 Task: Look for space in Johnston, United States from 24th August, 2023 to 10th September, 2023 for 8 adults in price range Rs.12000 to Rs.15000. Place can be entire place or shared room with 4 bedrooms having 8 beds and 4 bathrooms. Property type can be house, flat, guest house. Amenities needed are: wifi, TV, free parkinig on premises, gym, breakfast. Booking option can be shelf check-in. Required host language is English.
Action: Mouse moved to (476, 103)
Screenshot: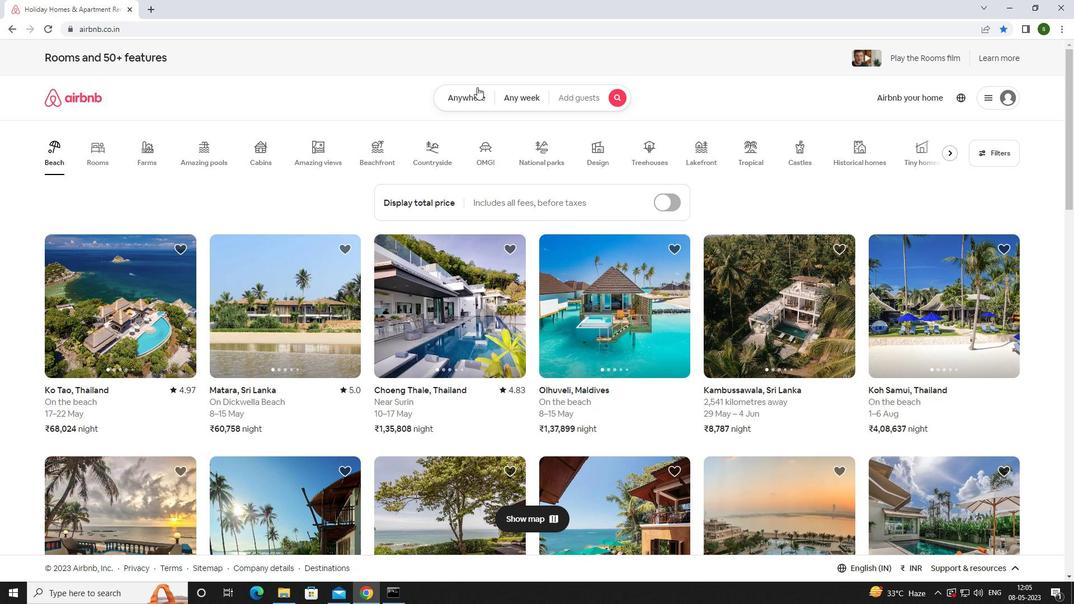
Action: Mouse pressed left at (476, 103)
Screenshot: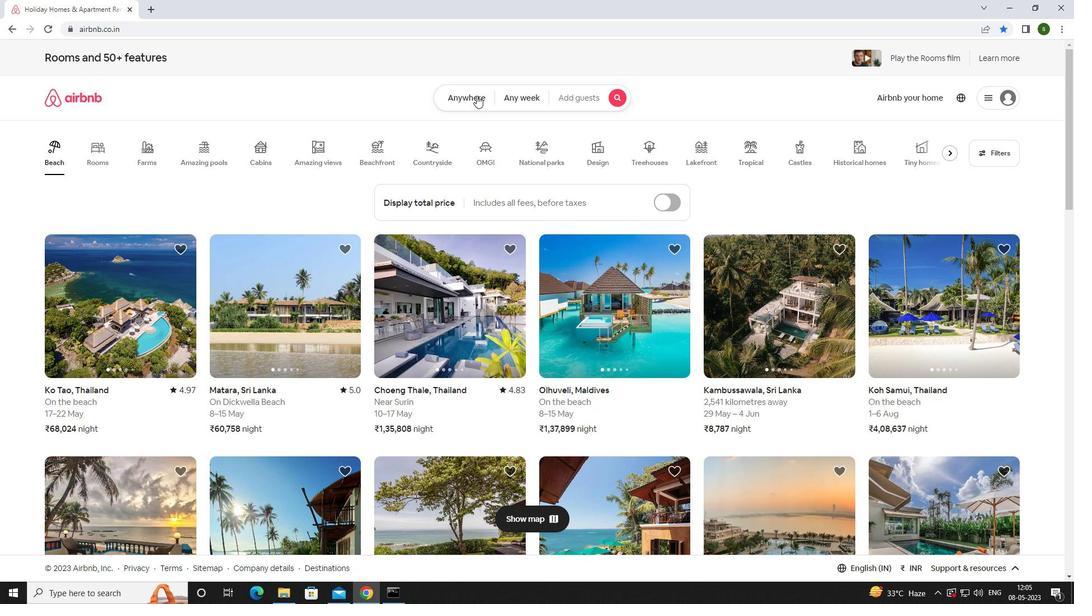 
Action: Mouse moved to (372, 149)
Screenshot: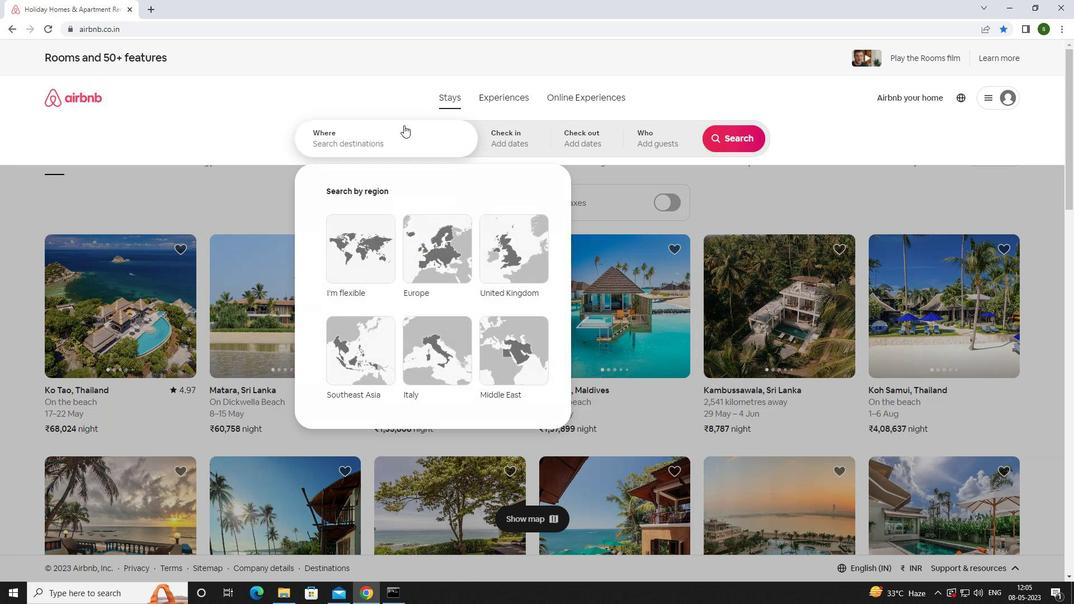 
Action: Mouse pressed left at (372, 149)
Screenshot: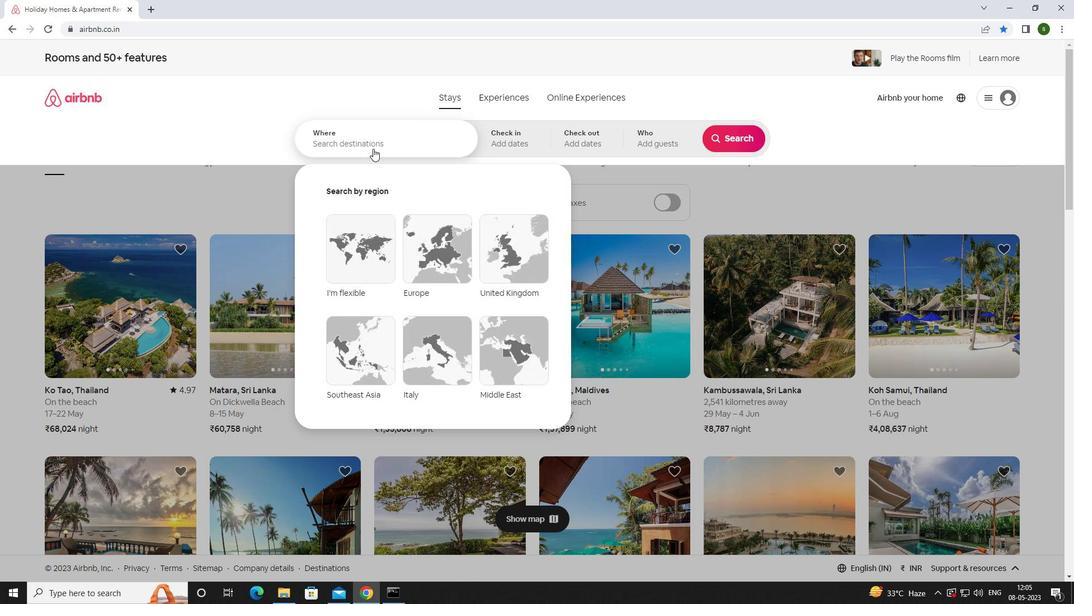 
Action: Key pressed <Key.caps_lock>j<Key.caps_lock>ohnston,<Key.space><Key.caps_lock>u<Key.caps_lock>nited<Key.space><Key.caps_lock>s<Key.caps_lock>tates<Key.enter>
Screenshot: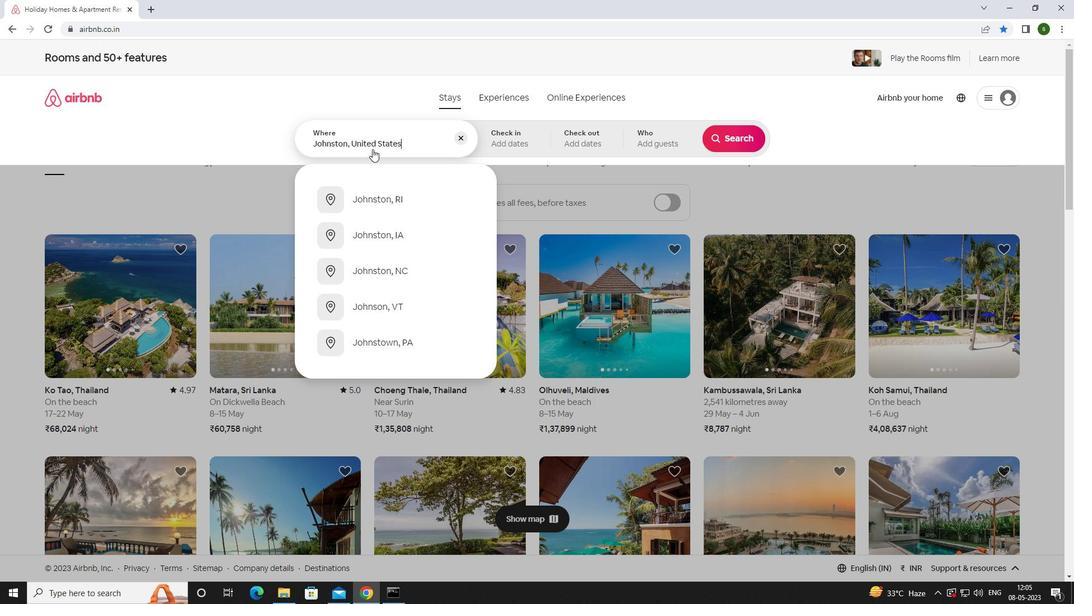 
Action: Mouse moved to (741, 221)
Screenshot: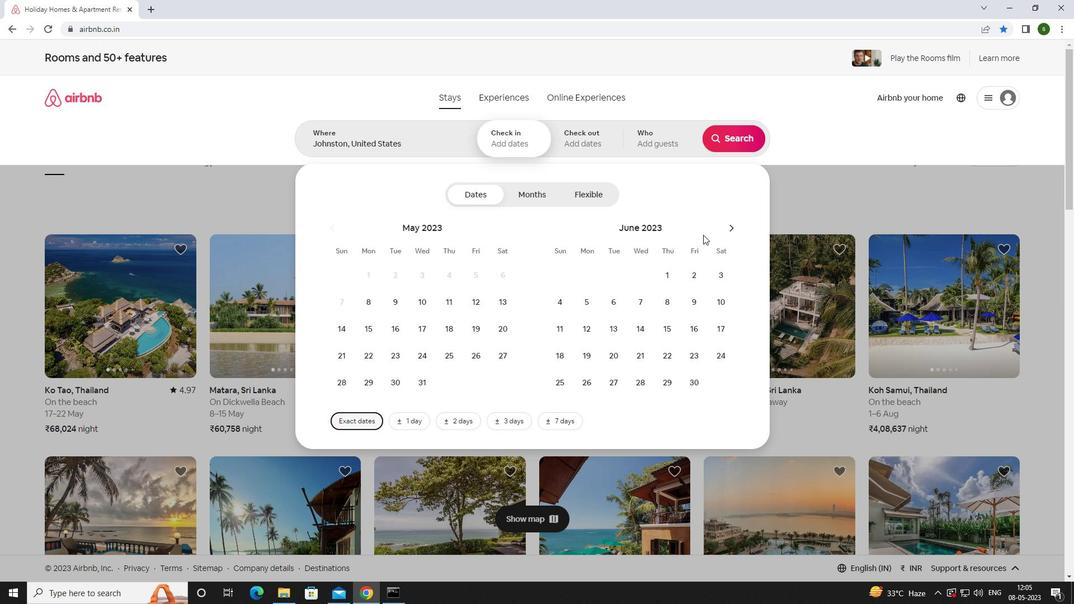 
Action: Mouse pressed left at (741, 221)
Screenshot: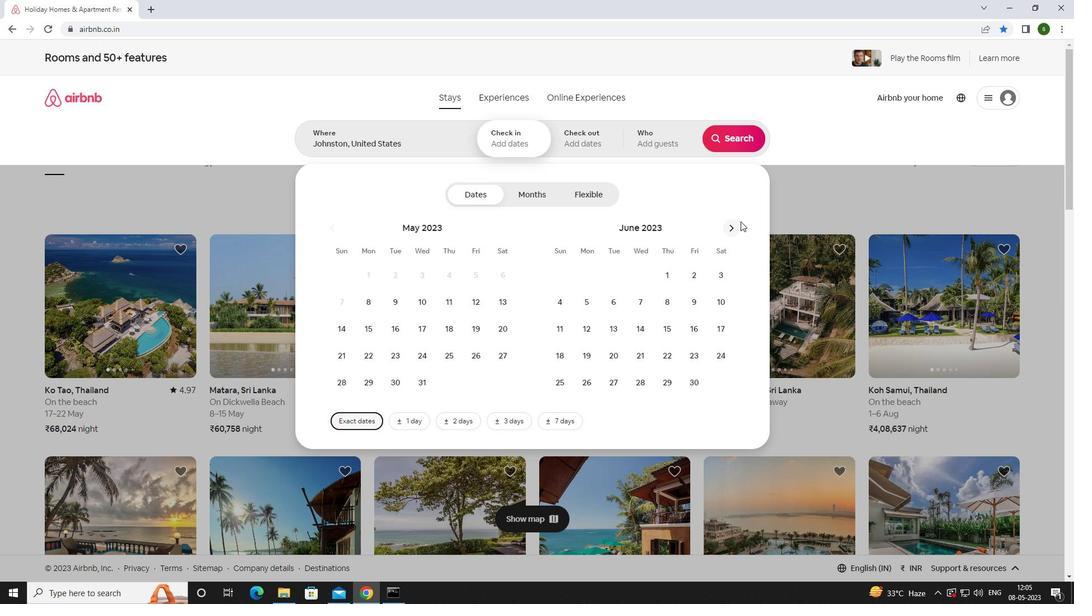 
Action: Mouse moved to (733, 226)
Screenshot: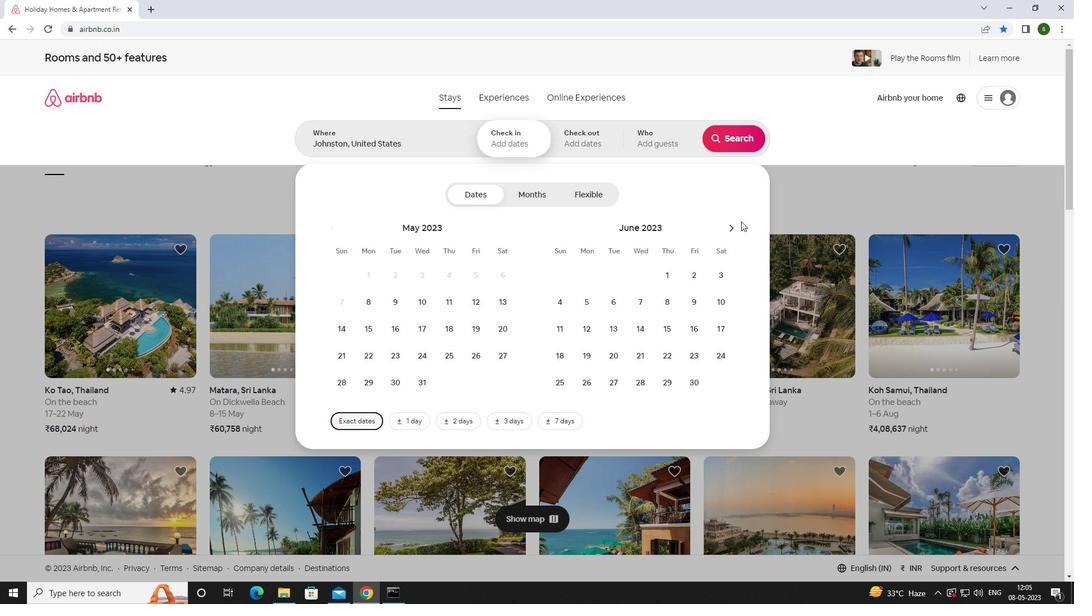 
Action: Mouse pressed left at (733, 226)
Screenshot: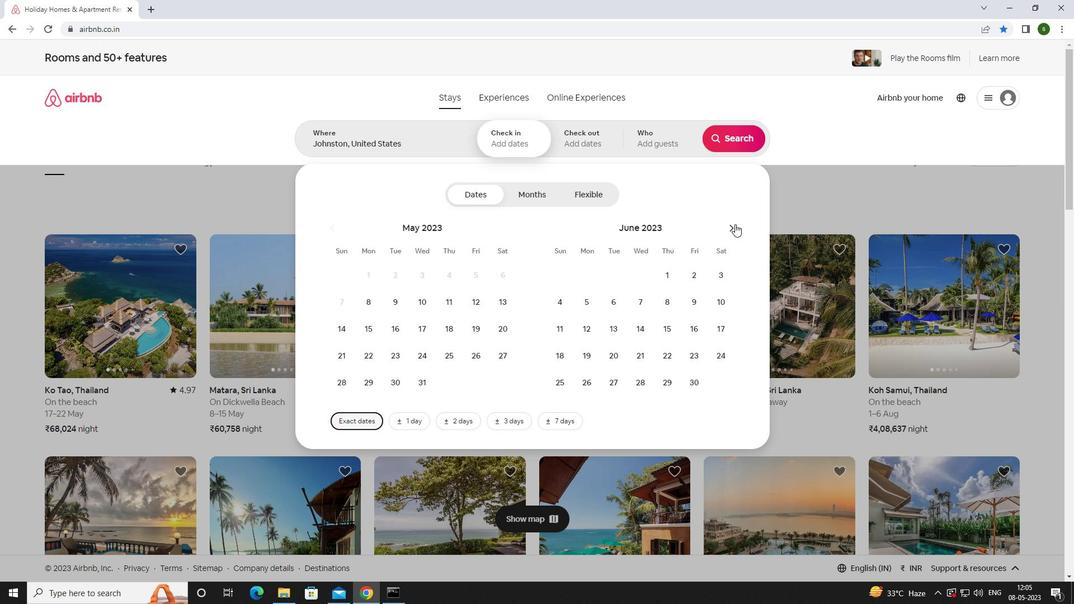 
Action: Mouse pressed left at (733, 226)
Screenshot: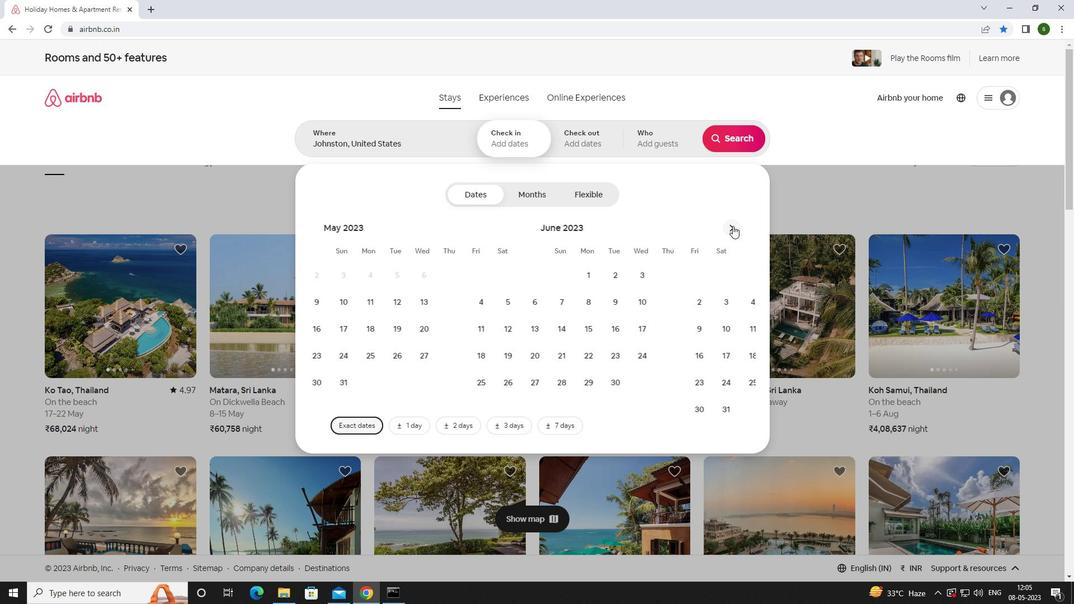
Action: Mouse moved to (661, 349)
Screenshot: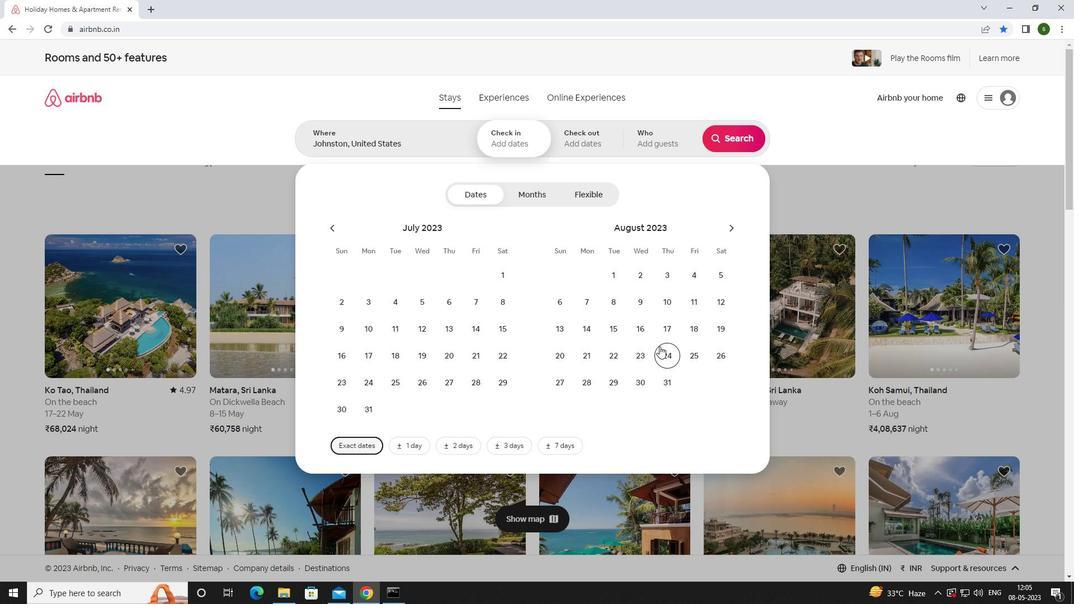 
Action: Mouse pressed left at (661, 349)
Screenshot: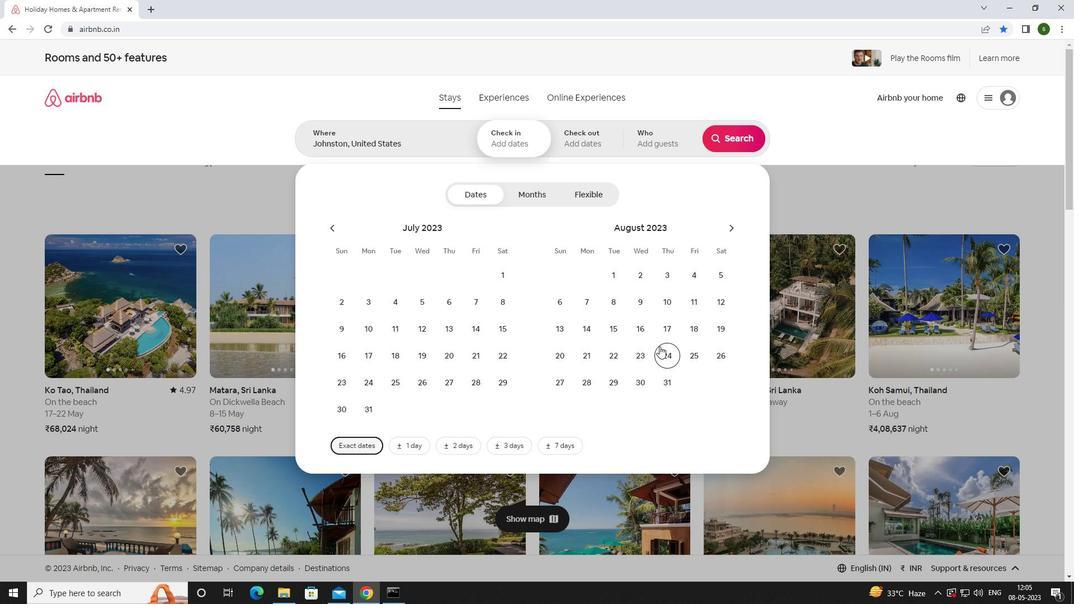 
Action: Mouse moved to (724, 221)
Screenshot: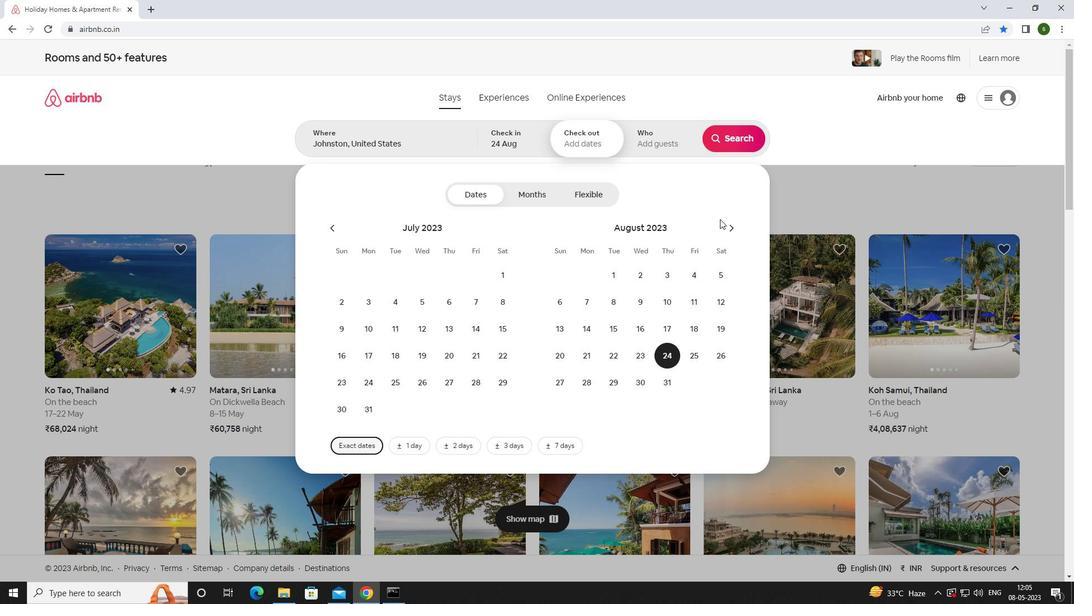 
Action: Mouse pressed left at (724, 221)
Screenshot: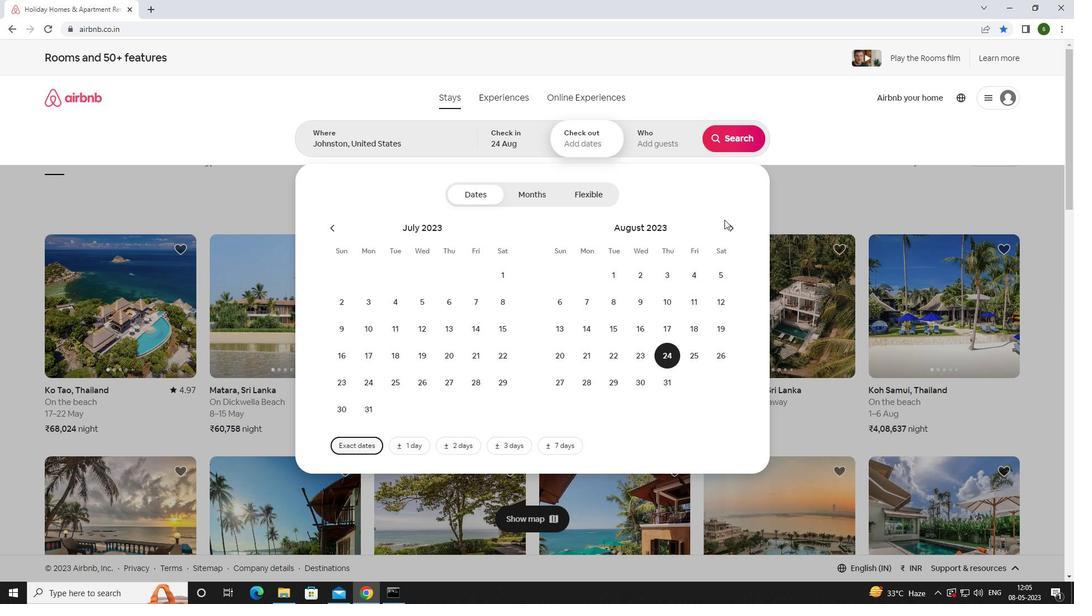 
Action: Mouse moved to (730, 227)
Screenshot: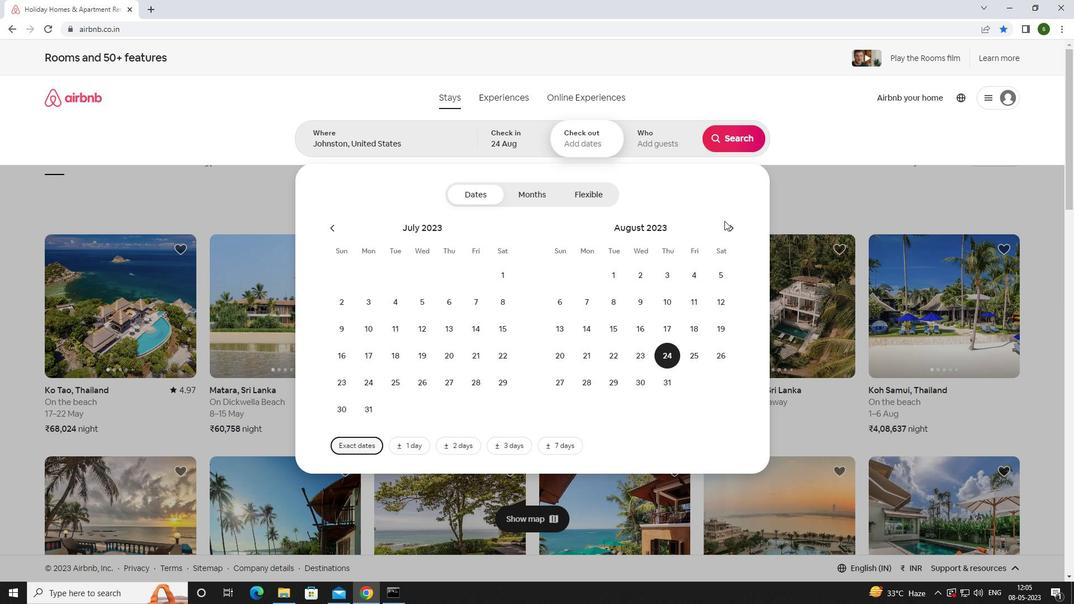 
Action: Mouse pressed left at (730, 227)
Screenshot: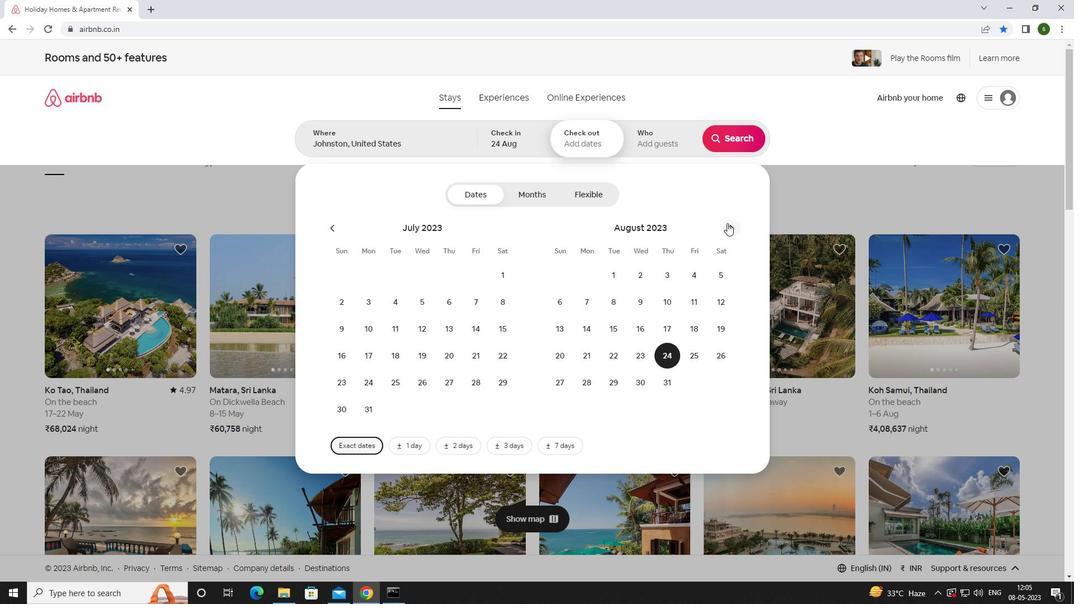 
Action: Mouse moved to (566, 332)
Screenshot: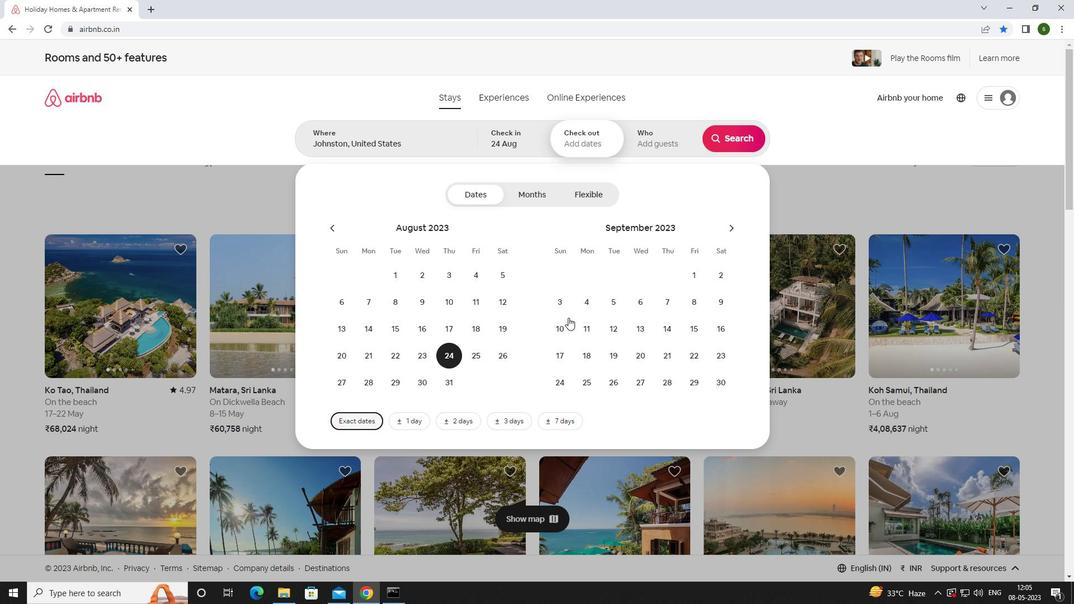 
Action: Mouse pressed left at (566, 332)
Screenshot: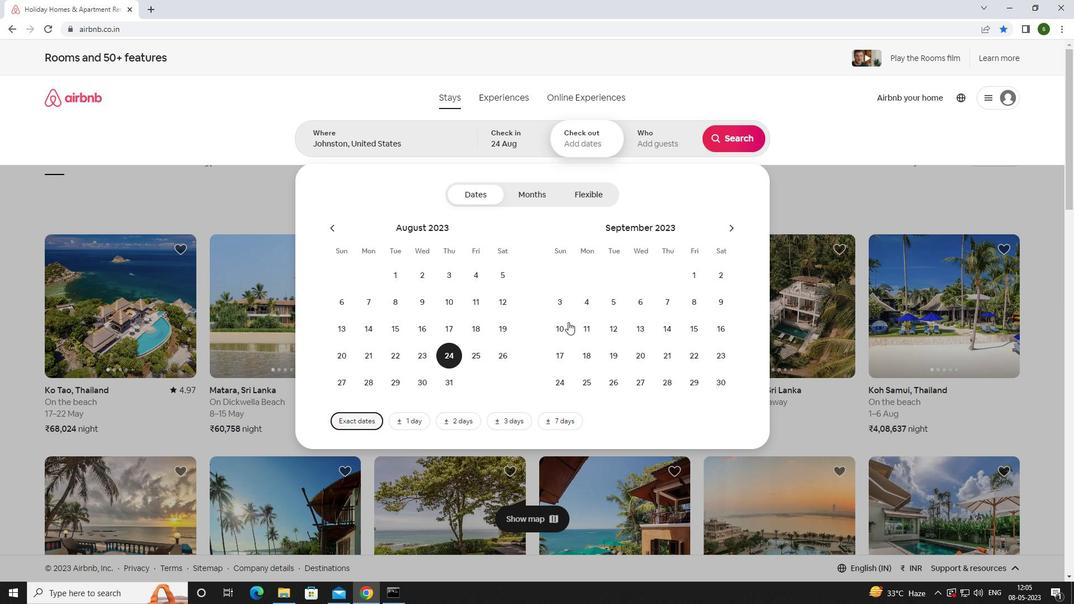 
Action: Mouse moved to (658, 138)
Screenshot: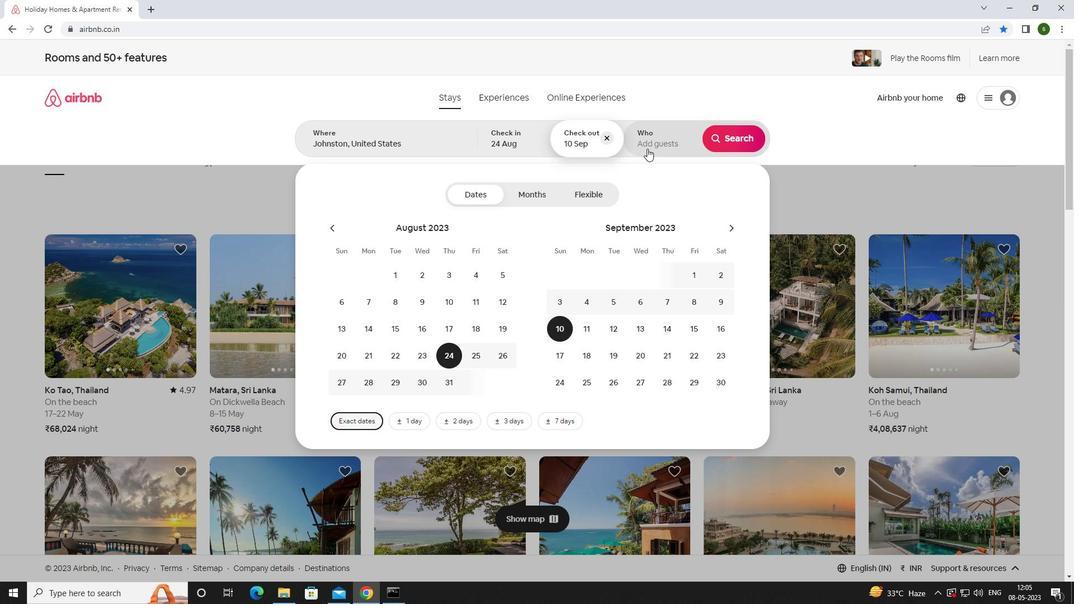 
Action: Mouse pressed left at (658, 138)
Screenshot: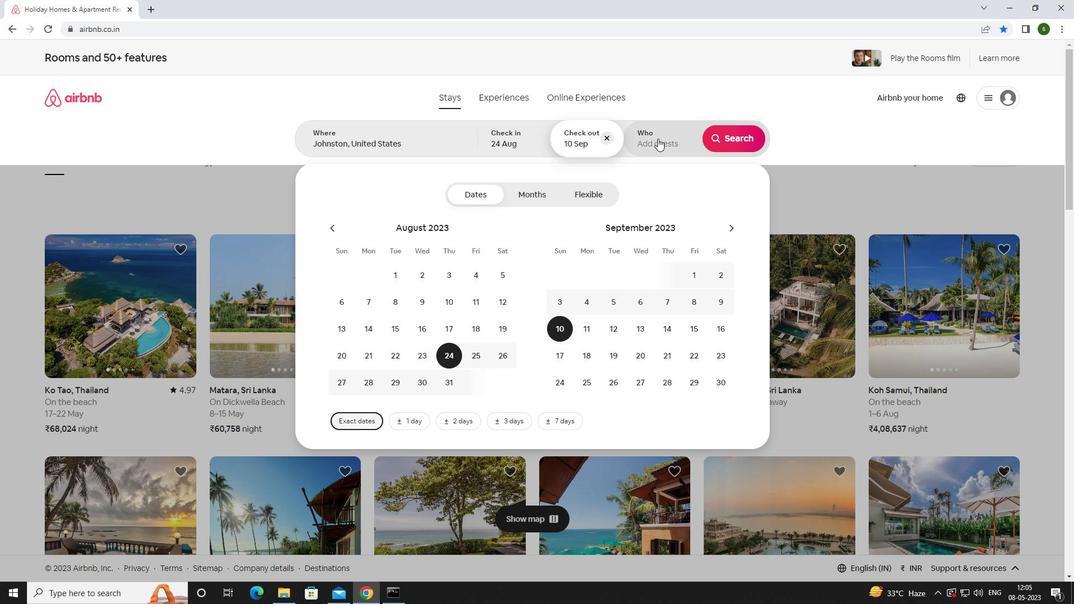 
Action: Mouse moved to (733, 194)
Screenshot: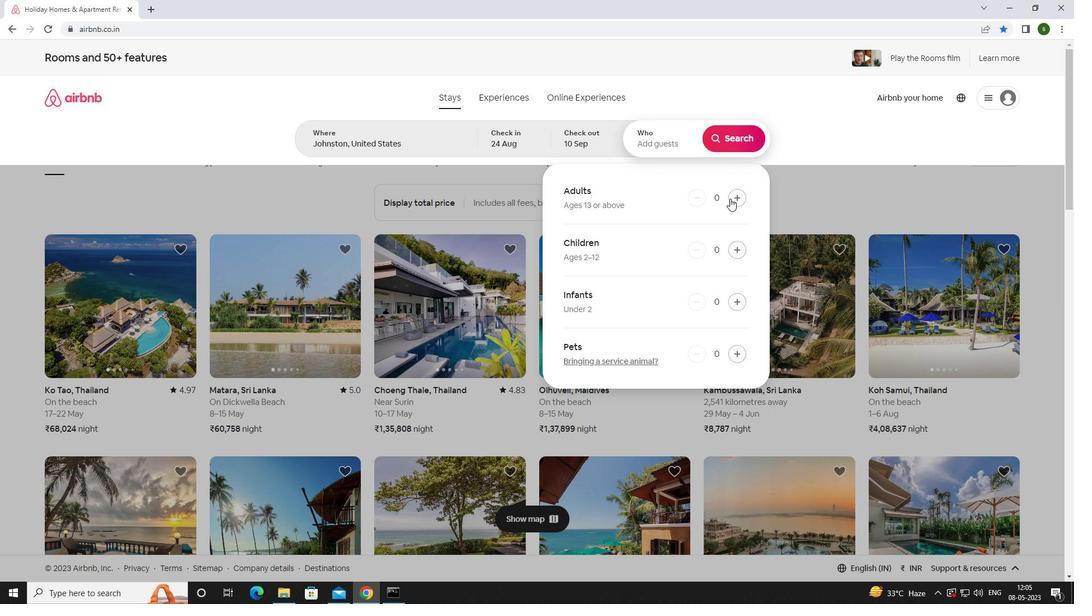 
Action: Mouse pressed left at (733, 194)
Screenshot: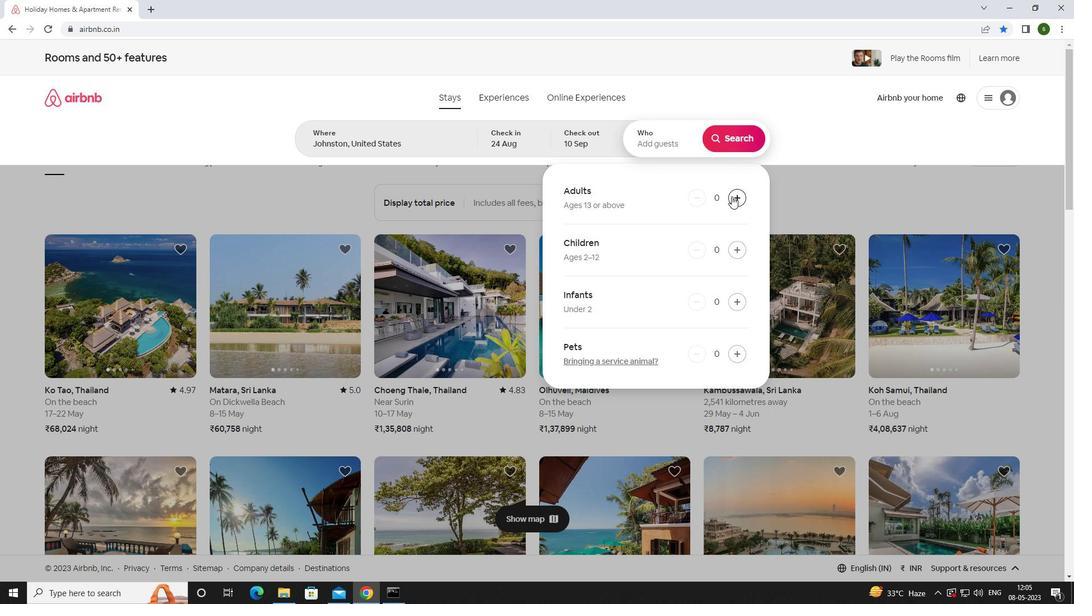 
Action: Mouse pressed left at (733, 194)
Screenshot: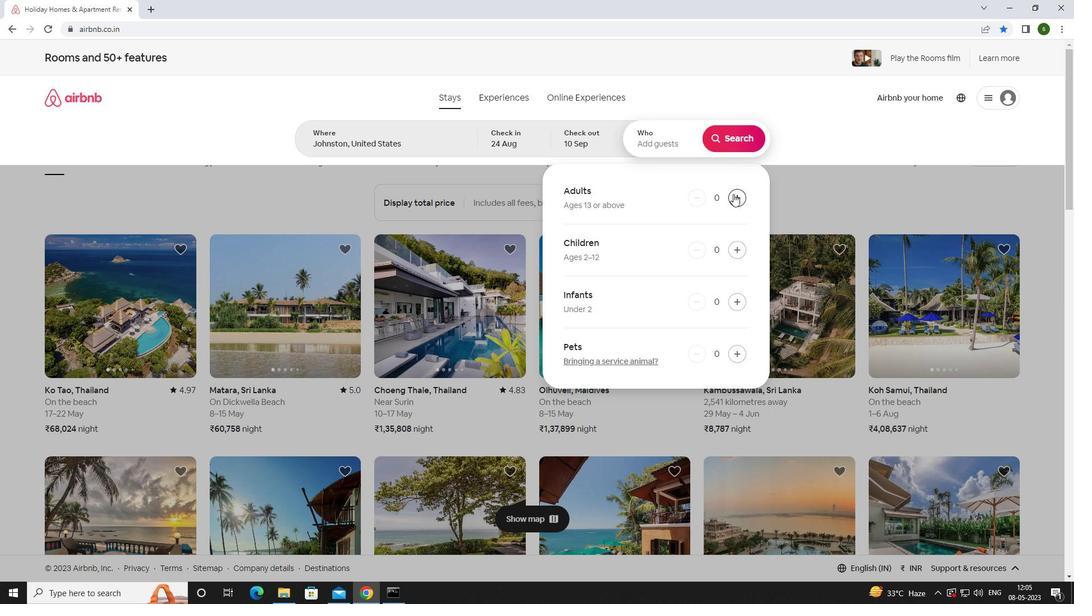 
Action: Mouse pressed left at (733, 194)
Screenshot: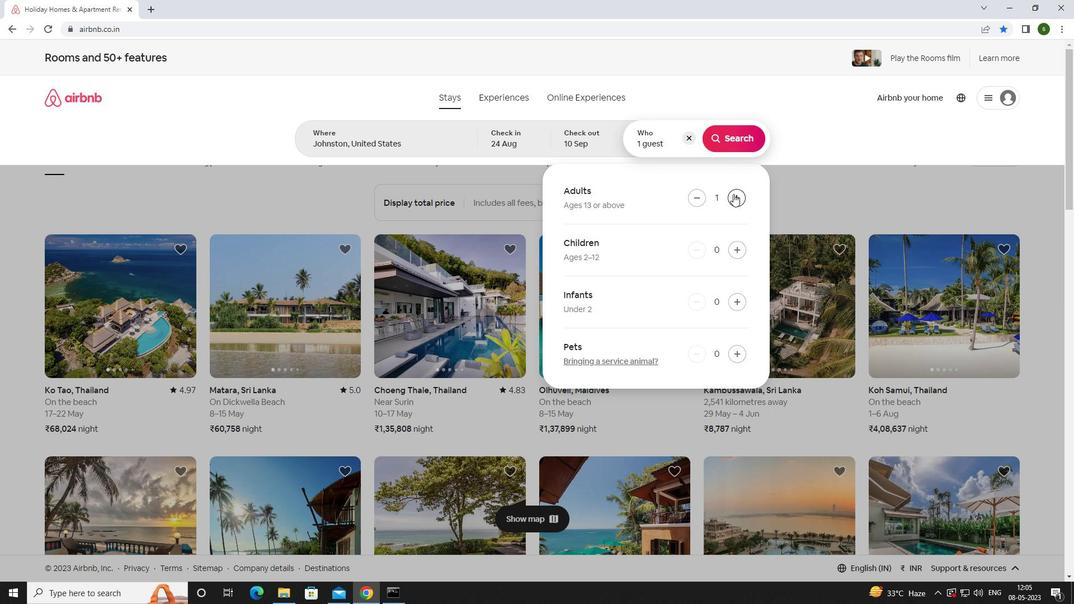
Action: Mouse pressed left at (733, 194)
Screenshot: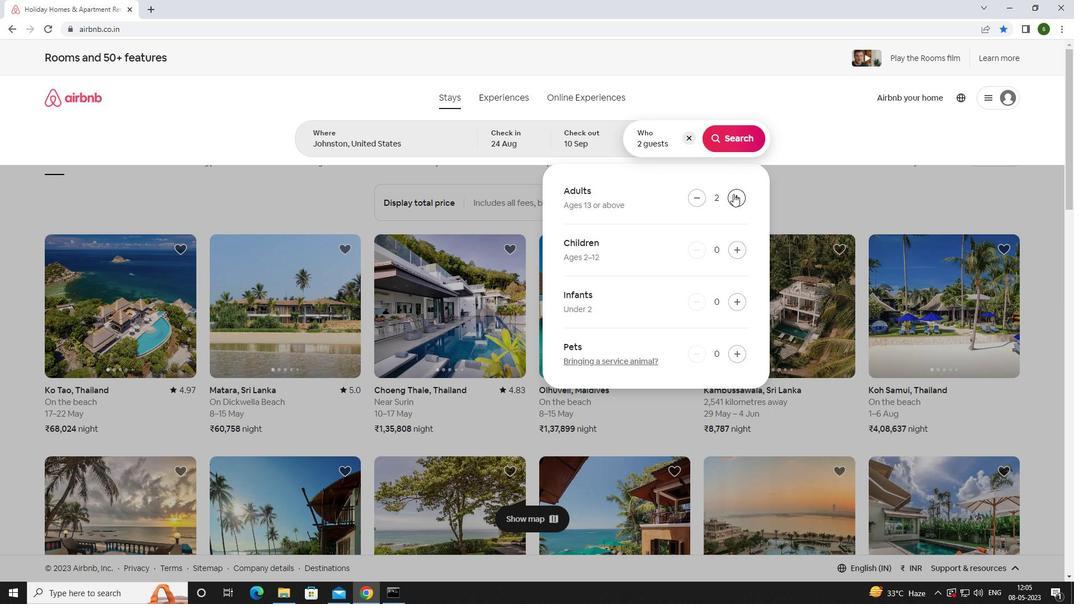 
Action: Mouse moved to (734, 193)
Screenshot: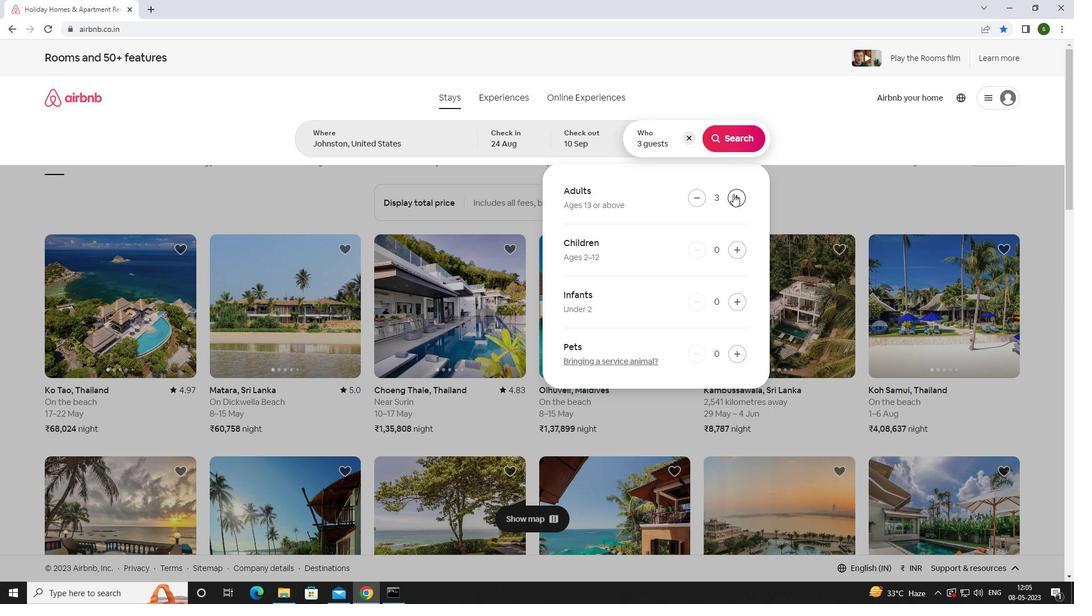 
Action: Mouse pressed left at (734, 193)
Screenshot: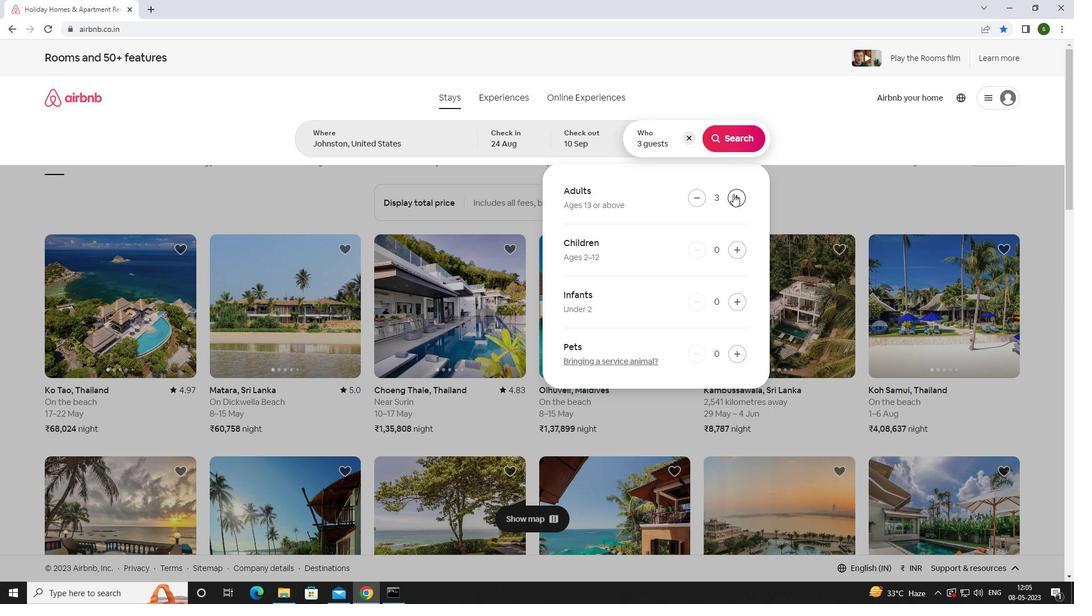 
Action: Mouse pressed left at (734, 193)
Screenshot: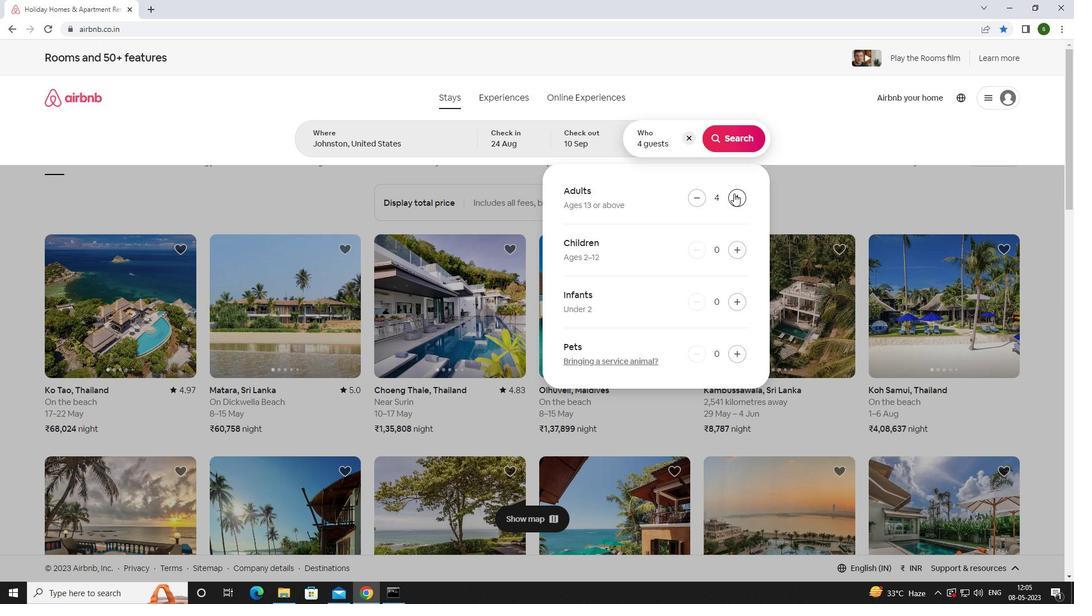 
Action: Mouse pressed left at (734, 193)
Screenshot: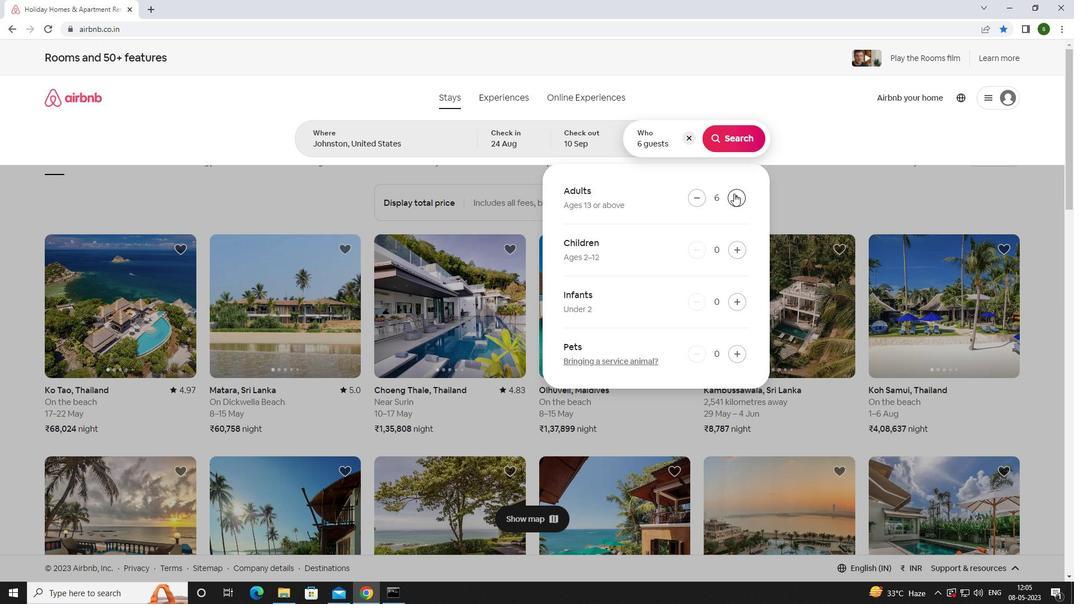 
Action: Mouse pressed left at (734, 193)
Screenshot: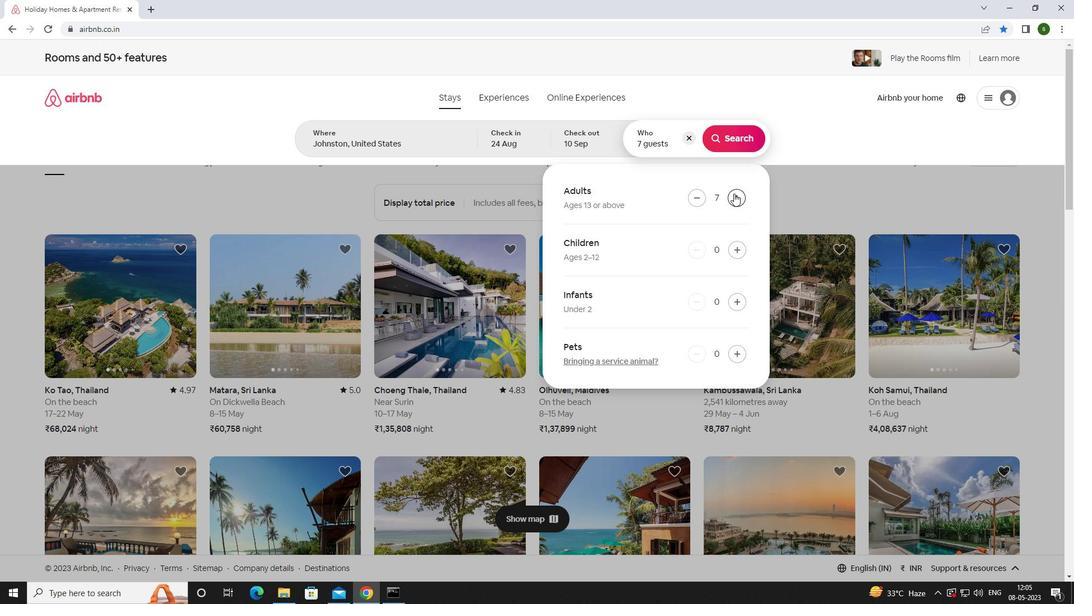 
Action: Mouse moved to (731, 144)
Screenshot: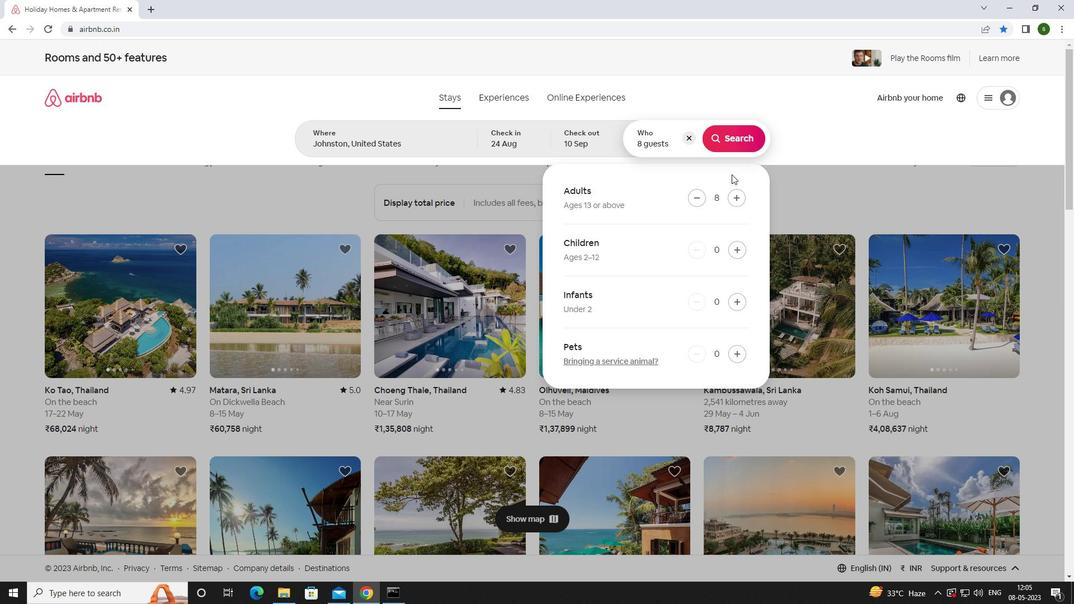 
Action: Mouse pressed left at (731, 144)
Screenshot: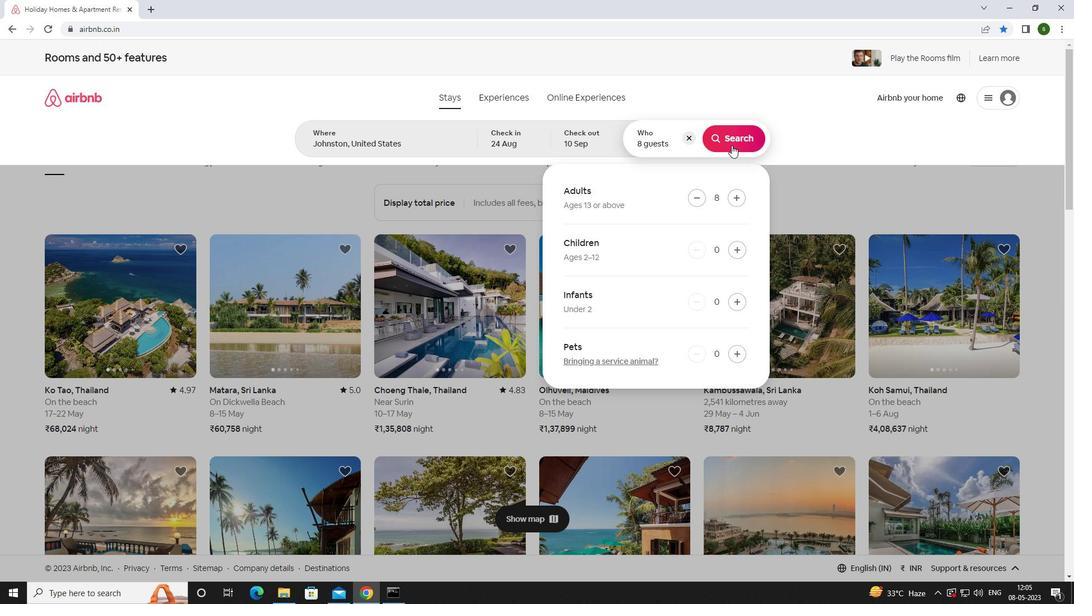
Action: Mouse moved to (1032, 111)
Screenshot: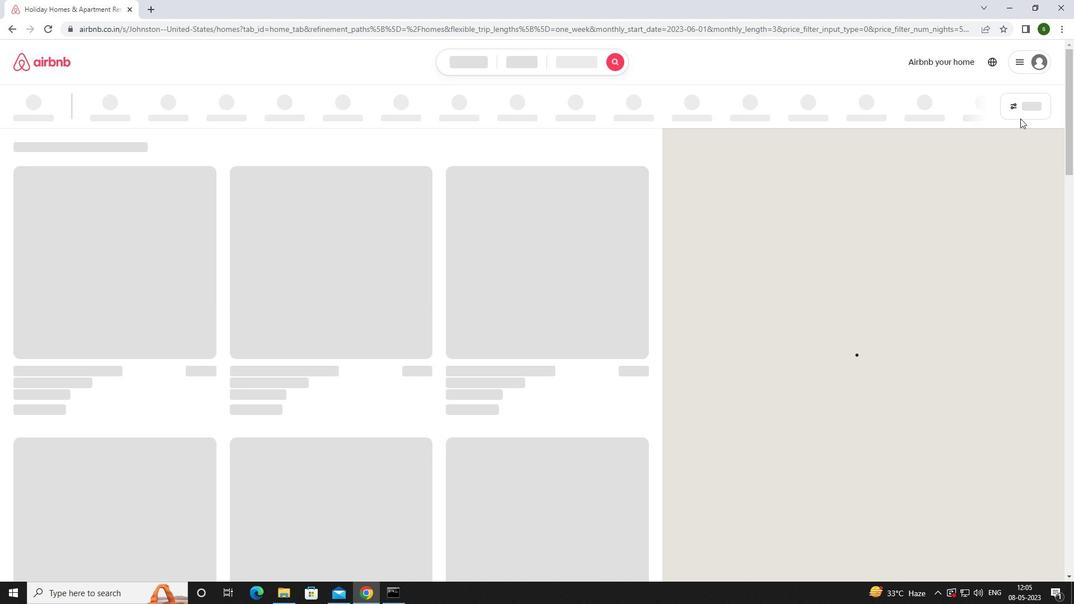 
Action: Mouse pressed left at (1032, 111)
Screenshot: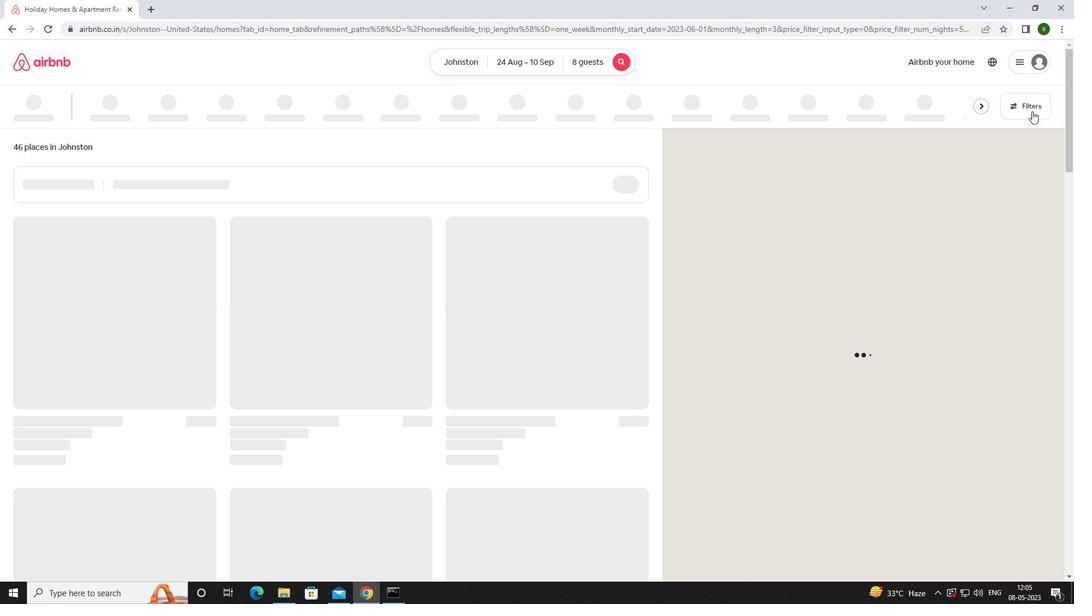 
Action: Mouse moved to (412, 376)
Screenshot: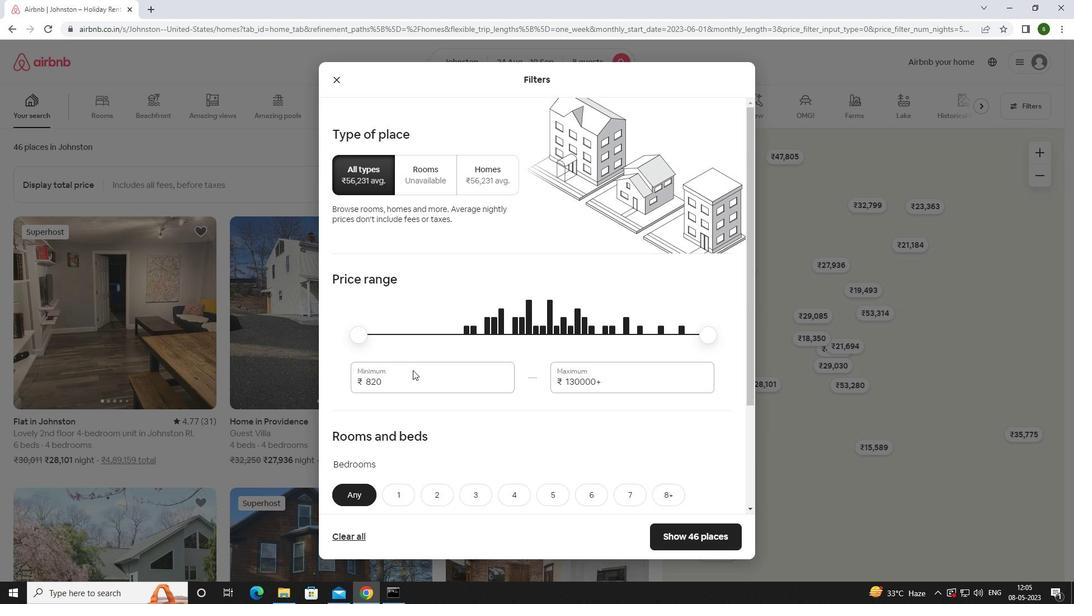 
Action: Mouse pressed left at (412, 376)
Screenshot: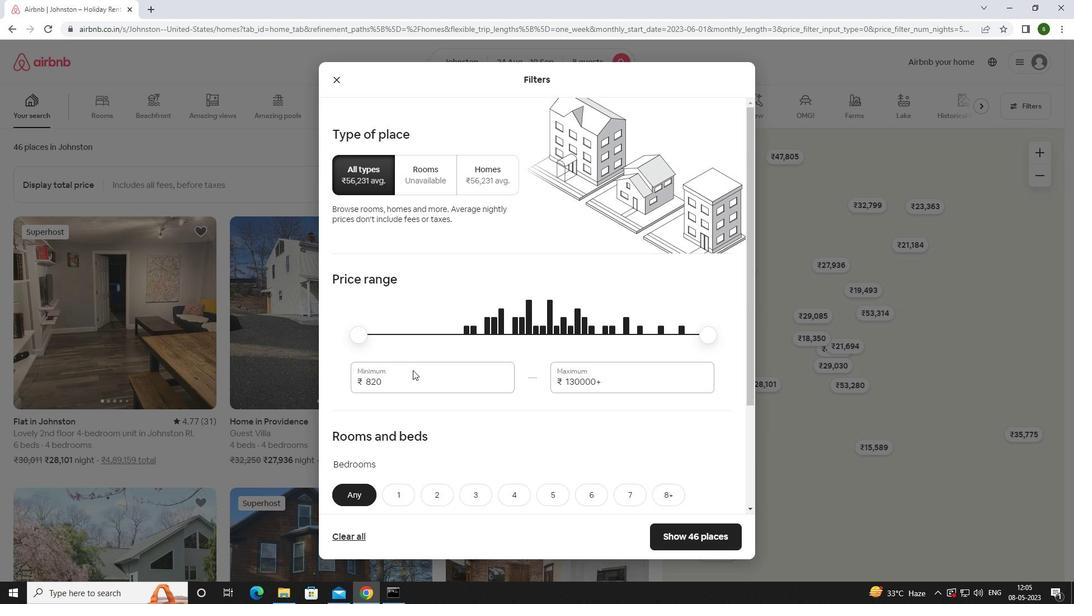 
Action: Key pressed <Key.backspace><Key.backspace><Key.backspace><Key.backspace><Key.backspace>12000
Screenshot: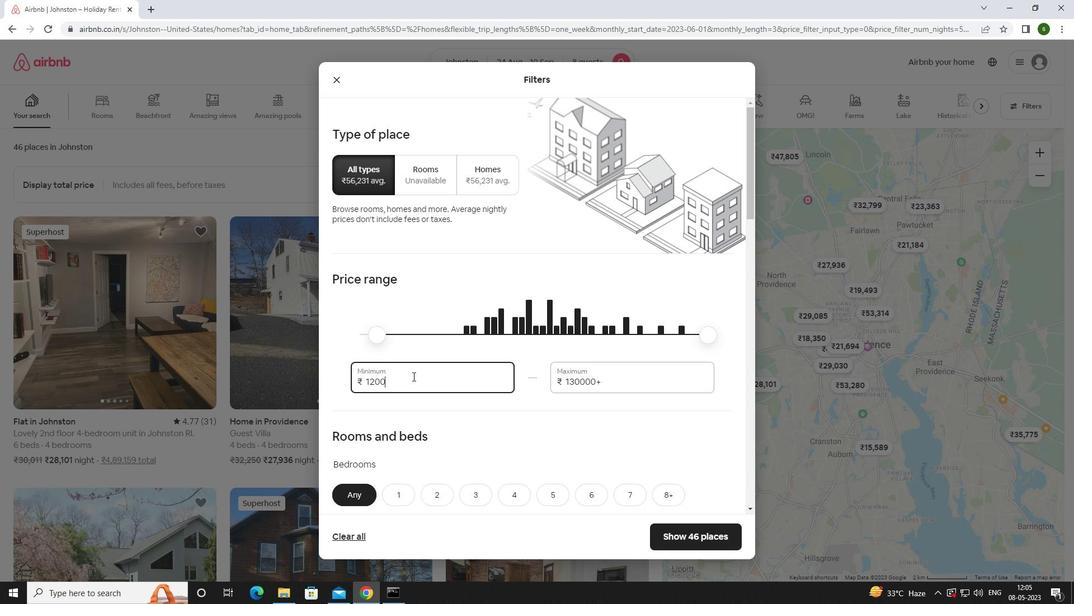 
Action: Mouse moved to (608, 382)
Screenshot: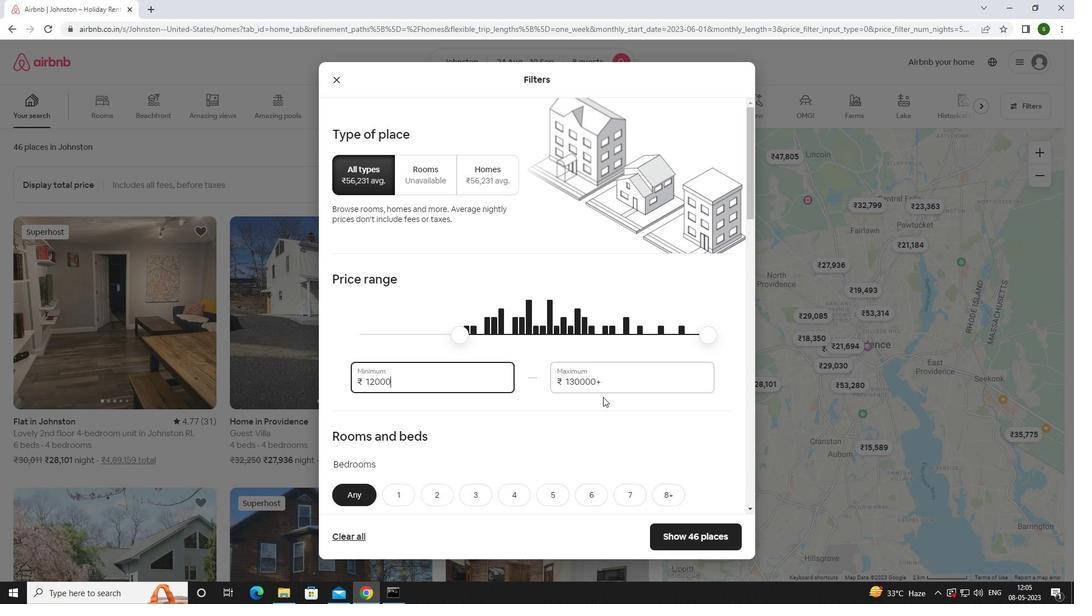 
Action: Mouse pressed left at (608, 382)
Screenshot: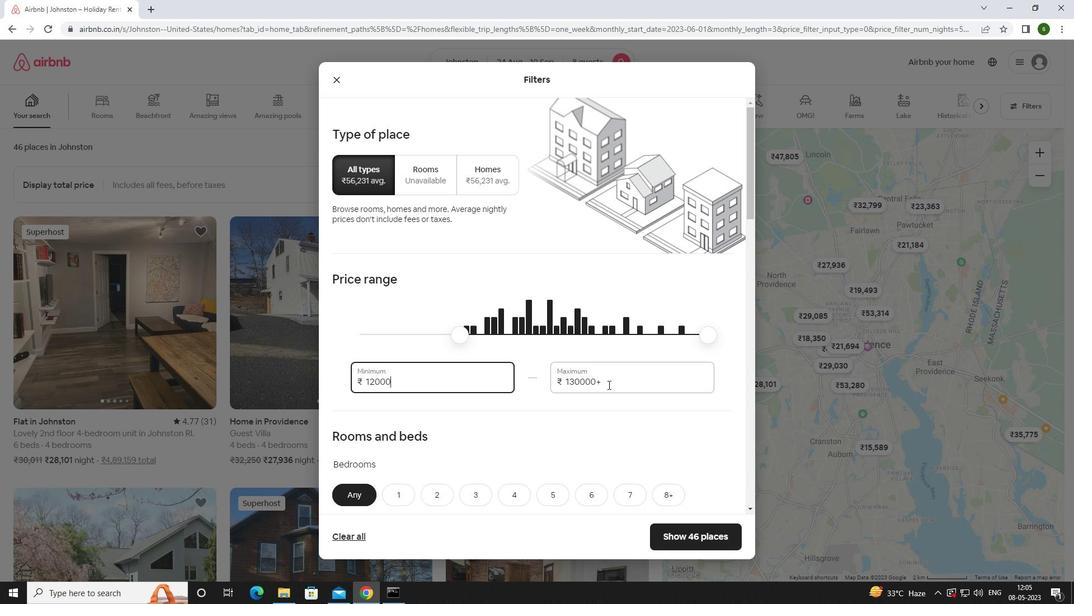 
Action: Key pressed <Key.backspace><Key.backspace><Key.backspace><Key.backspace><Key.backspace><Key.backspace><Key.backspace><Key.backspace><Key.backspace><Key.backspace><Key.backspace>15000
Screenshot: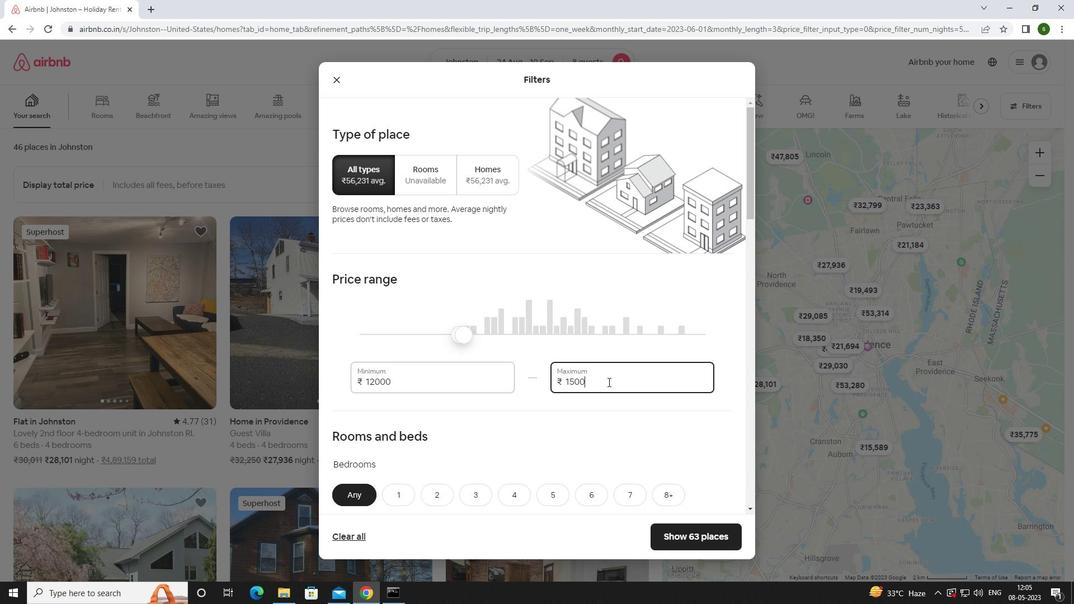 
Action: Mouse moved to (517, 351)
Screenshot: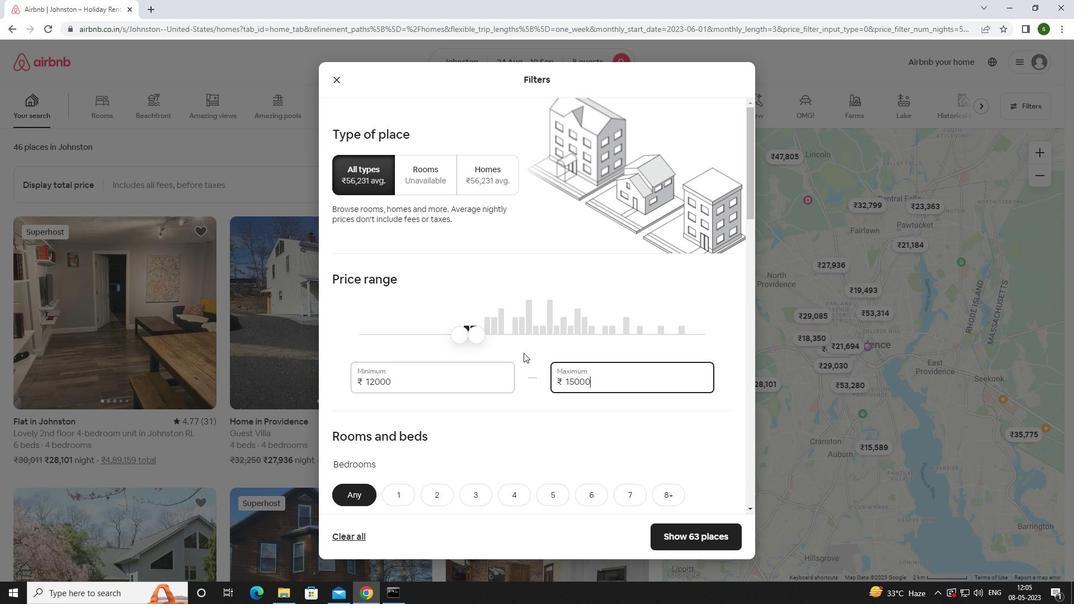 
Action: Mouse scrolled (517, 350) with delta (0, 0)
Screenshot: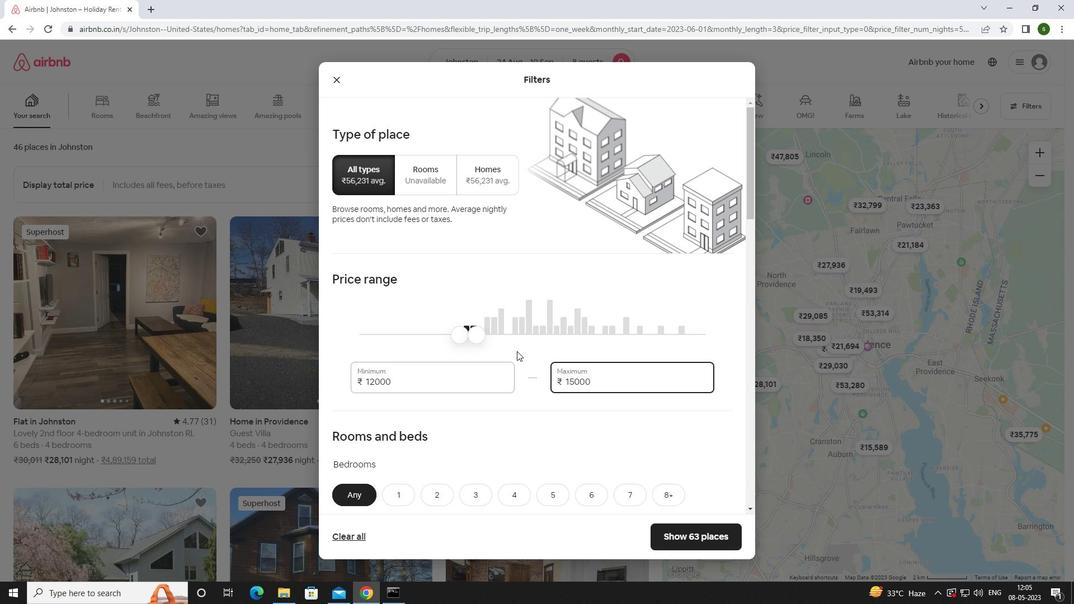 
Action: Mouse scrolled (517, 350) with delta (0, 0)
Screenshot: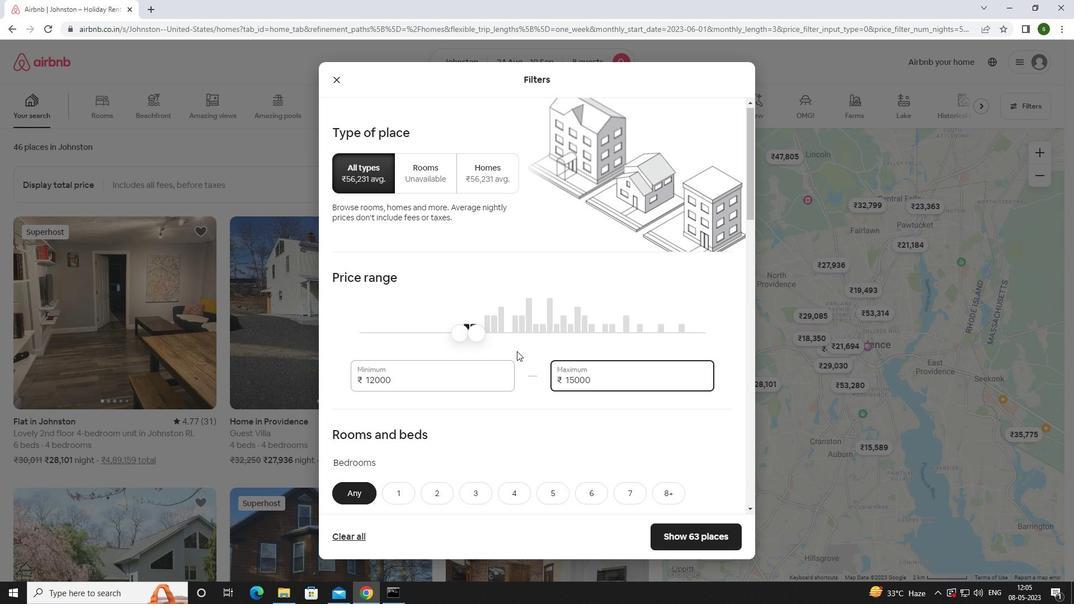 
Action: Mouse scrolled (517, 350) with delta (0, 0)
Screenshot: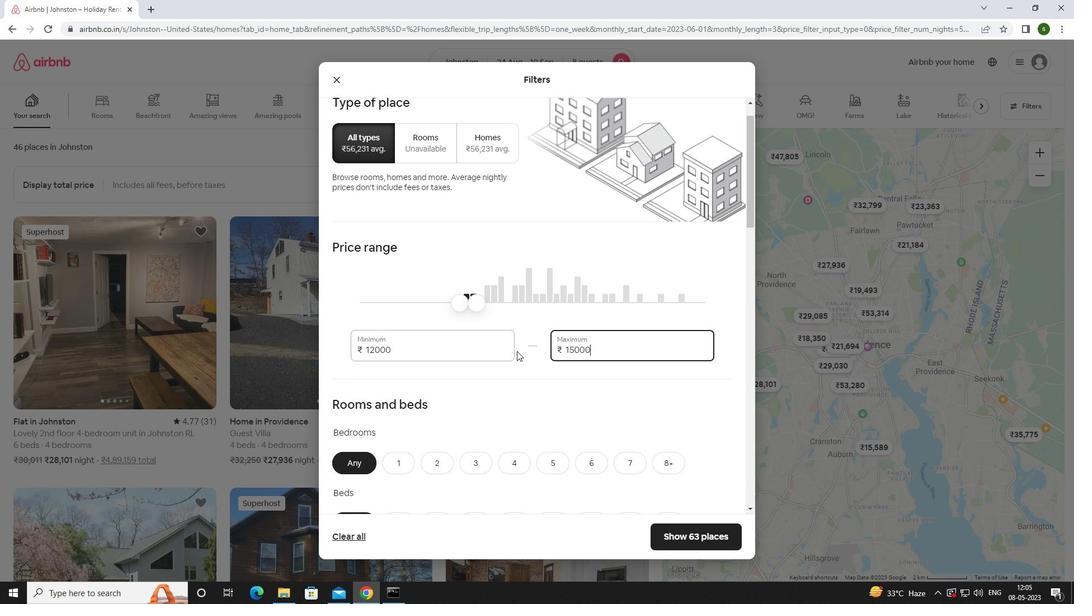 
Action: Mouse scrolled (517, 350) with delta (0, 0)
Screenshot: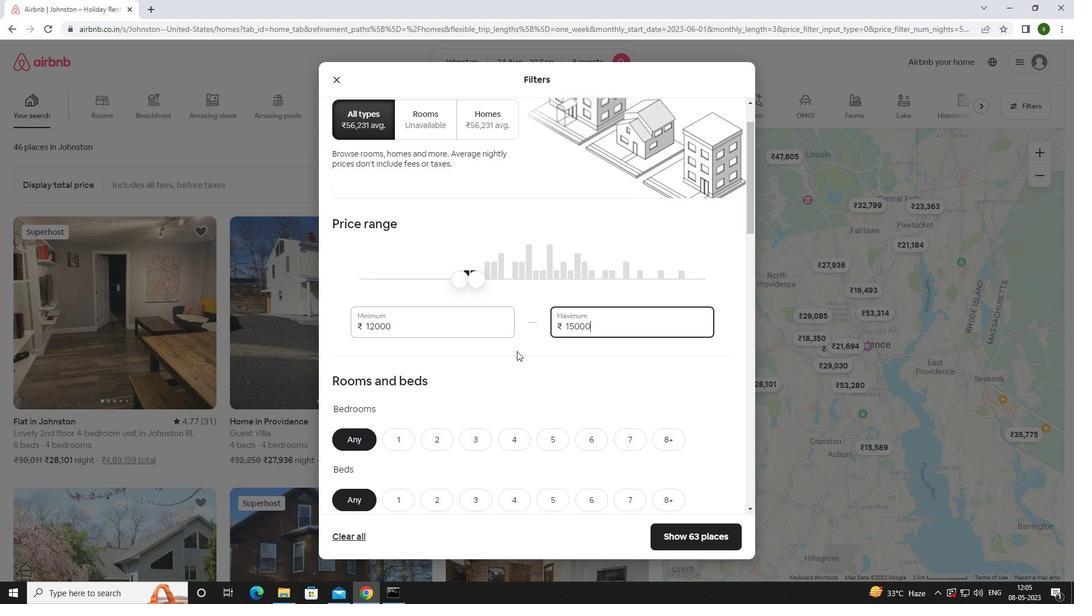 
Action: Mouse moved to (513, 272)
Screenshot: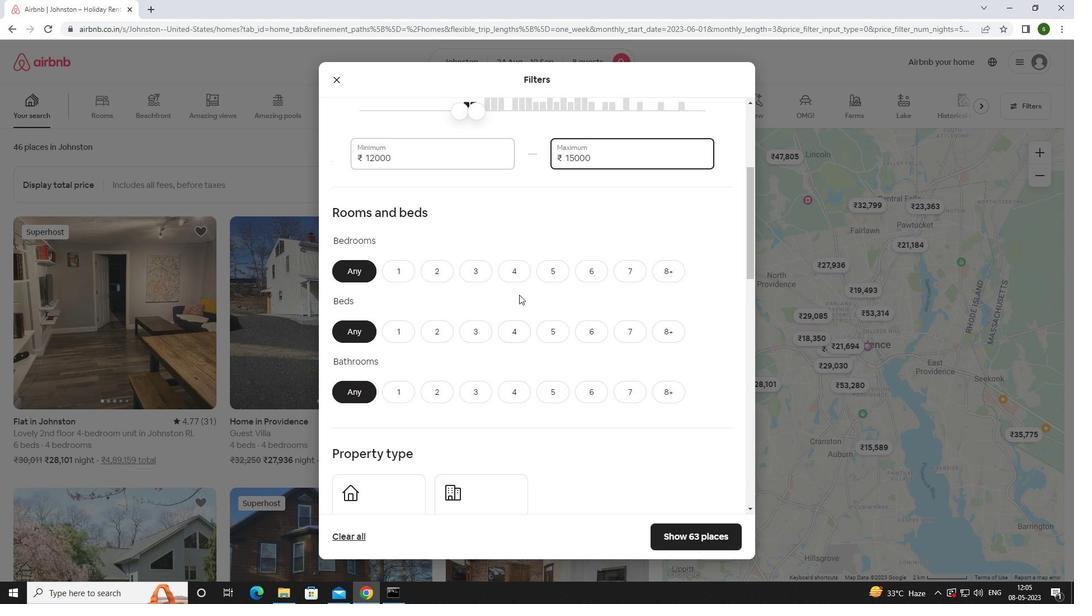 
Action: Mouse pressed left at (513, 272)
Screenshot: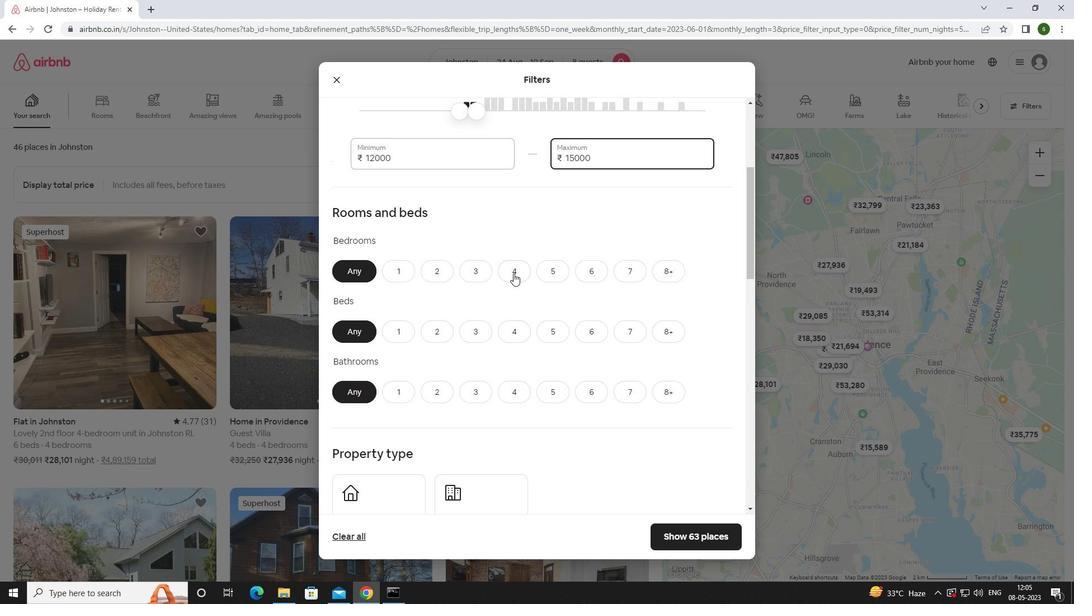 
Action: Mouse moved to (656, 327)
Screenshot: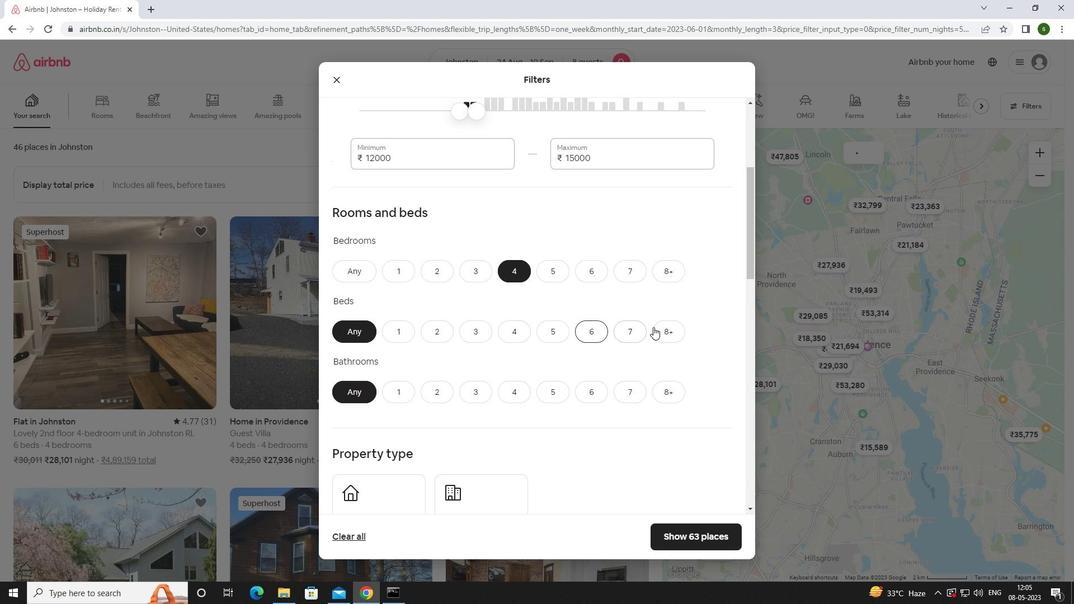 
Action: Mouse pressed left at (656, 327)
Screenshot: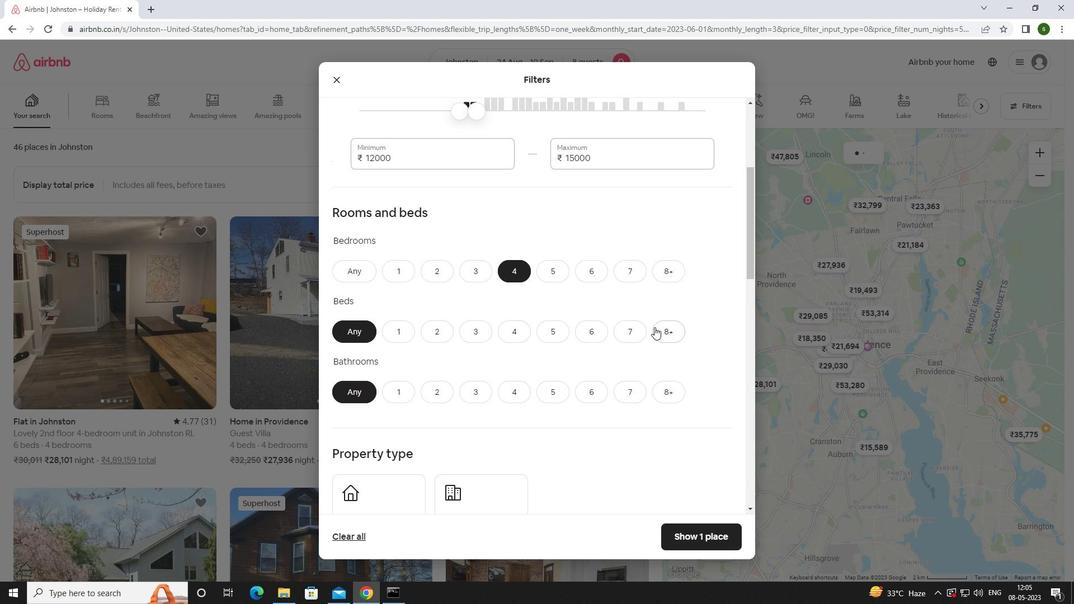 
Action: Mouse moved to (525, 389)
Screenshot: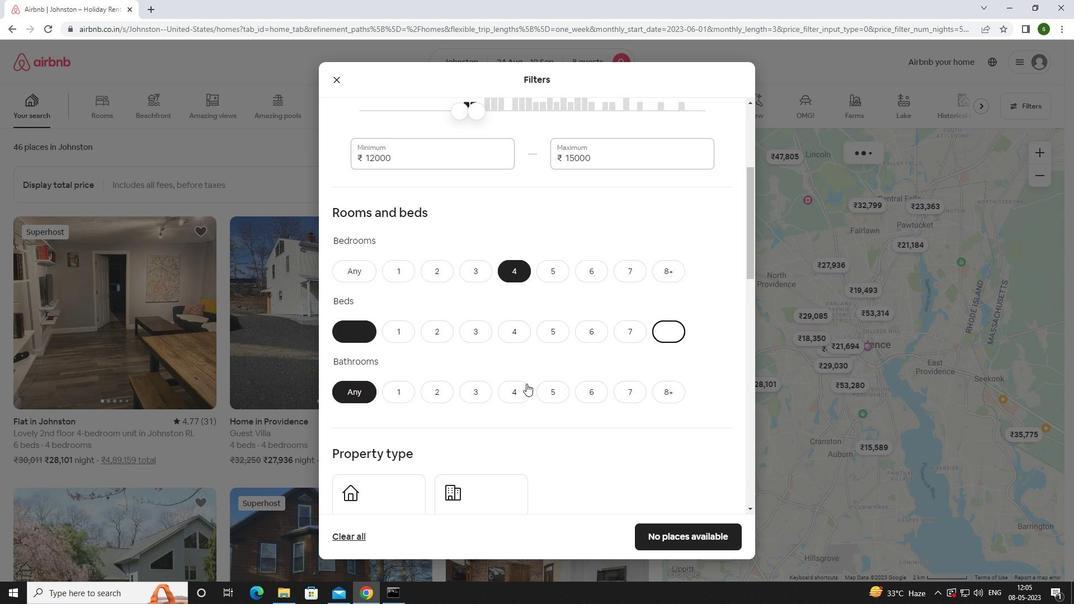 
Action: Mouse pressed left at (525, 389)
Screenshot: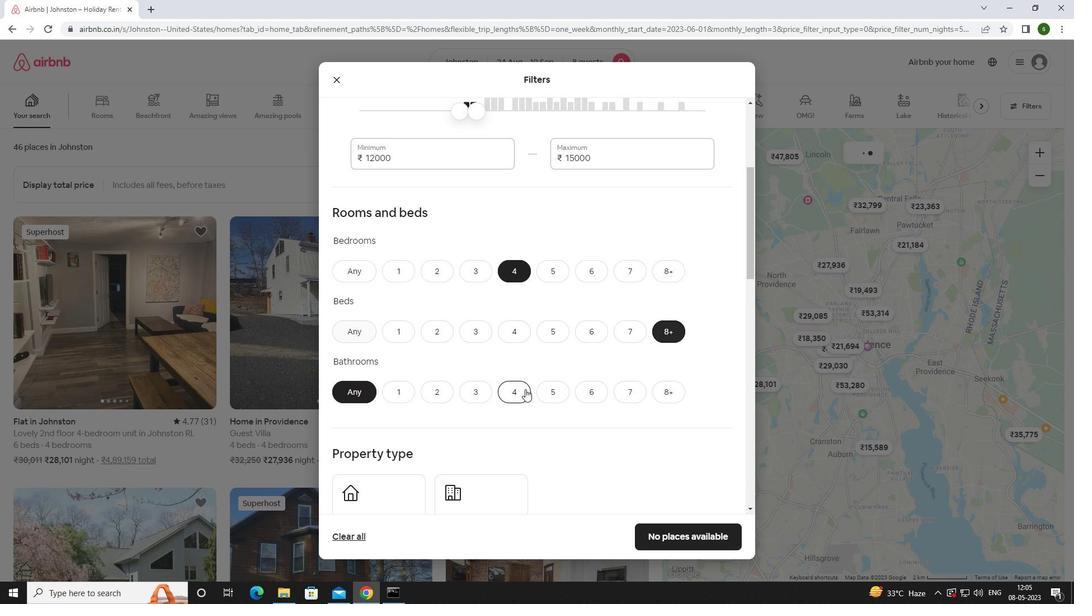 
Action: Mouse scrolled (525, 388) with delta (0, 0)
Screenshot: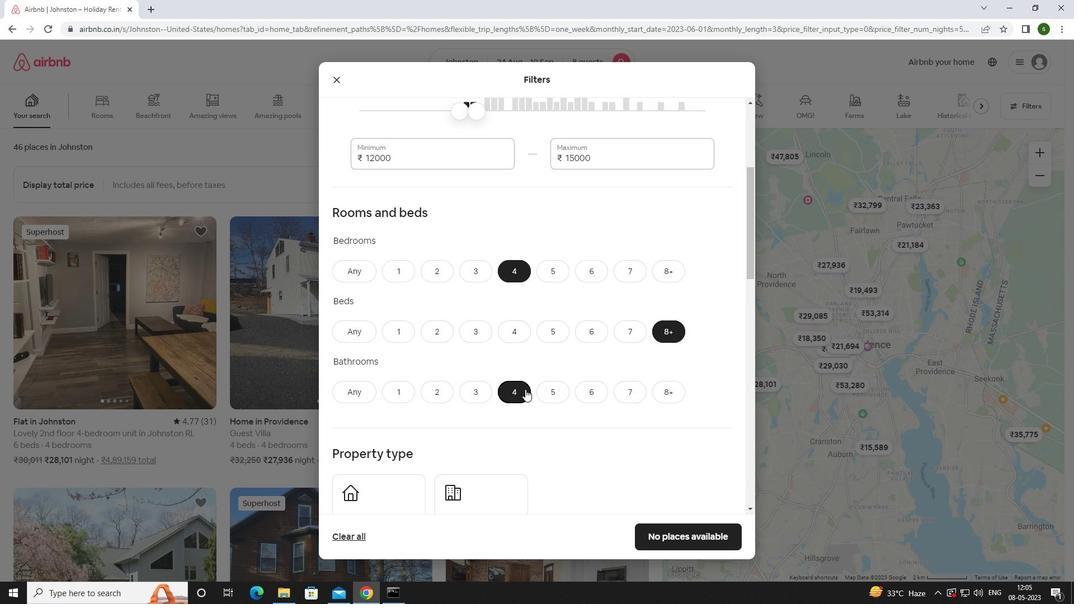 
Action: Mouse scrolled (525, 388) with delta (0, 0)
Screenshot: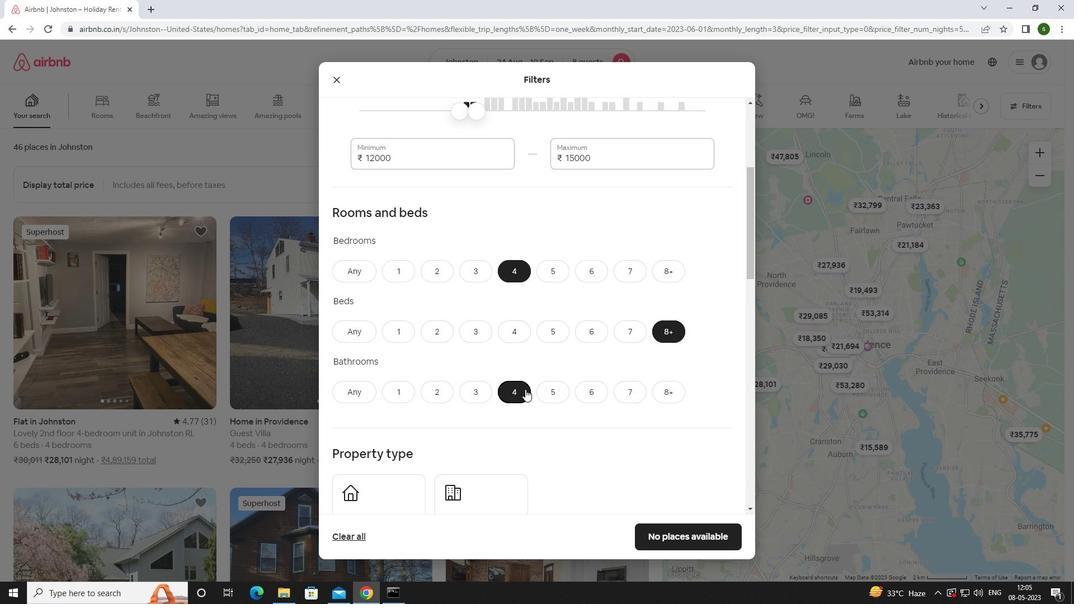 
Action: Mouse moved to (374, 387)
Screenshot: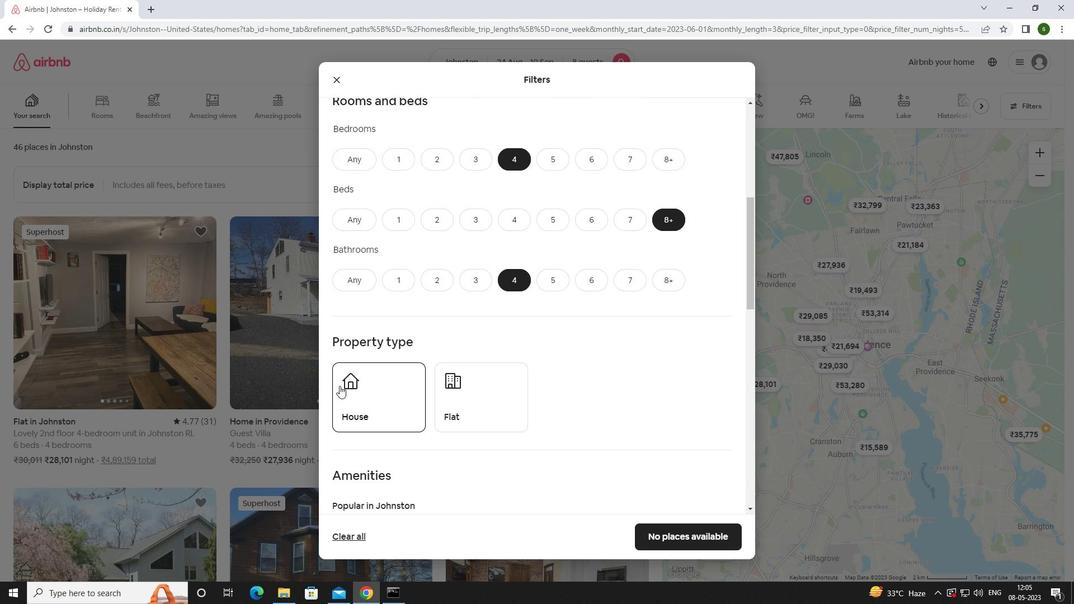 
Action: Mouse pressed left at (374, 387)
Screenshot: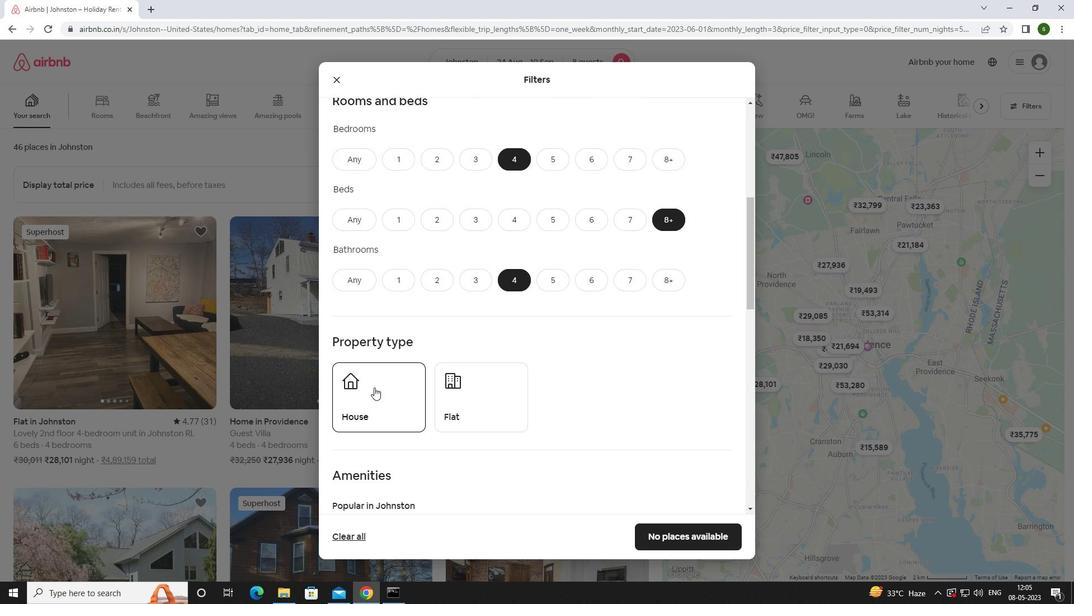 
Action: Mouse moved to (490, 405)
Screenshot: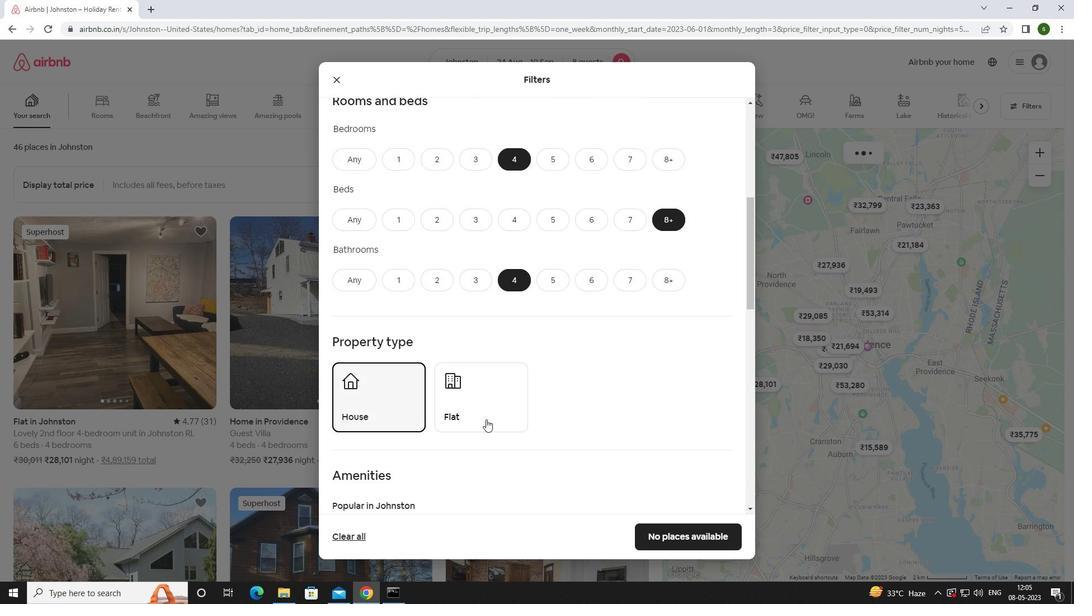 
Action: Mouse pressed left at (490, 405)
Screenshot: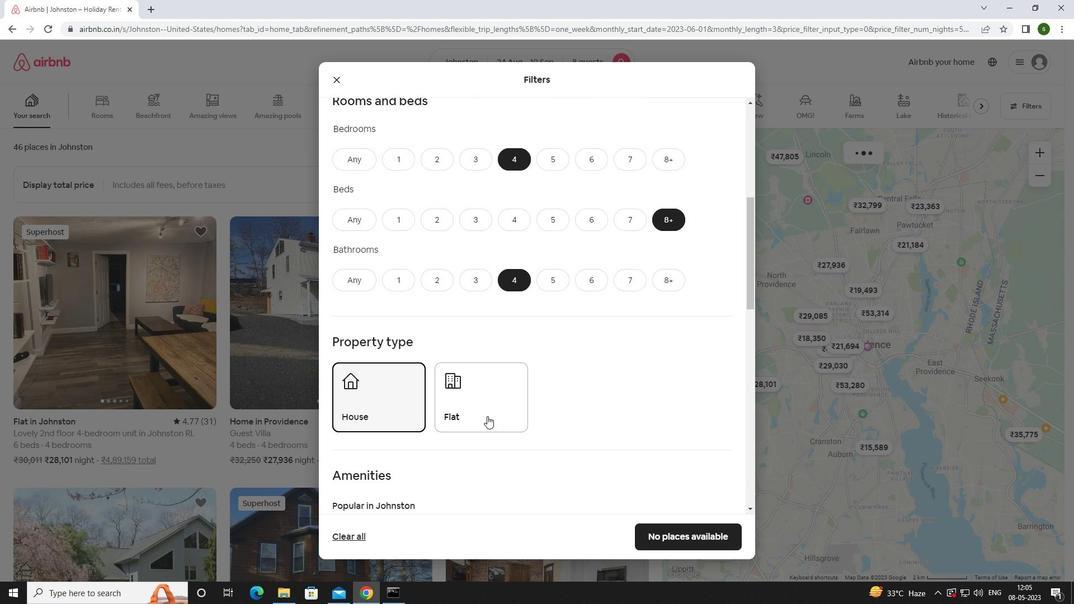 
Action: Mouse moved to (479, 385)
Screenshot: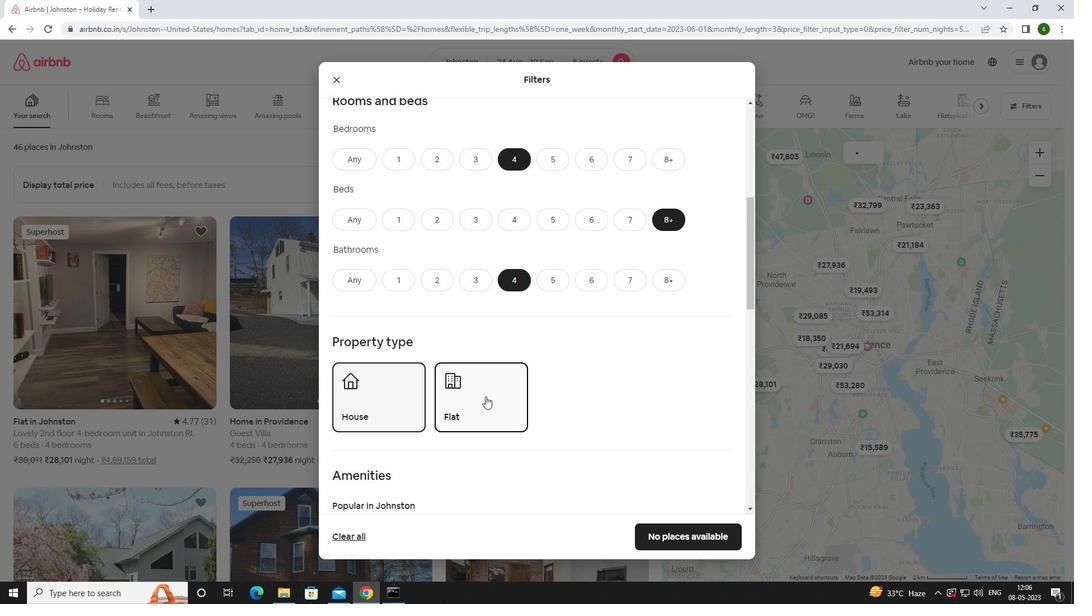 
Action: Mouse scrolled (479, 385) with delta (0, 0)
Screenshot: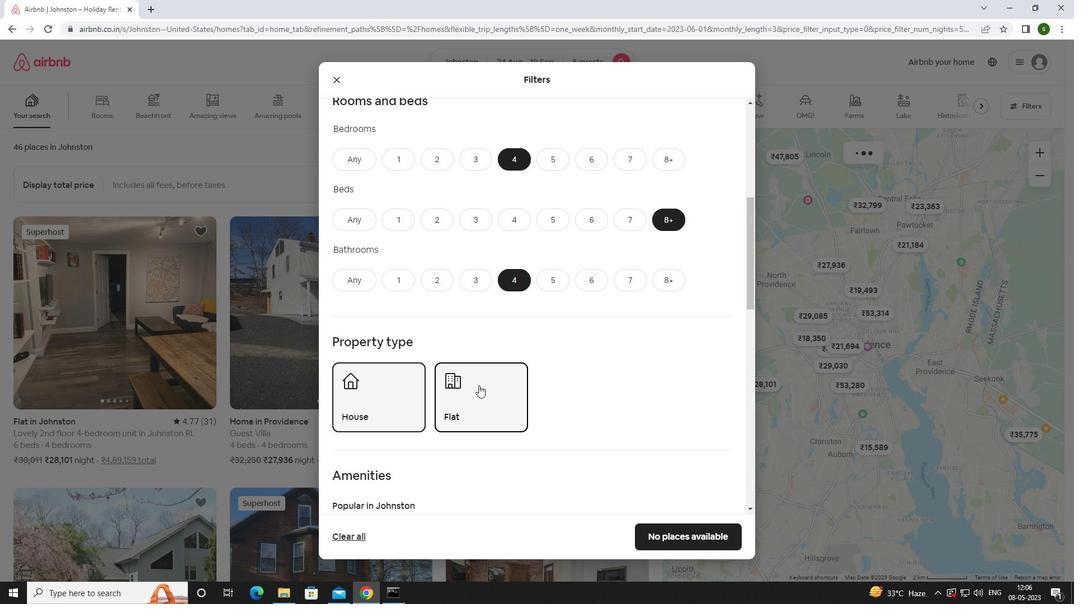 
Action: Mouse scrolled (479, 385) with delta (0, 0)
Screenshot: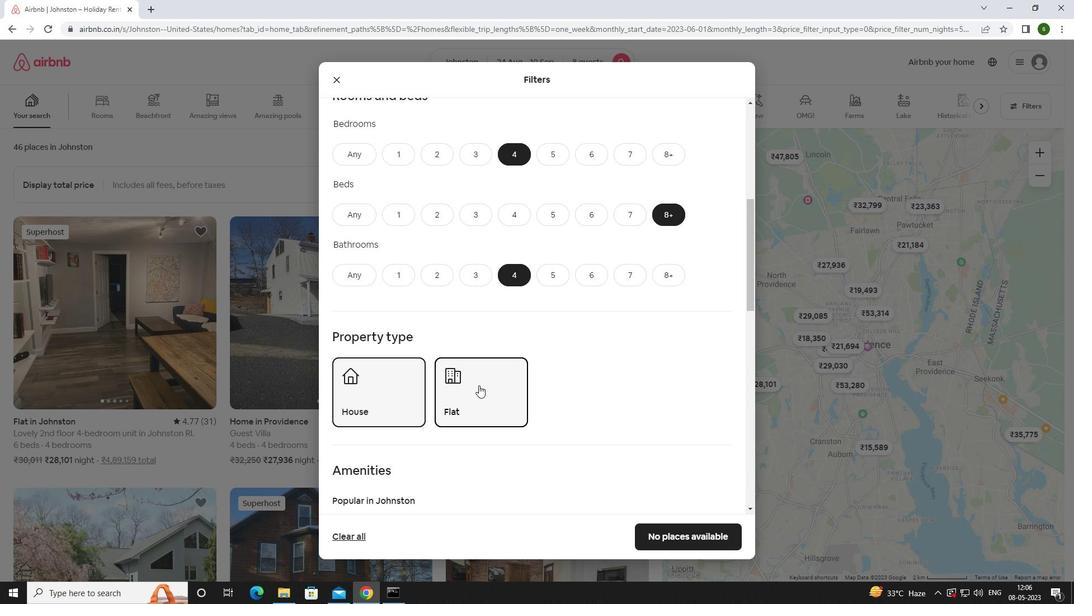 
Action: Mouse scrolled (479, 385) with delta (0, 0)
Screenshot: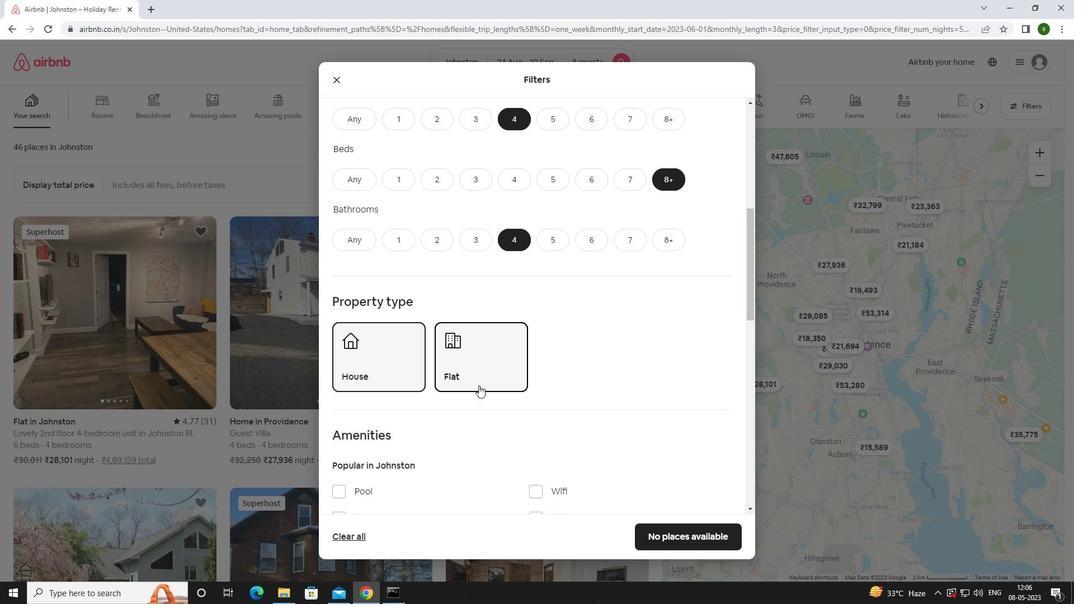 
Action: Mouse moved to (556, 367)
Screenshot: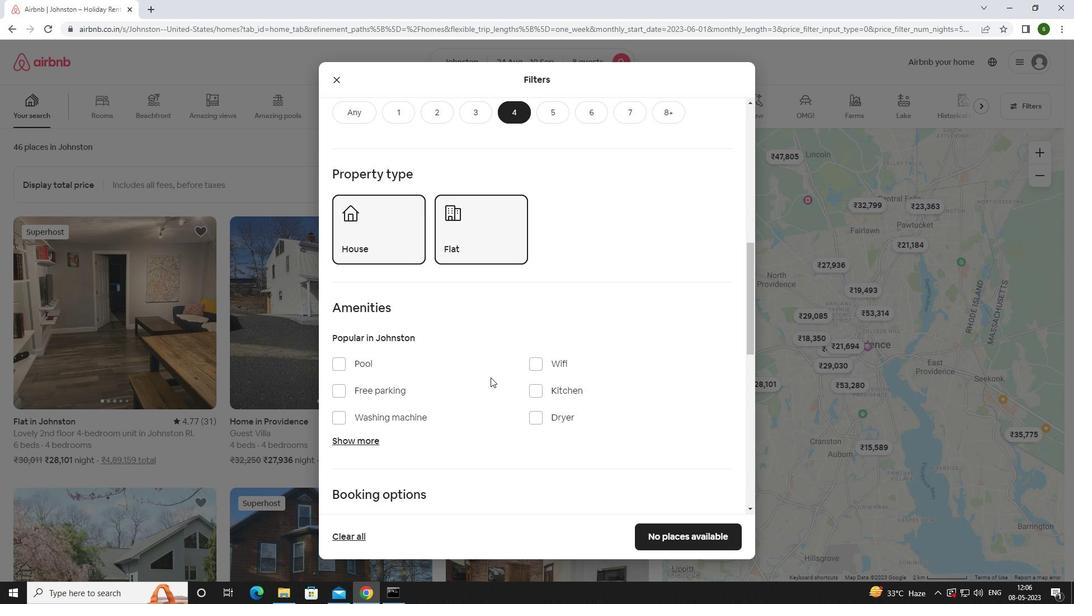
Action: Mouse pressed left at (556, 367)
Screenshot: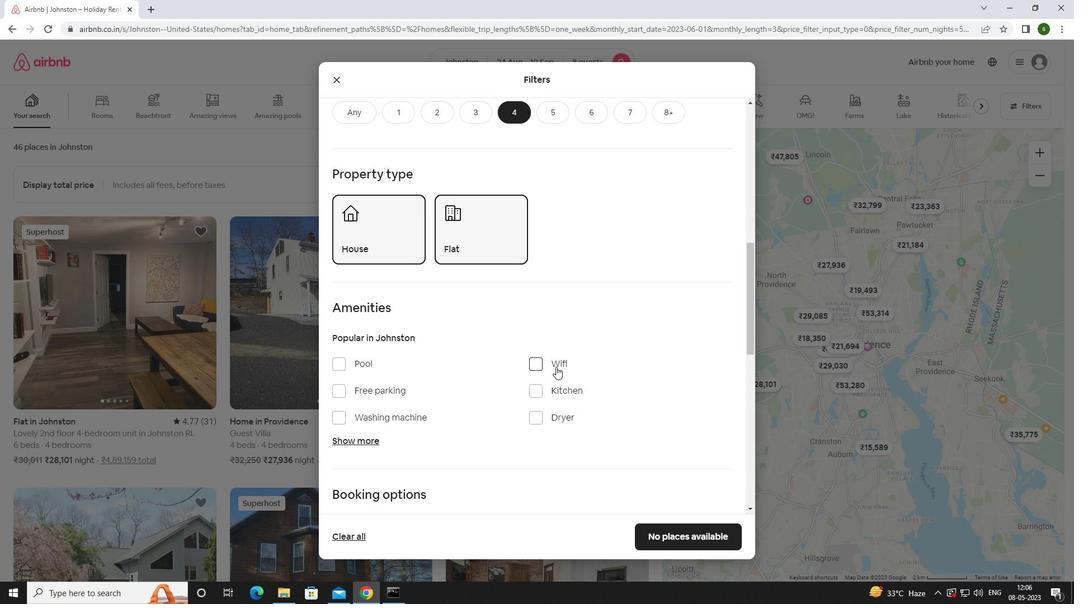 
Action: Mouse moved to (374, 387)
Screenshot: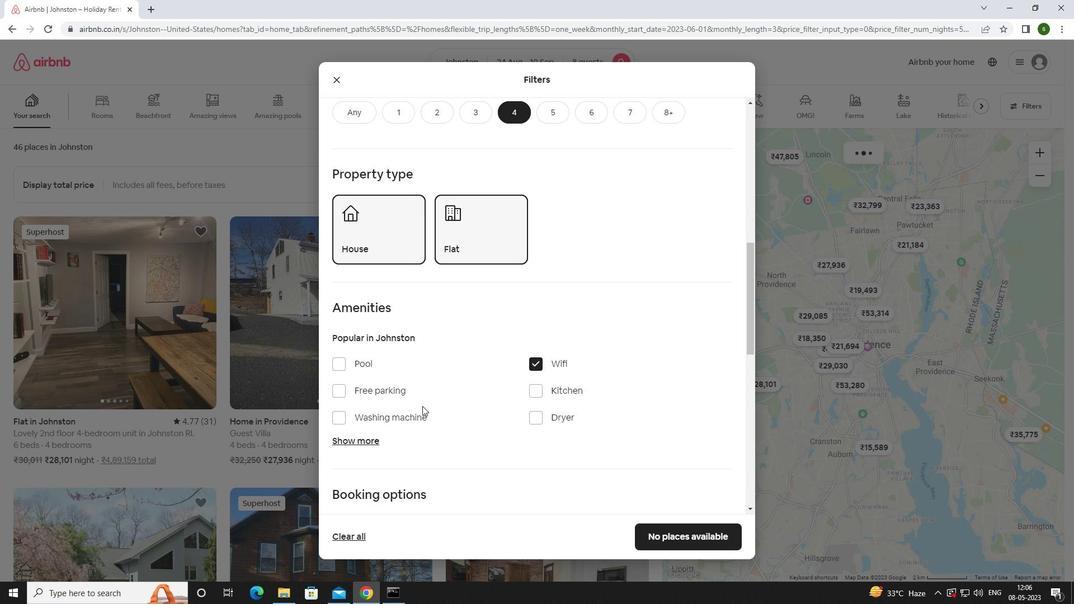 
Action: Mouse pressed left at (374, 387)
Screenshot: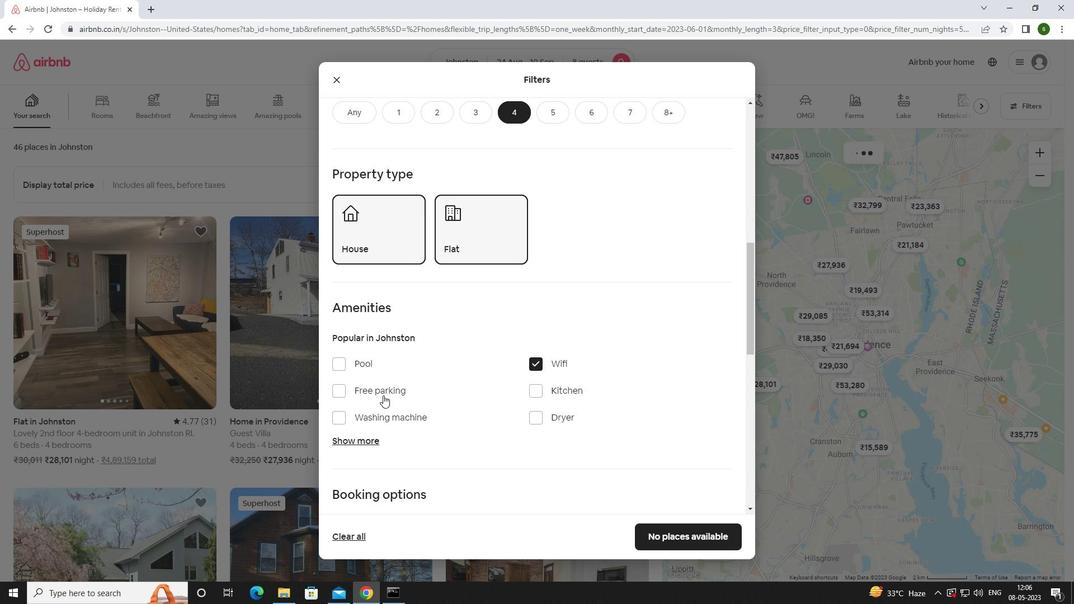 
Action: Mouse moved to (368, 440)
Screenshot: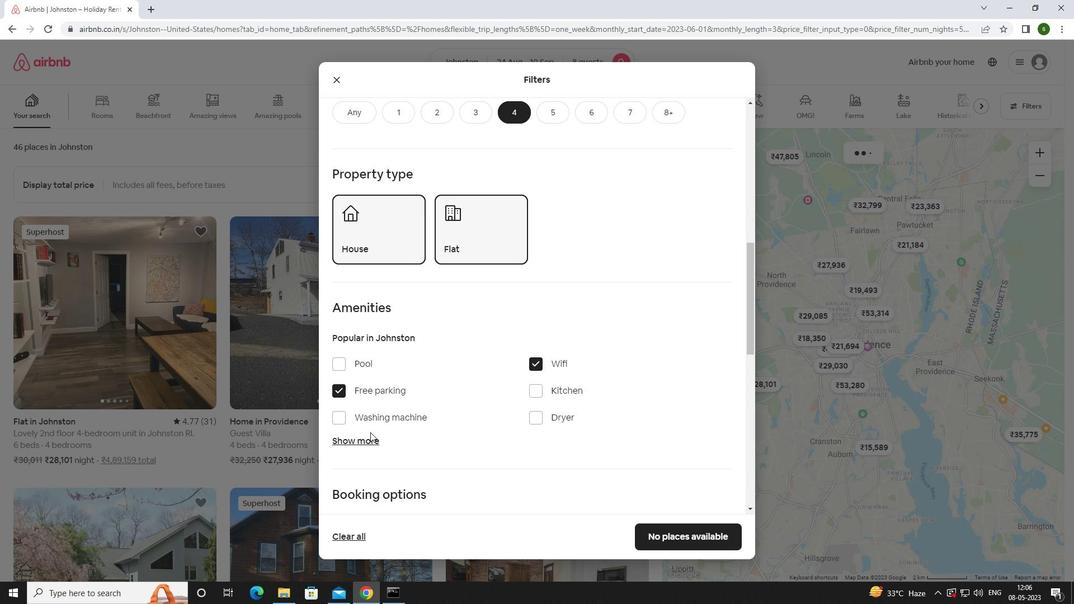 
Action: Mouse pressed left at (368, 440)
Screenshot: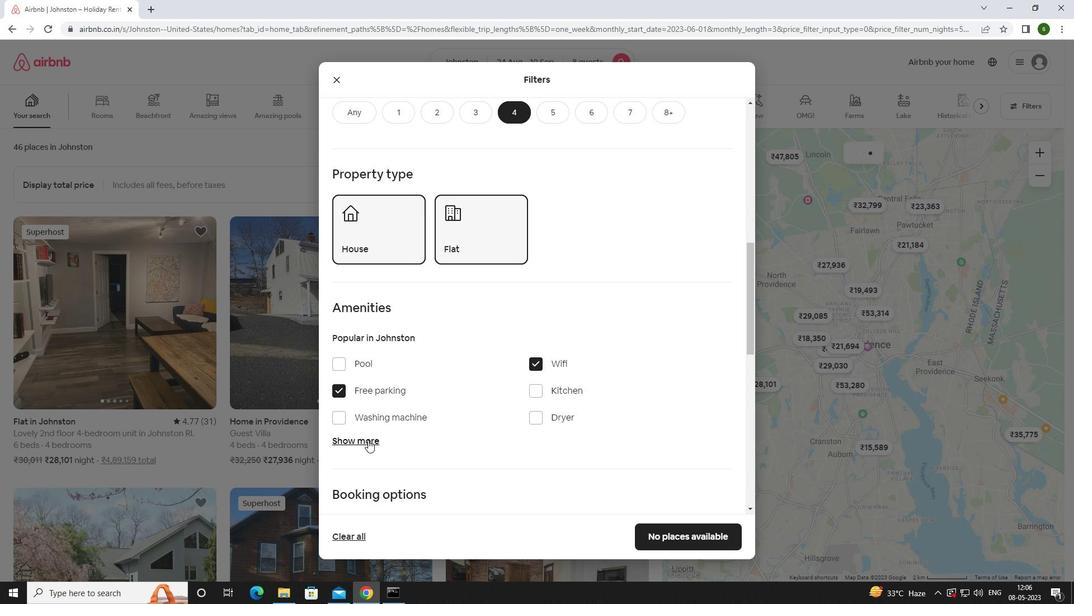 
Action: Mouse moved to (461, 408)
Screenshot: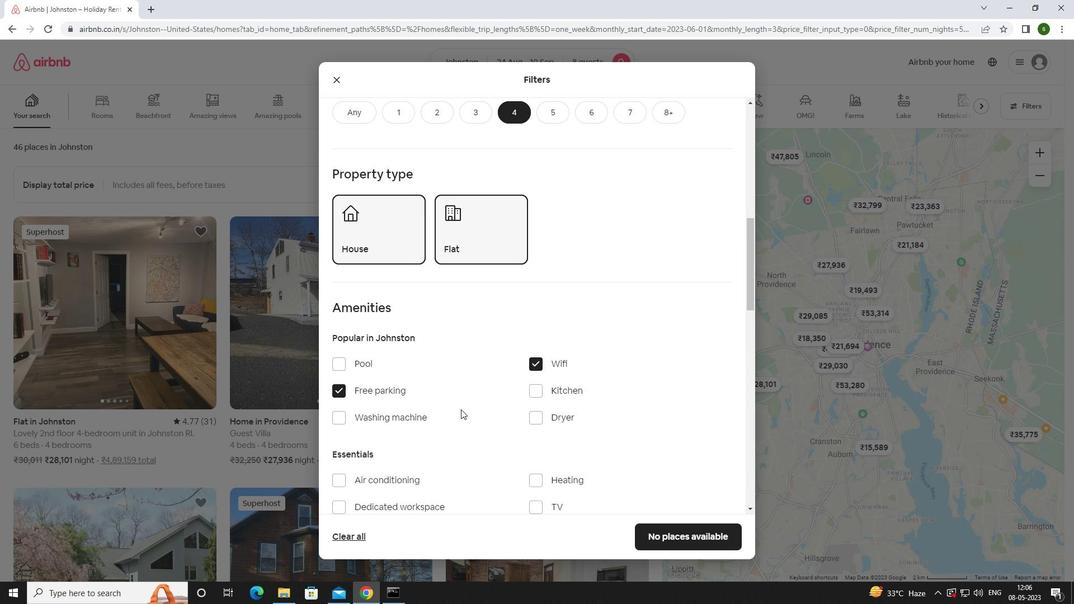 
Action: Mouse scrolled (461, 407) with delta (0, 0)
Screenshot: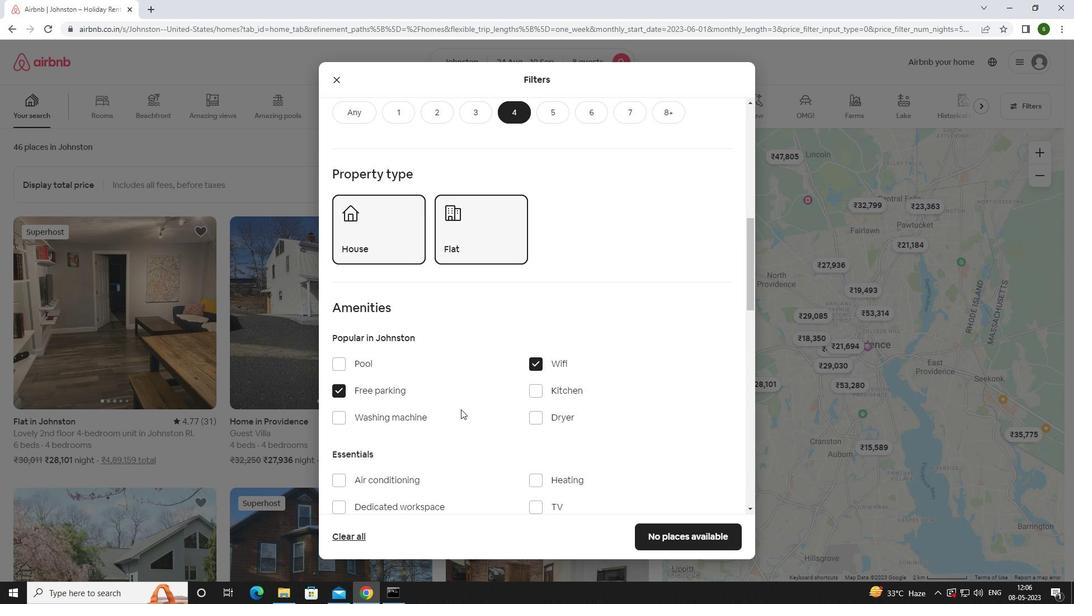 
Action: Mouse scrolled (461, 407) with delta (0, 0)
Screenshot: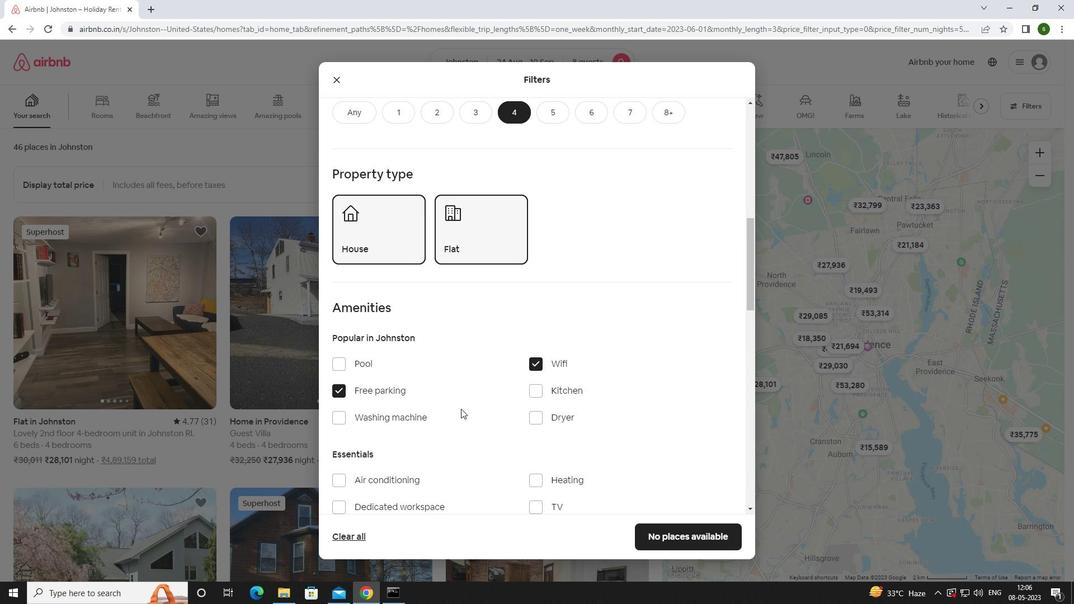 
Action: Mouse scrolled (461, 407) with delta (0, 0)
Screenshot: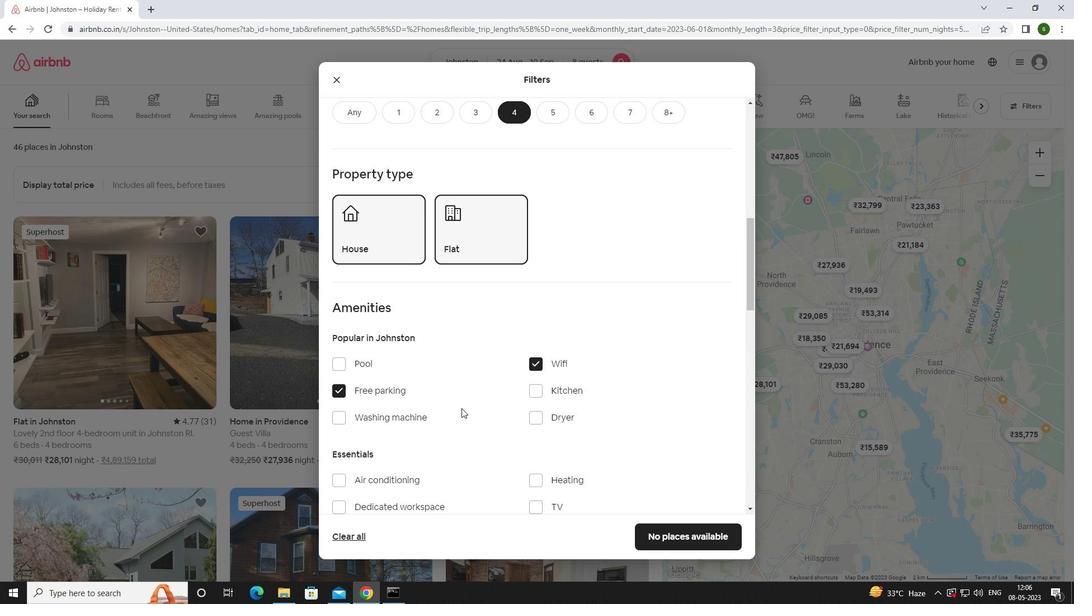 
Action: Mouse moved to (539, 338)
Screenshot: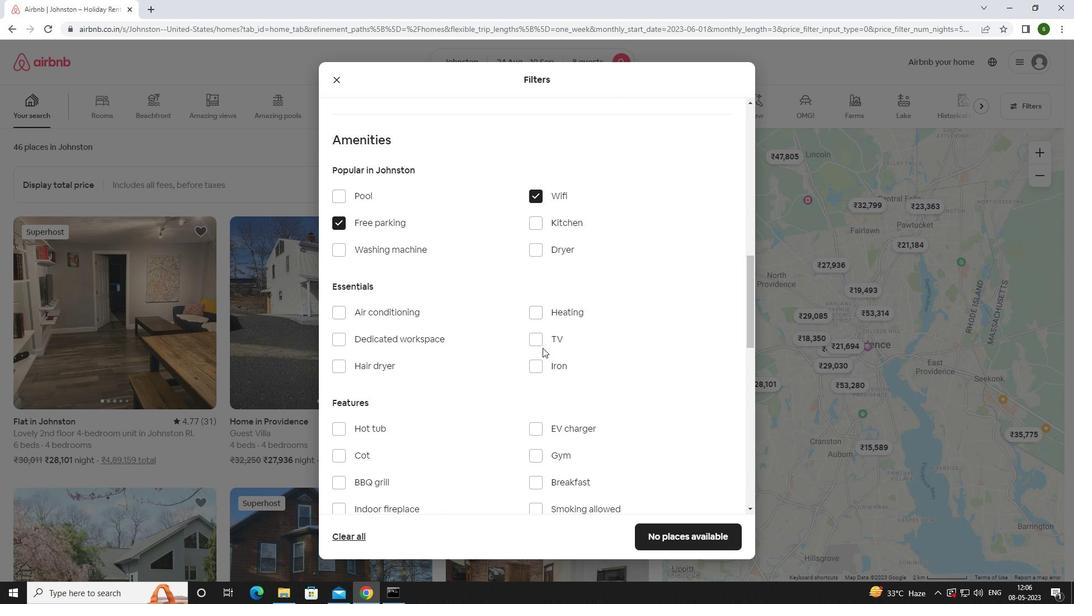 
Action: Mouse pressed left at (539, 338)
Screenshot: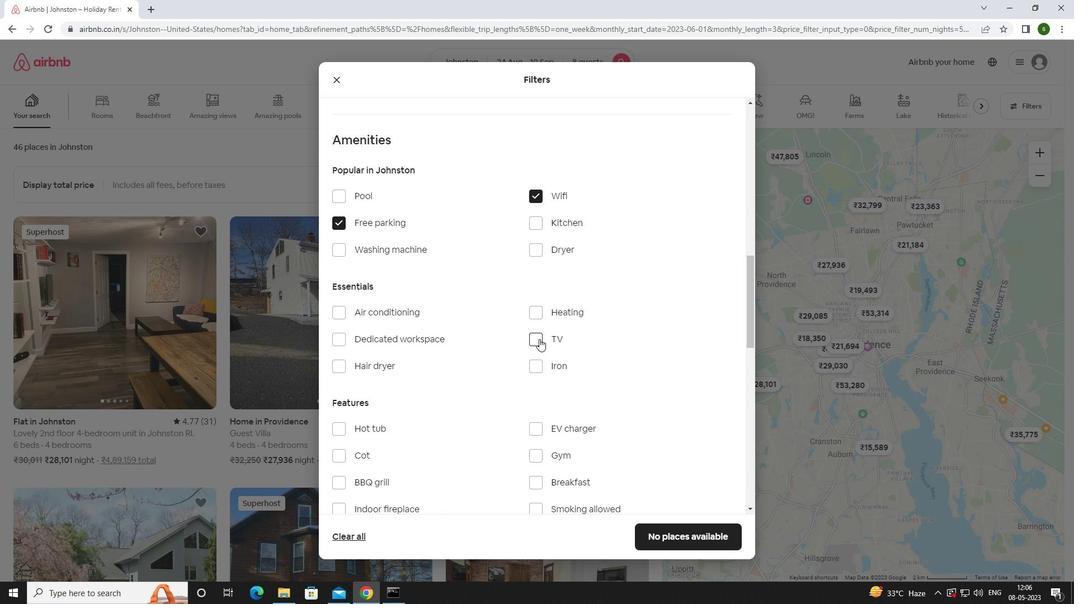 
Action: Mouse moved to (473, 377)
Screenshot: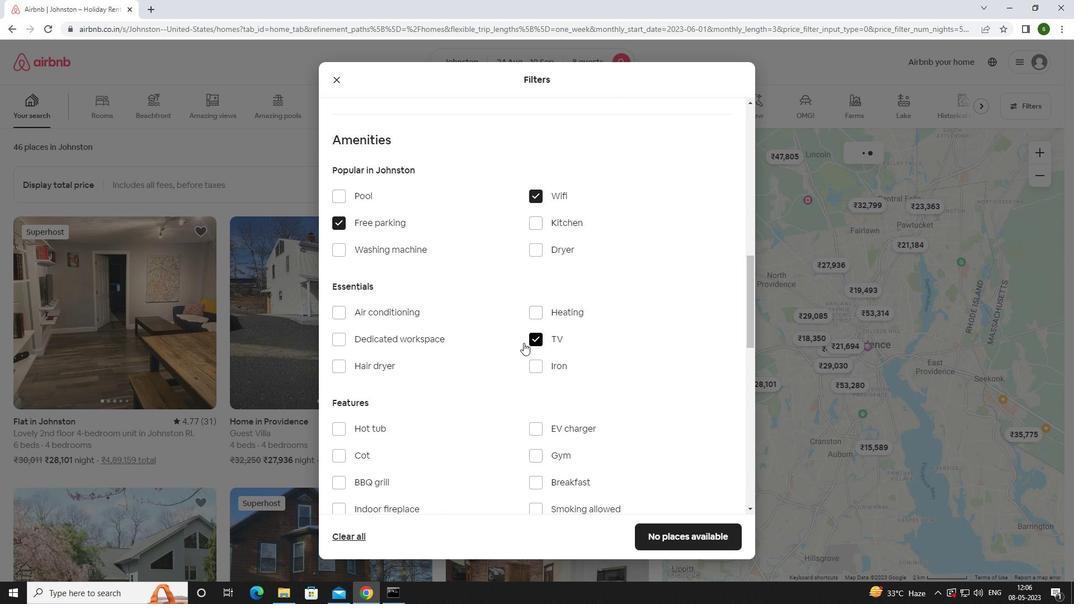 
Action: Mouse scrolled (473, 376) with delta (0, 0)
Screenshot: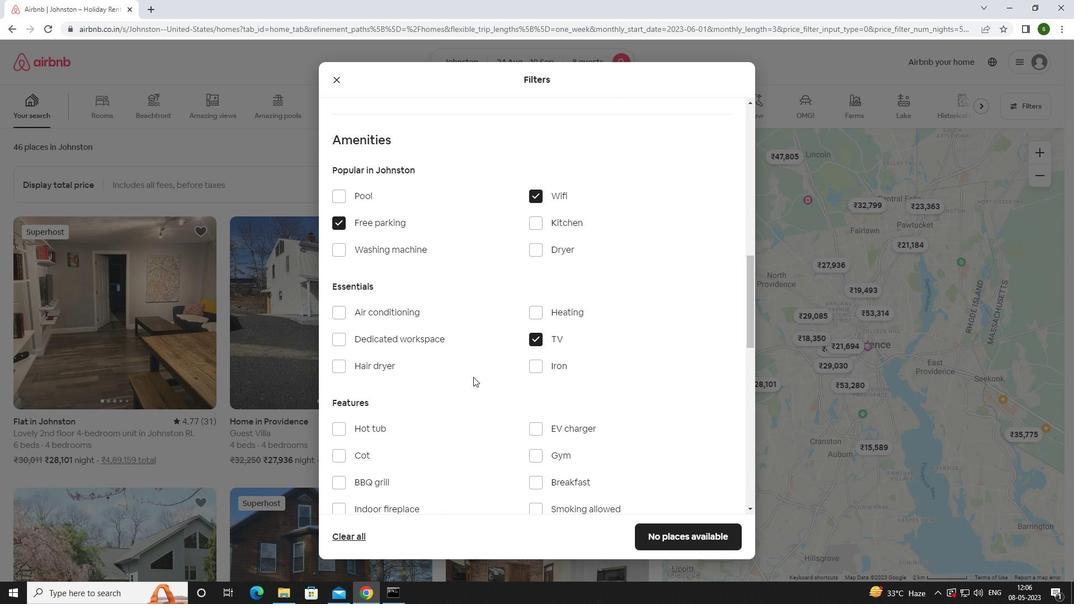 
Action: Mouse scrolled (473, 376) with delta (0, 0)
Screenshot: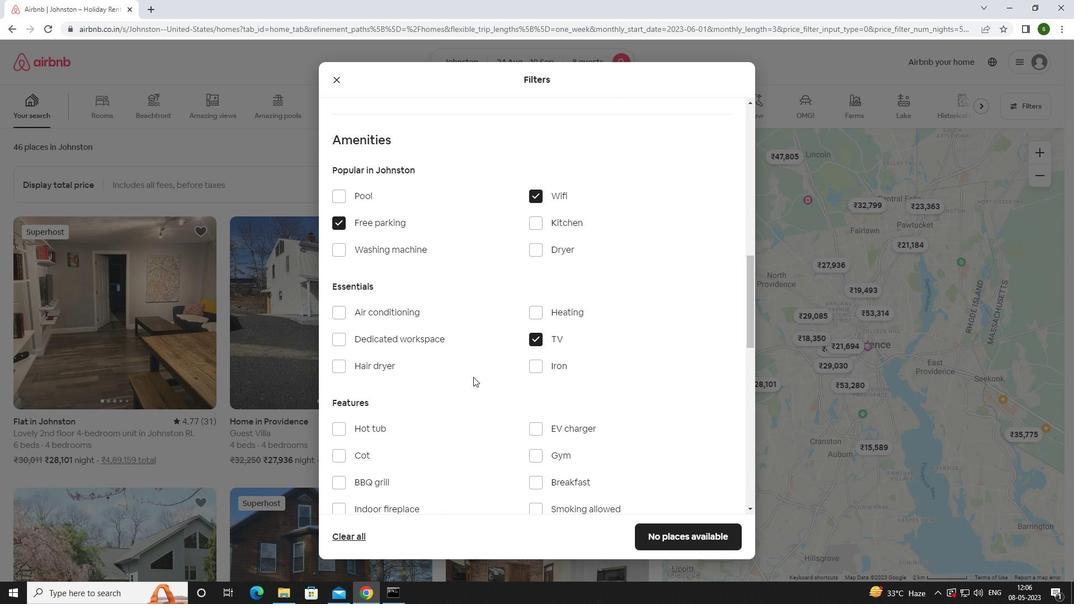
Action: Mouse moved to (537, 343)
Screenshot: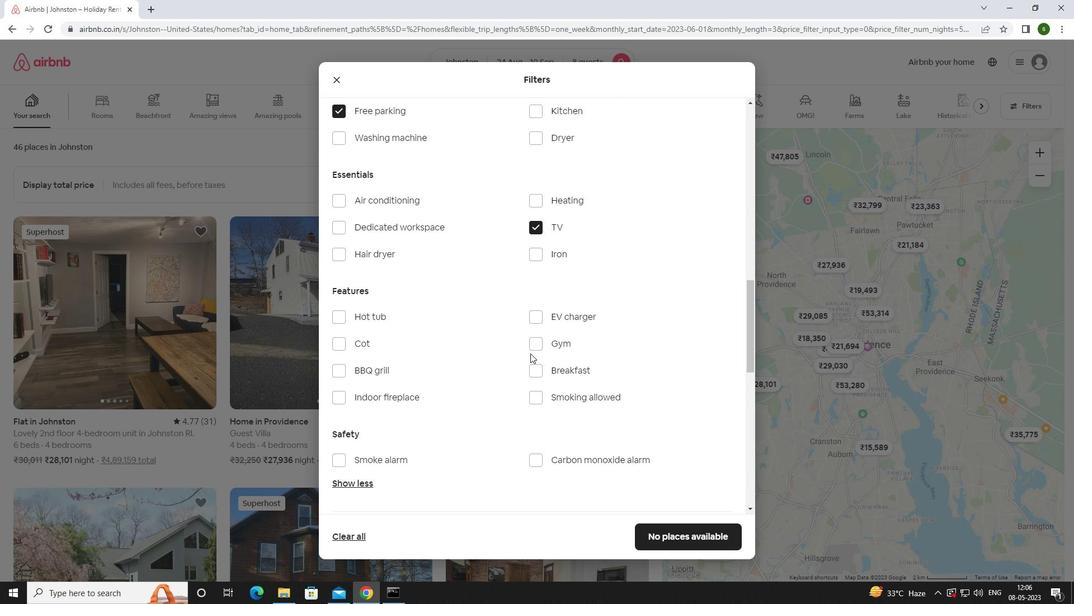 
Action: Mouse pressed left at (537, 343)
Screenshot: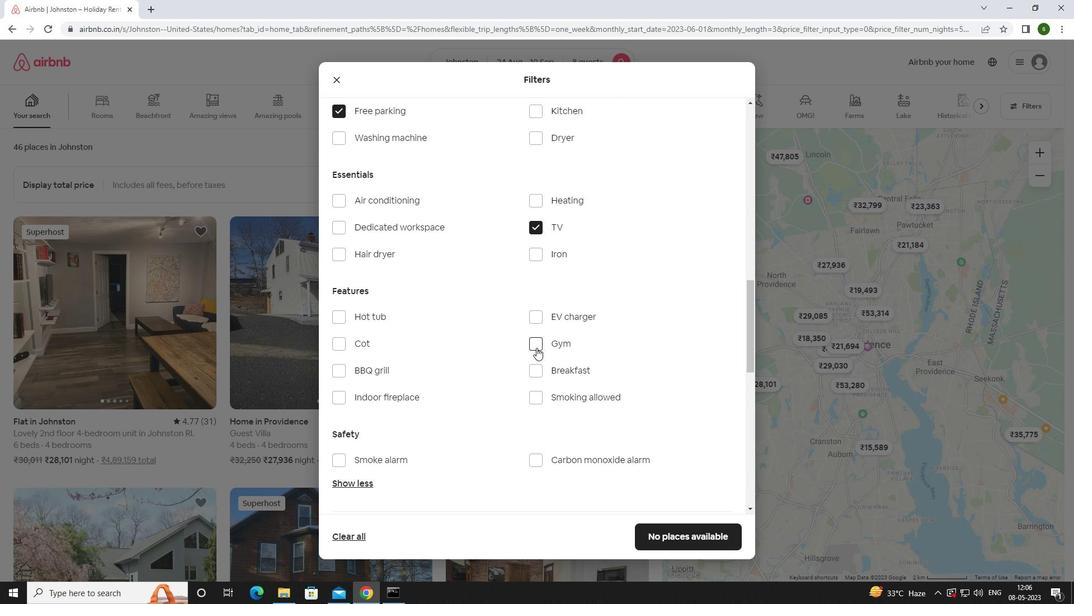
Action: Mouse moved to (540, 373)
Screenshot: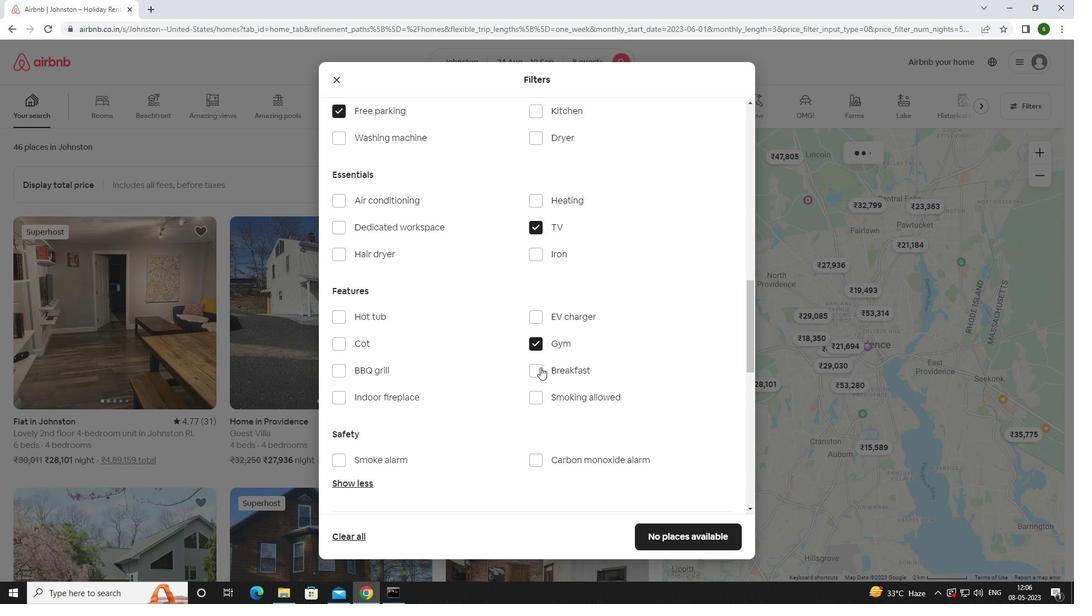 
Action: Mouse pressed left at (540, 373)
Screenshot: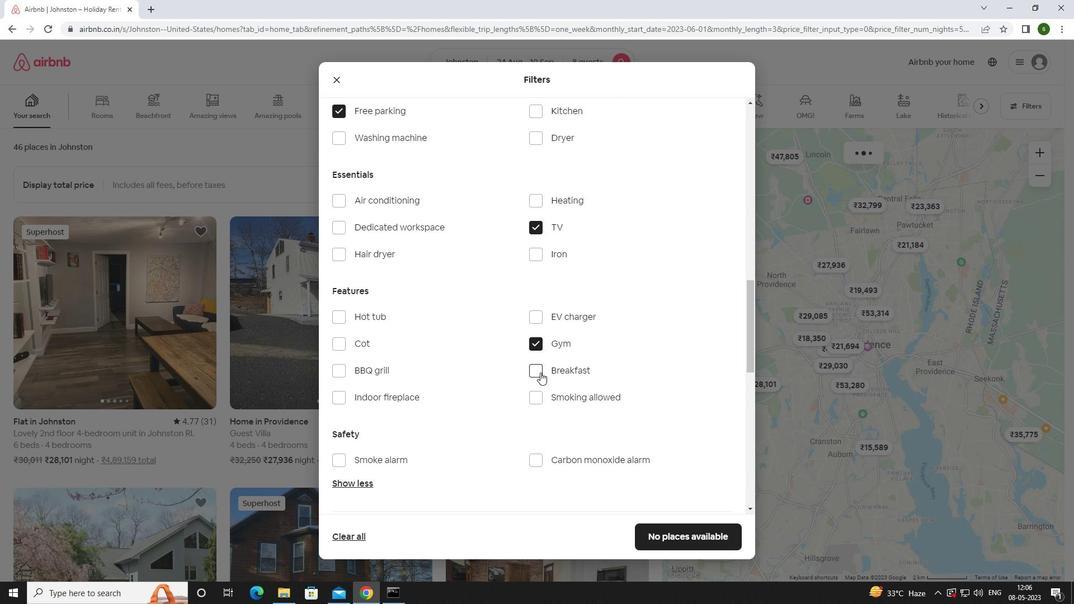 
Action: Mouse moved to (508, 371)
Screenshot: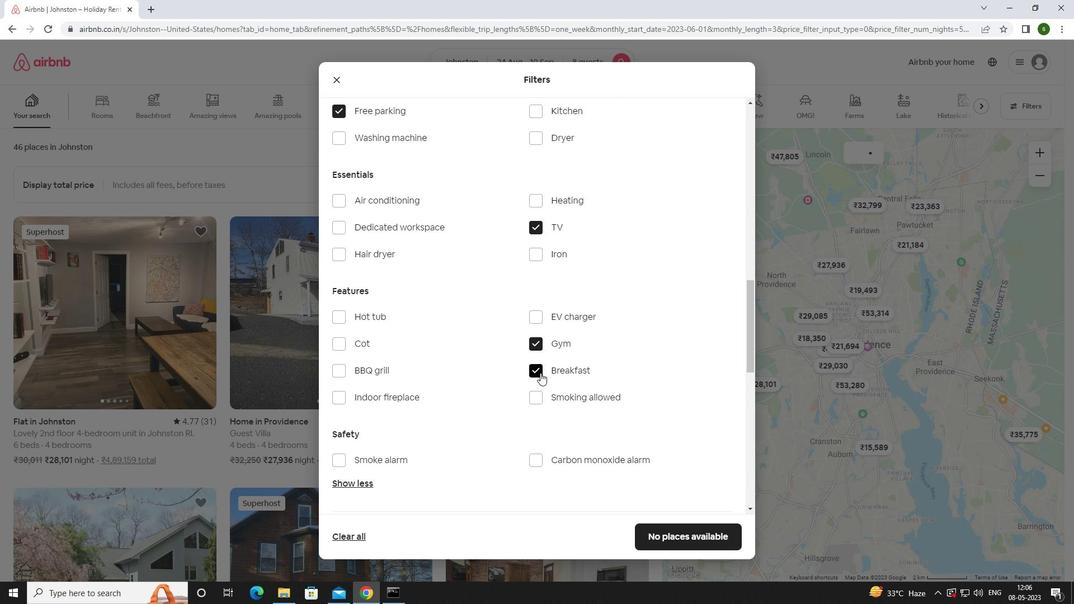 
Action: Mouse scrolled (508, 371) with delta (0, 0)
Screenshot: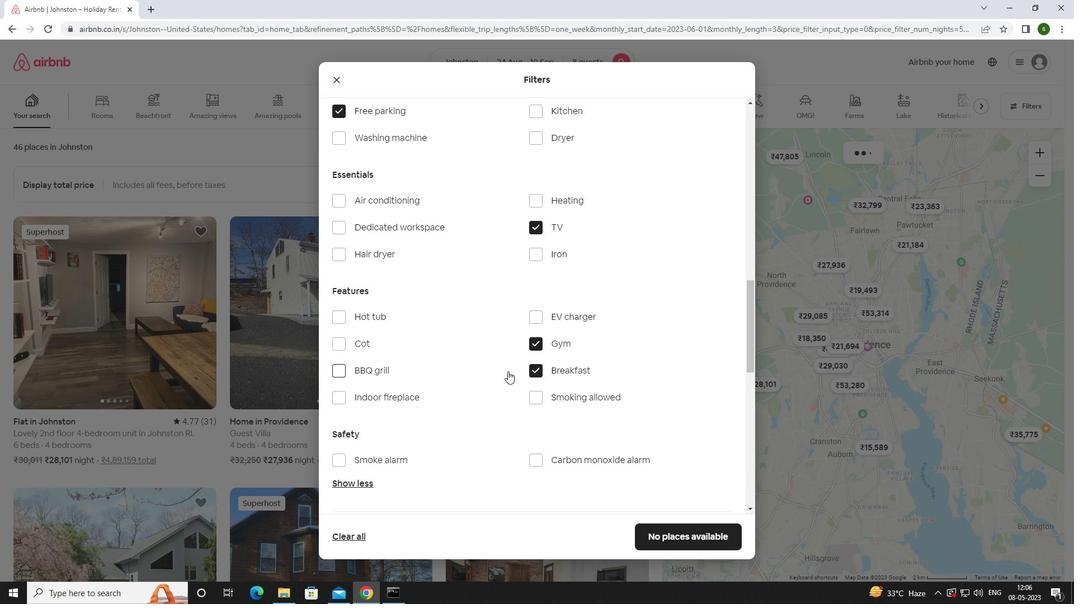 
Action: Mouse scrolled (508, 371) with delta (0, 0)
Screenshot: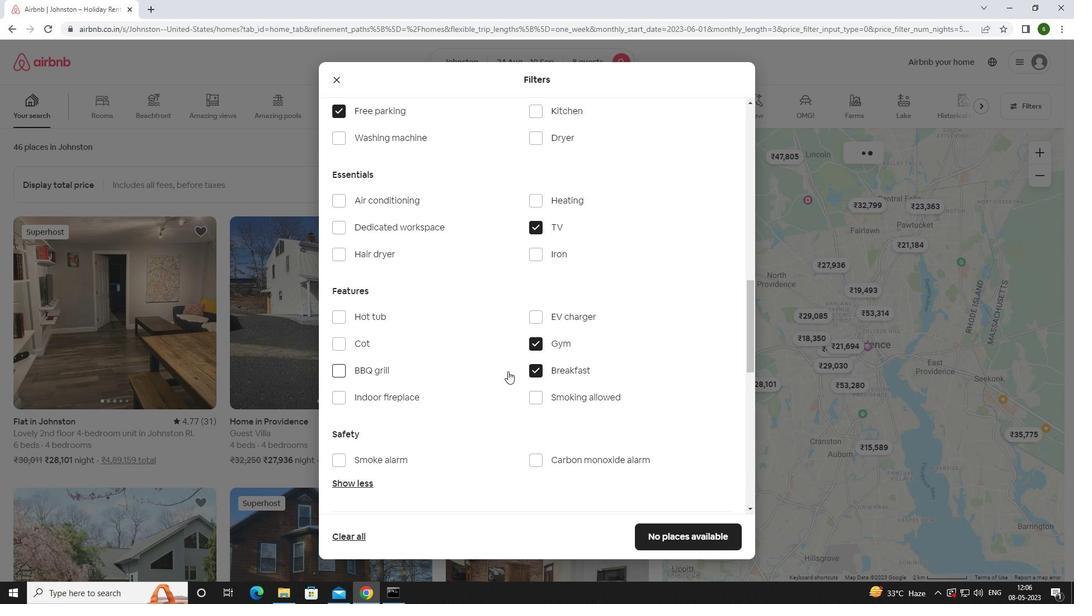 
Action: Mouse scrolled (508, 371) with delta (0, 0)
Screenshot: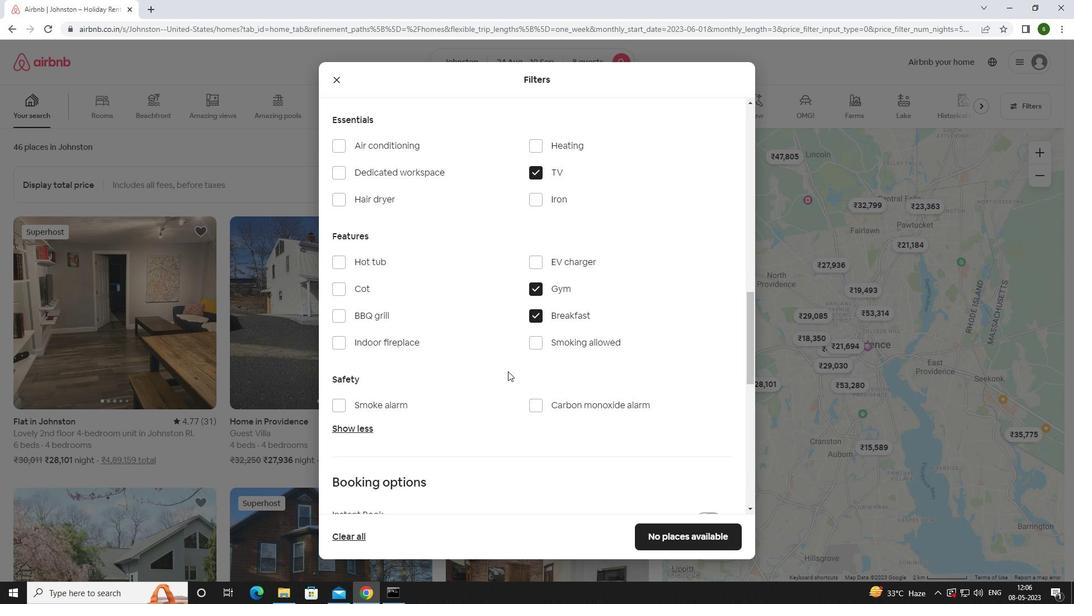 
Action: Mouse scrolled (508, 371) with delta (0, 0)
Screenshot: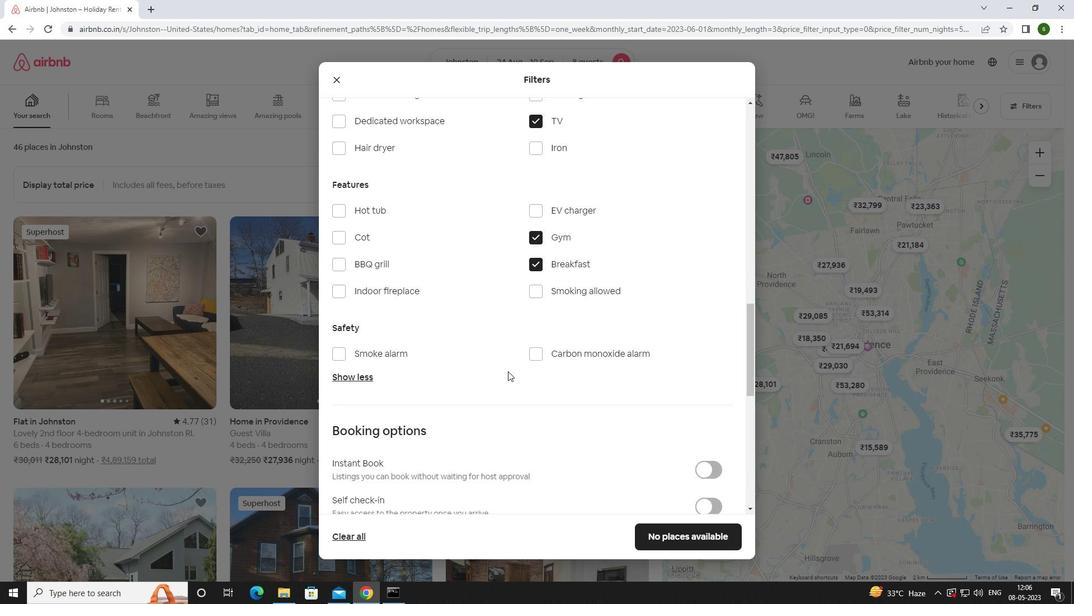 
Action: Mouse scrolled (508, 371) with delta (0, 0)
Screenshot: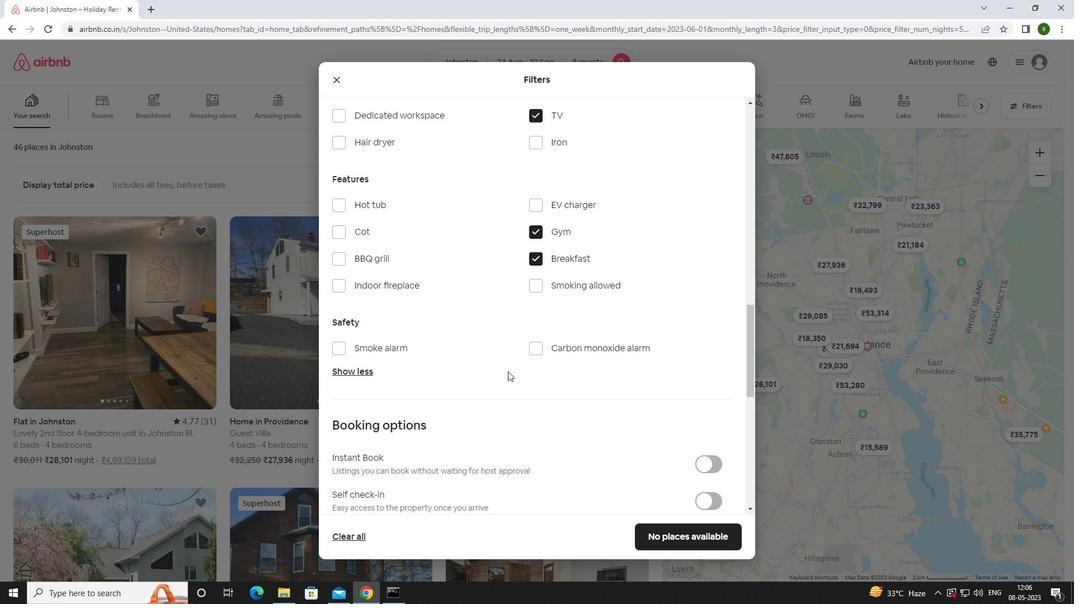 
Action: Mouse moved to (703, 324)
Screenshot: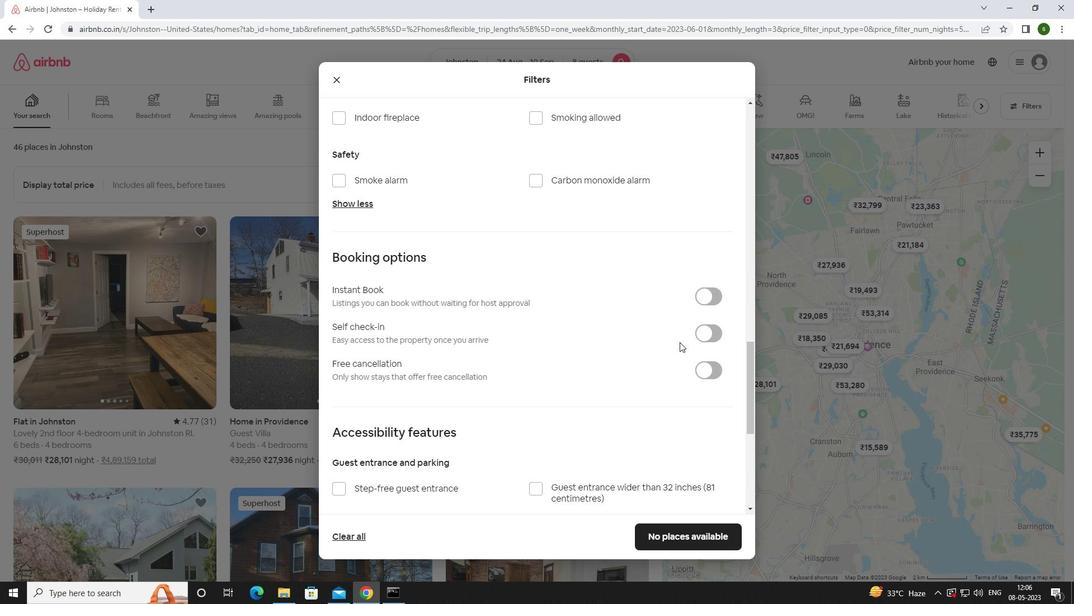 
Action: Mouse pressed left at (703, 324)
Screenshot: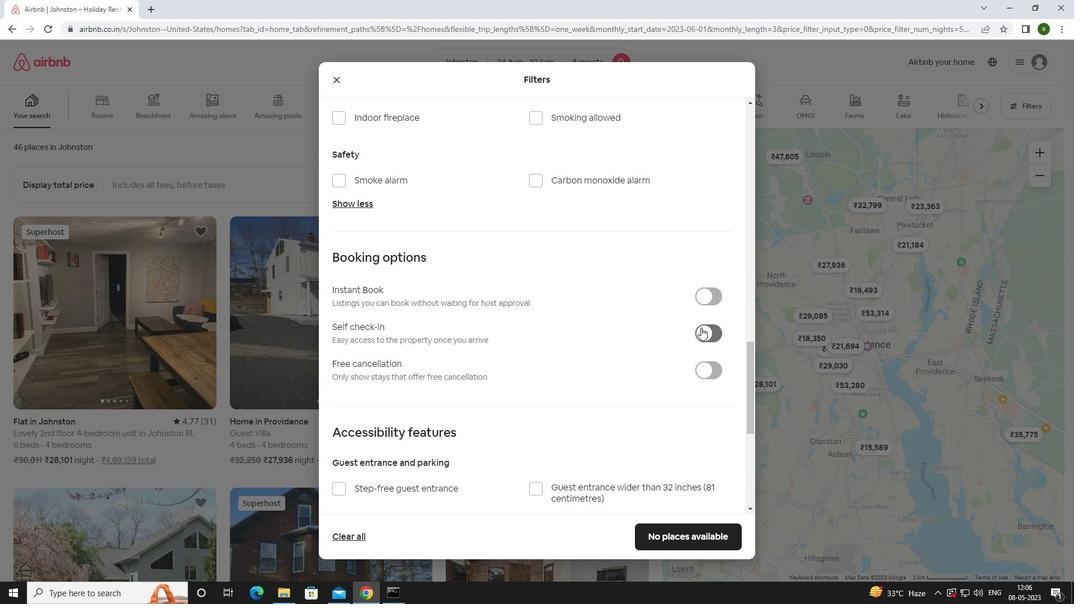 
Action: Mouse moved to (703, 338)
Screenshot: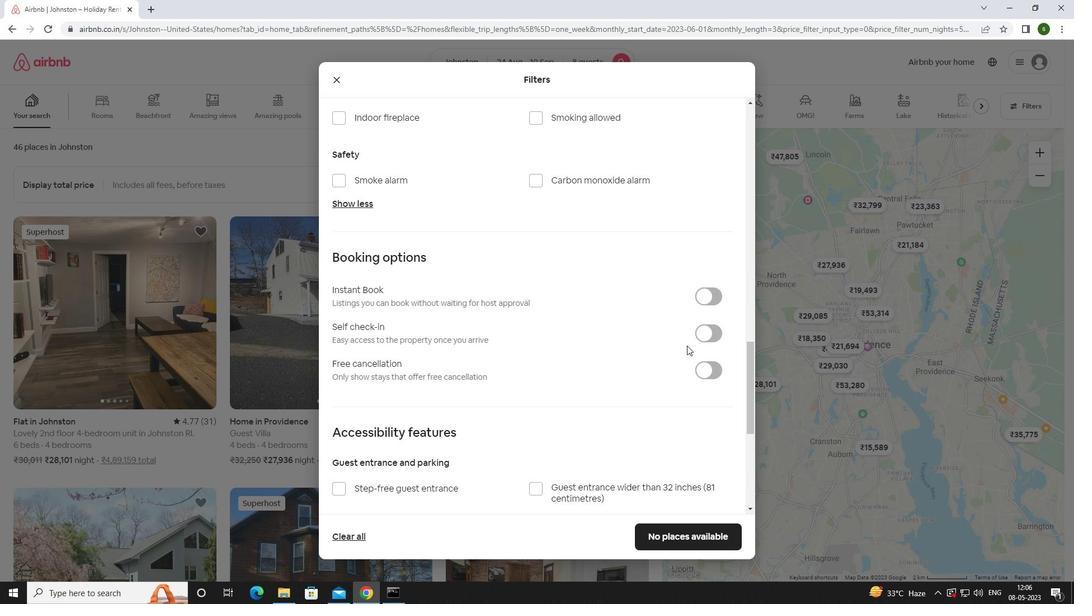 
Action: Mouse pressed left at (703, 338)
Screenshot: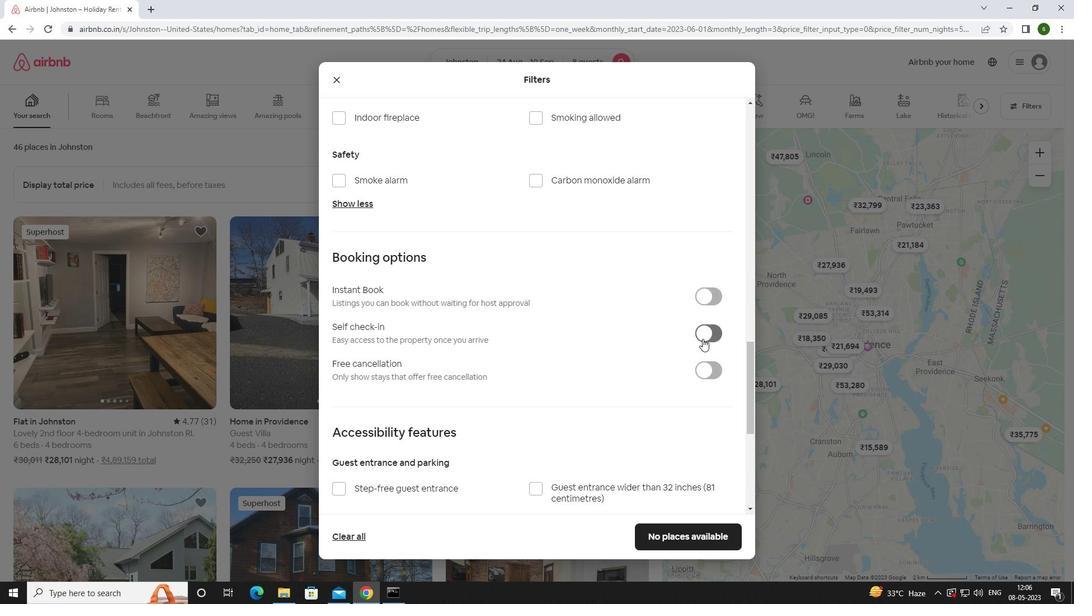 
Action: Mouse moved to (457, 332)
Screenshot: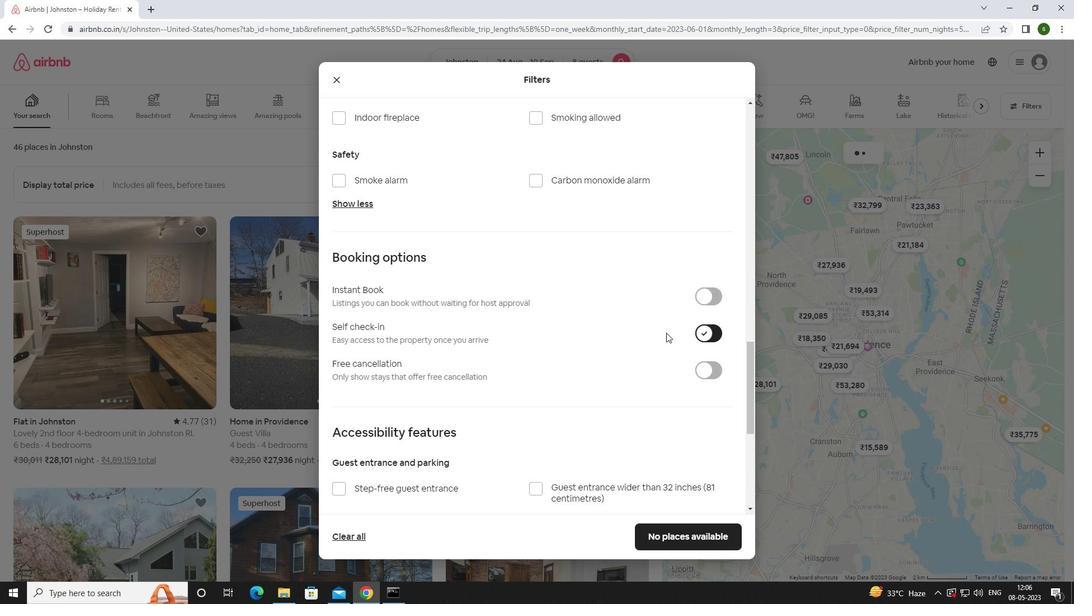
Action: Mouse scrolled (457, 332) with delta (0, 0)
Screenshot: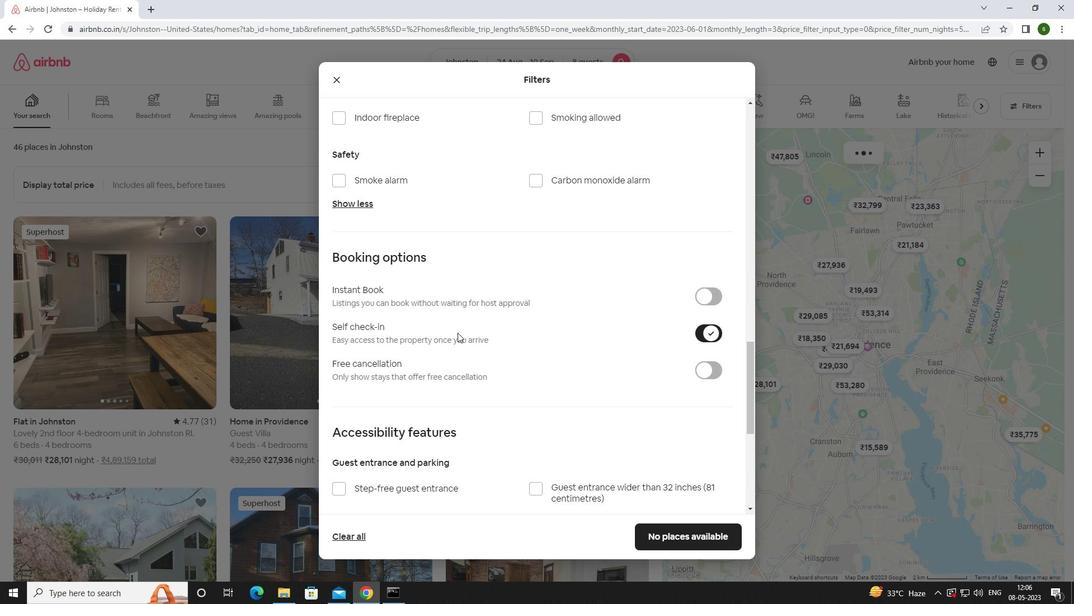 
Action: Mouse scrolled (457, 332) with delta (0, 0)
Screenshot: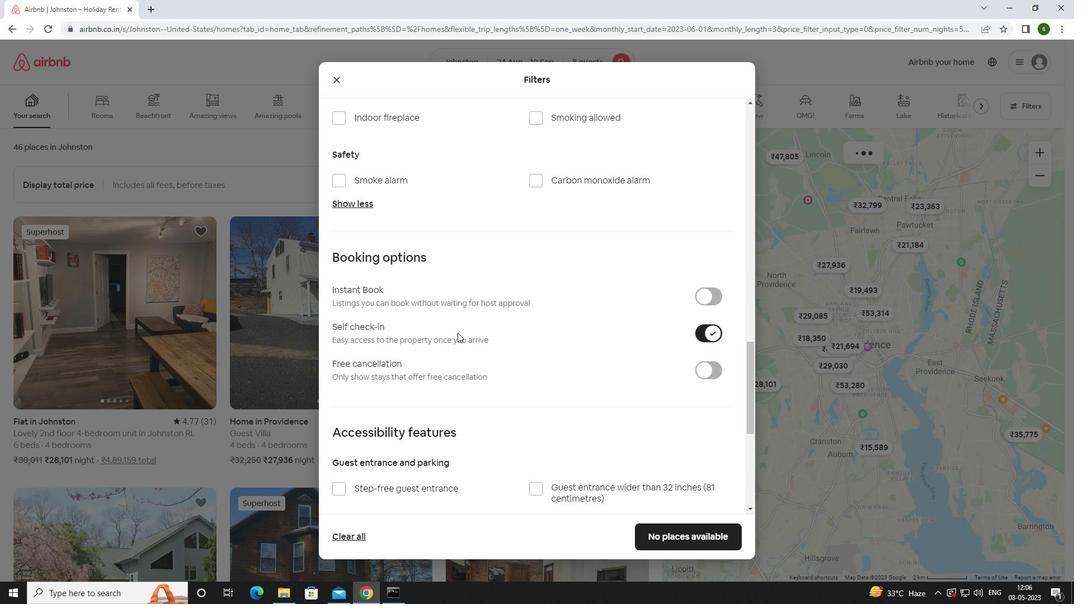 
Action: Mouse scrolled (457, 332) with delta (0, 0)
Screenshot: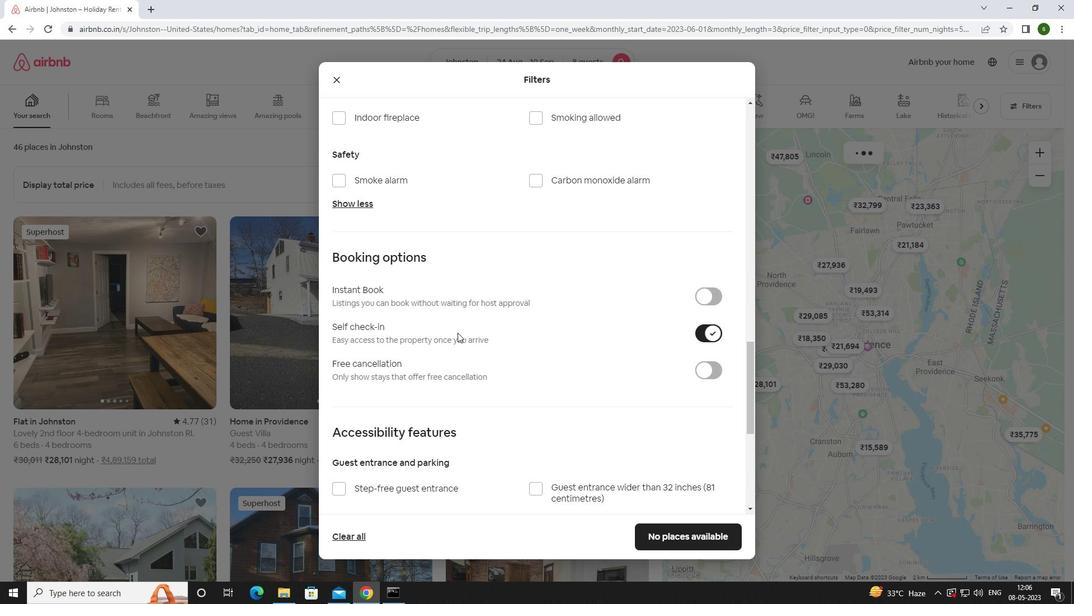 
Action: Mouse scrolled (457, 332) with delta (0, 0)
Screenshot: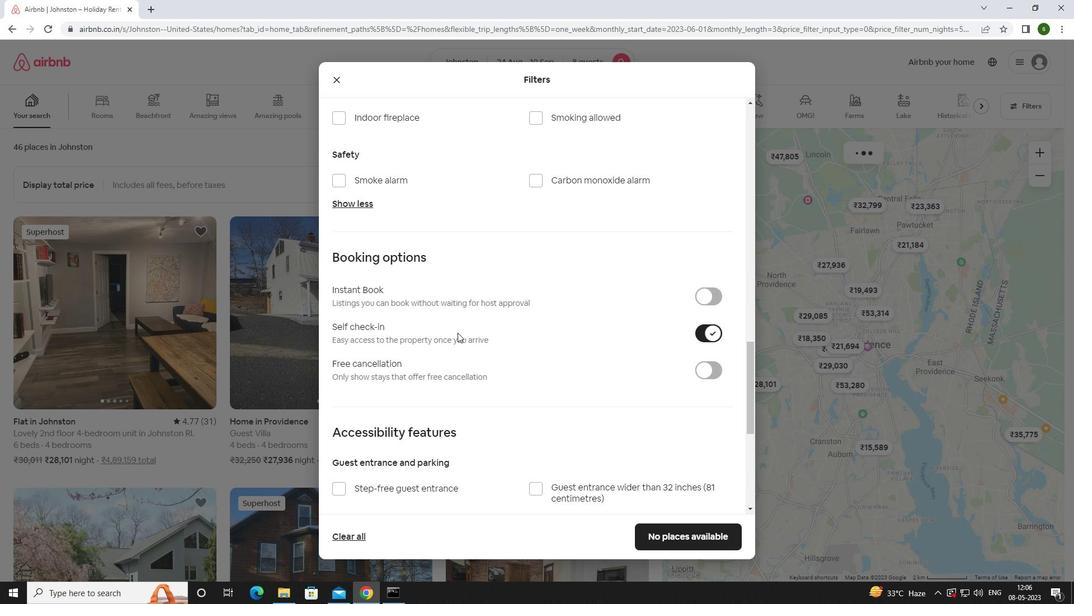 
Action: Mouse scrolled (457, 332) with delta (0, 0)
Screenshot: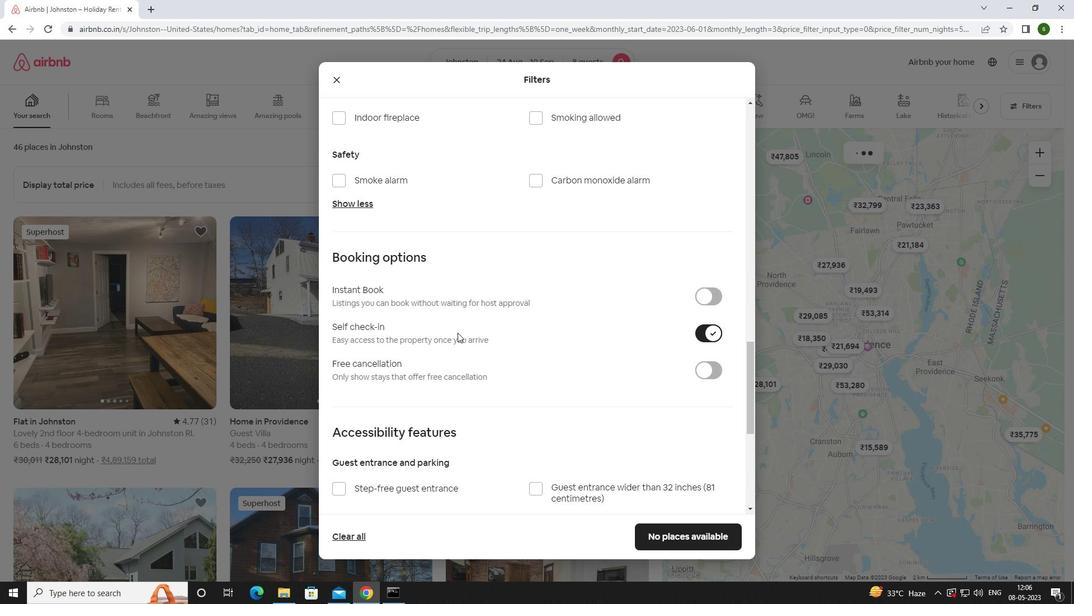 
Action: Mouse scrolled (457, 332) with delta (0, 0)
Screenshot: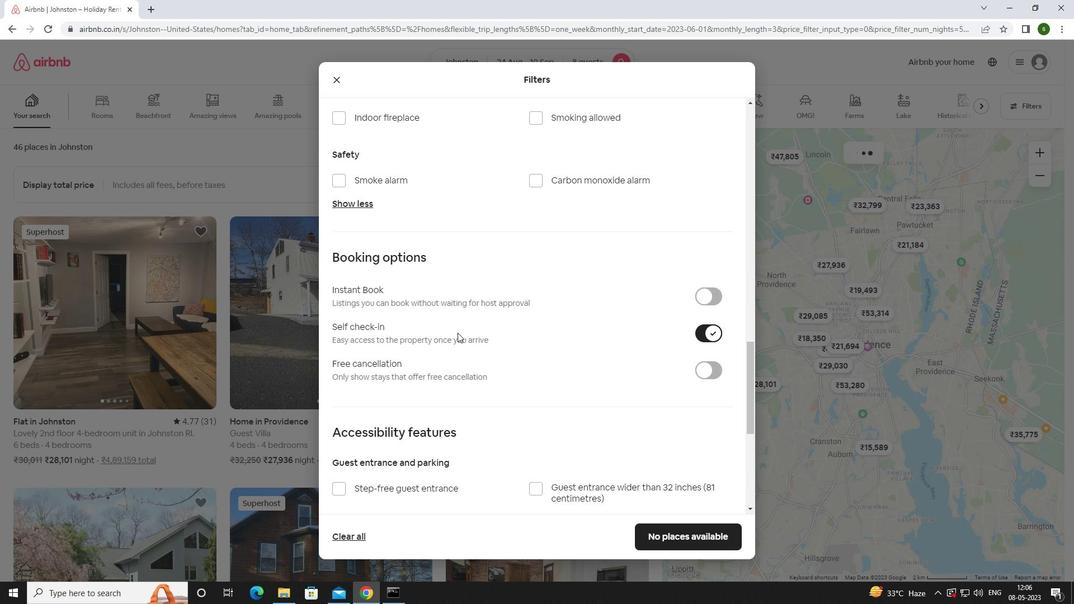
Action: Mouse scrolled (457, 332) with delta (0, 0)
Screenshot: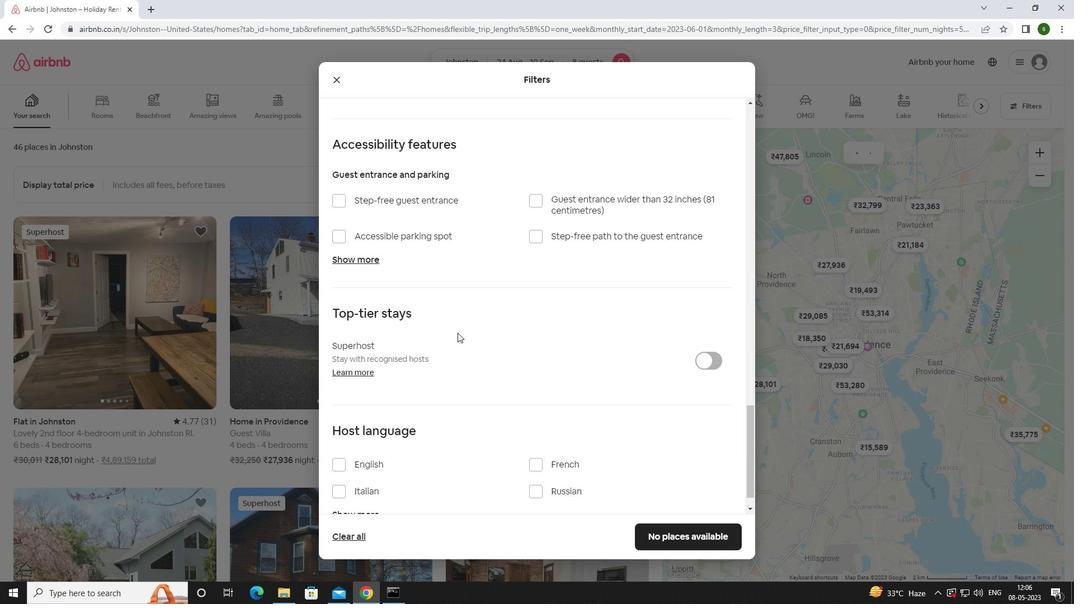 
Action: Mouse scrolled (457, 332) with delta (0, 0)
Screenshot: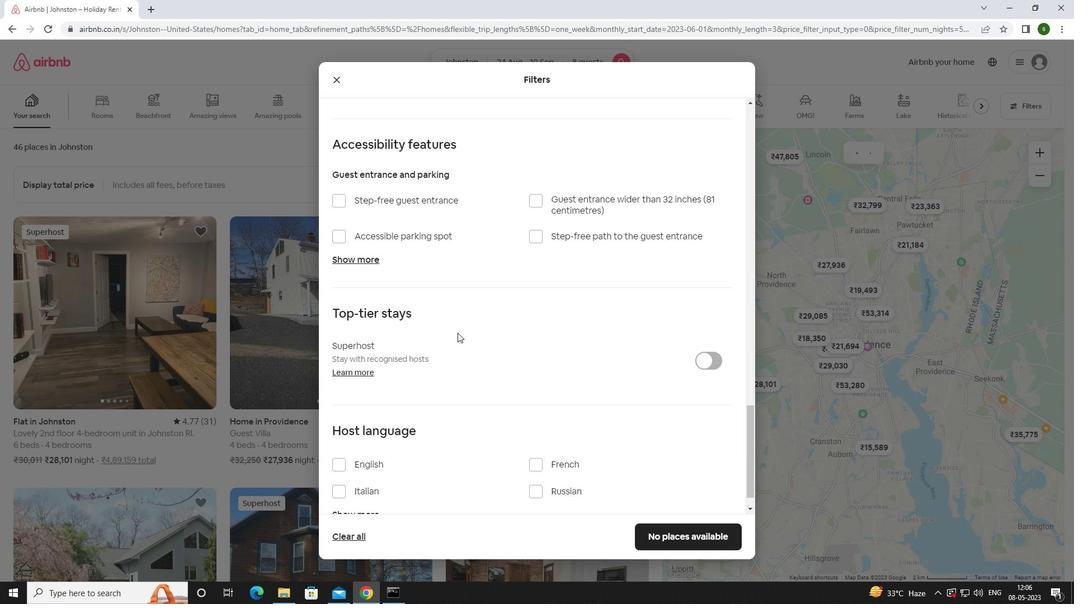 
Action: Mouse scrolled (457, 332) with delta (0, 0)
Screenshot: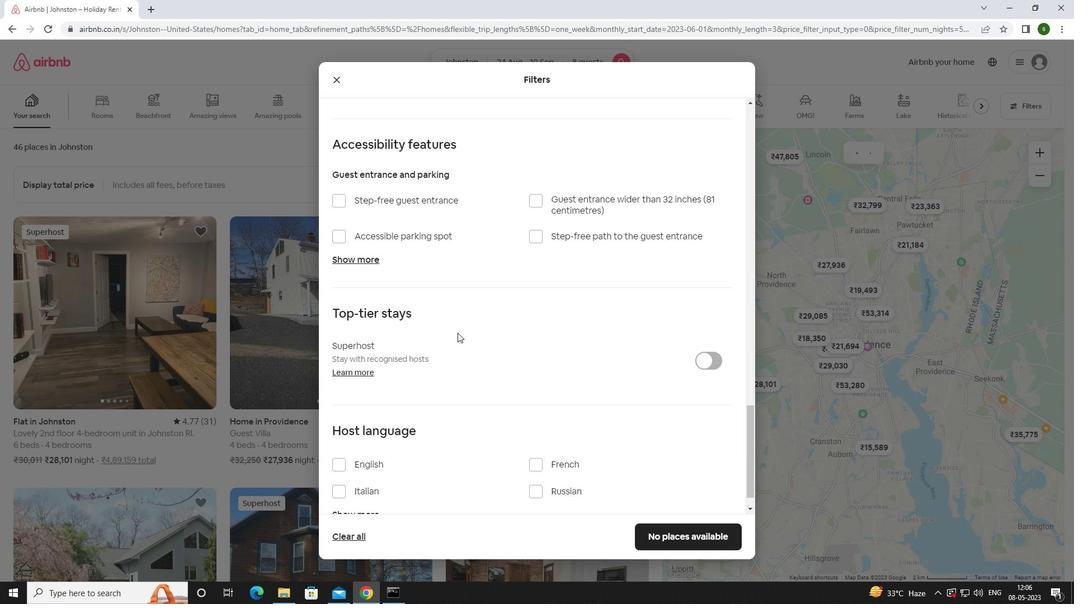 
Action: Mouse scrolled (457, 332) with delta (0, 0)
Screenshot: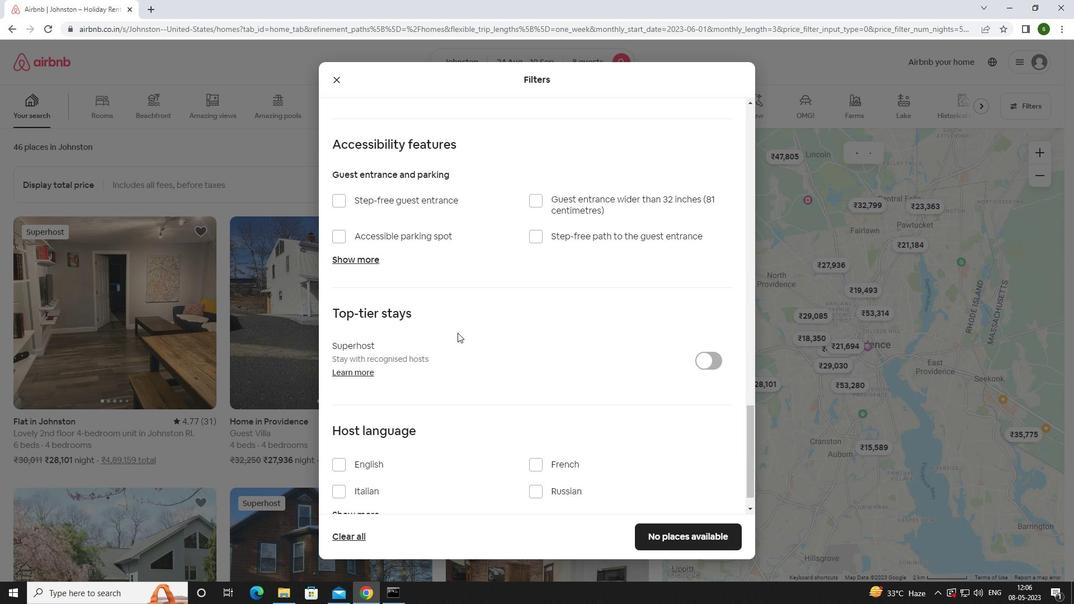 
Action: Mouse moved to (373, 440)
Screenshot: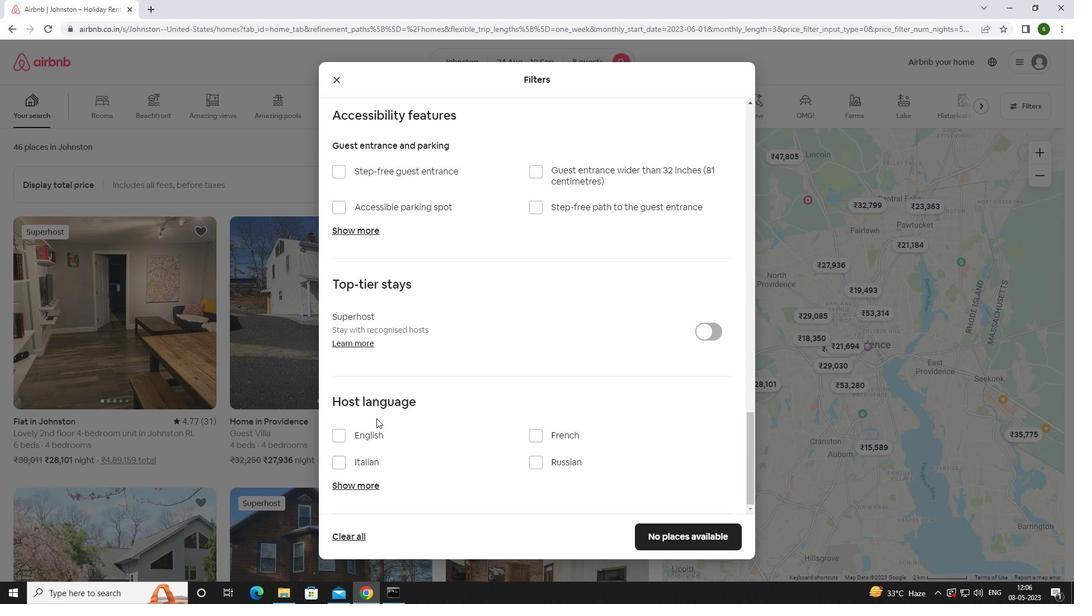 
Action: Mouse pressed left at (373, 440)
Screenshot: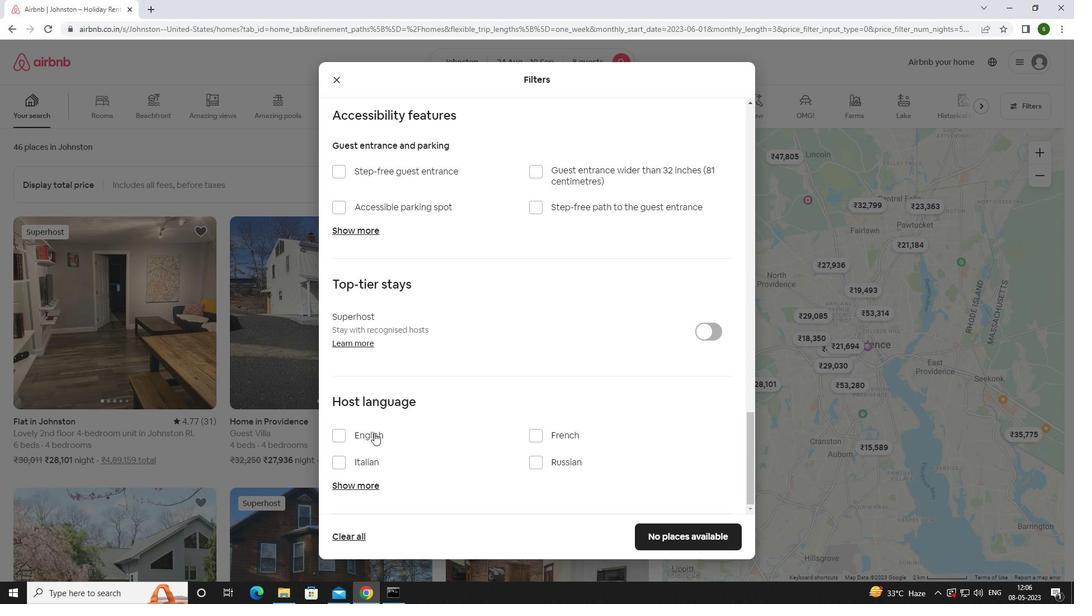 
Action: Mouse moved to (655, 540)
Screenshot: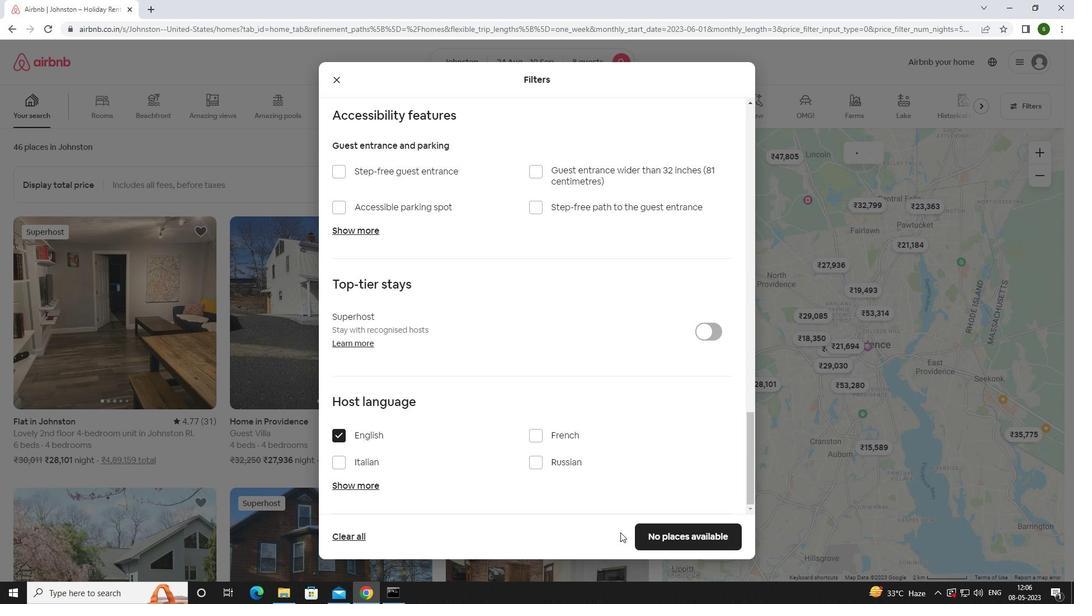 
Action: Mouse pressed left at (655, 540)
Screenshot: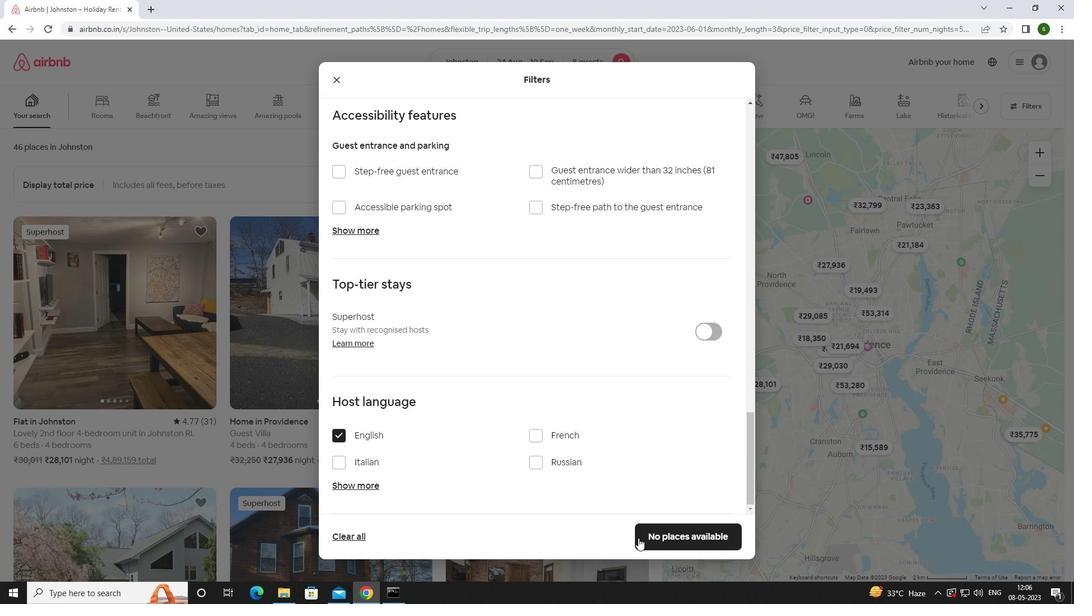 
Action: Mouse moved to (266, 259)
Screenshot: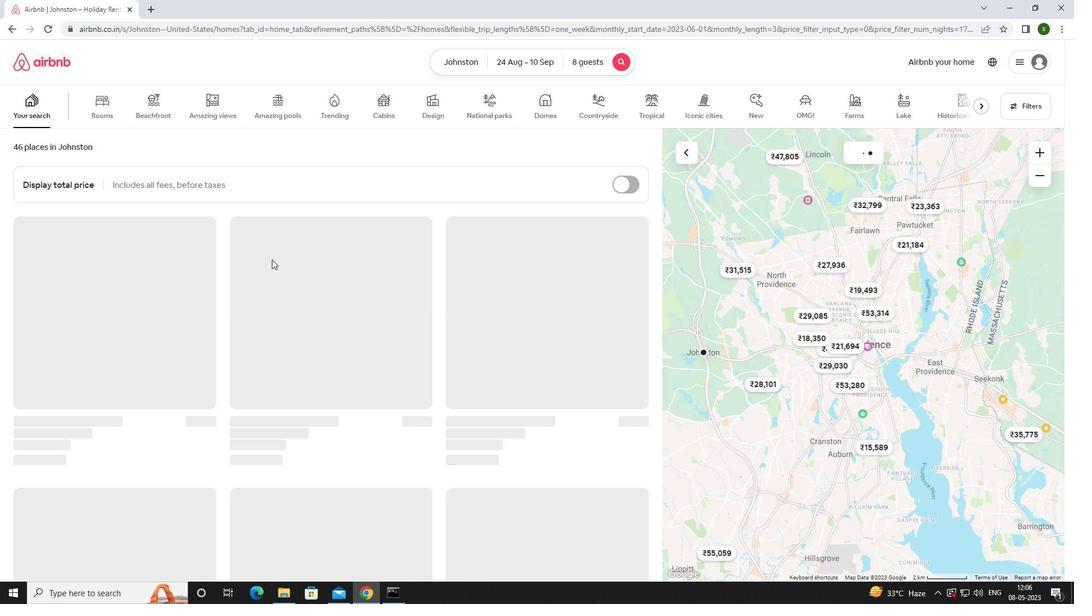 
